 Task: Find connections with filter location Stanley with filter topic #SmallBusinesswith filter profile language English with filter current company Welspun Group with filter school COAL INDIA LIMITED, (CENTRAL MINE PLANNING AND DESIGN INSTITUTE LIMITED) with filter industry Personal Care Product Manufacturing with filter service category Trade Shows with filter keywords title Chemist
Action: Mouse moved to (378, 287)
Screenshot: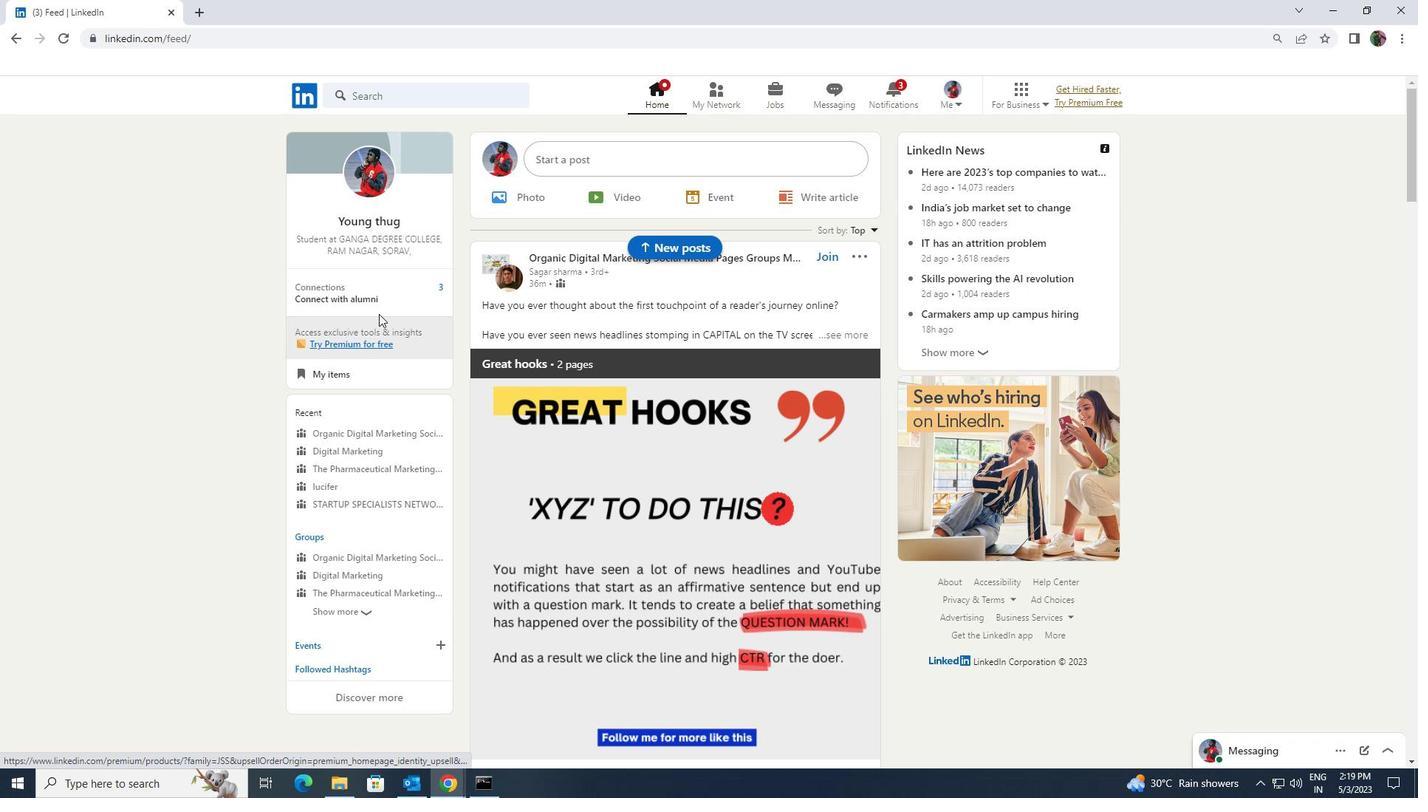 
Action: Mouse pressed left at (378, 287)
Screenshot: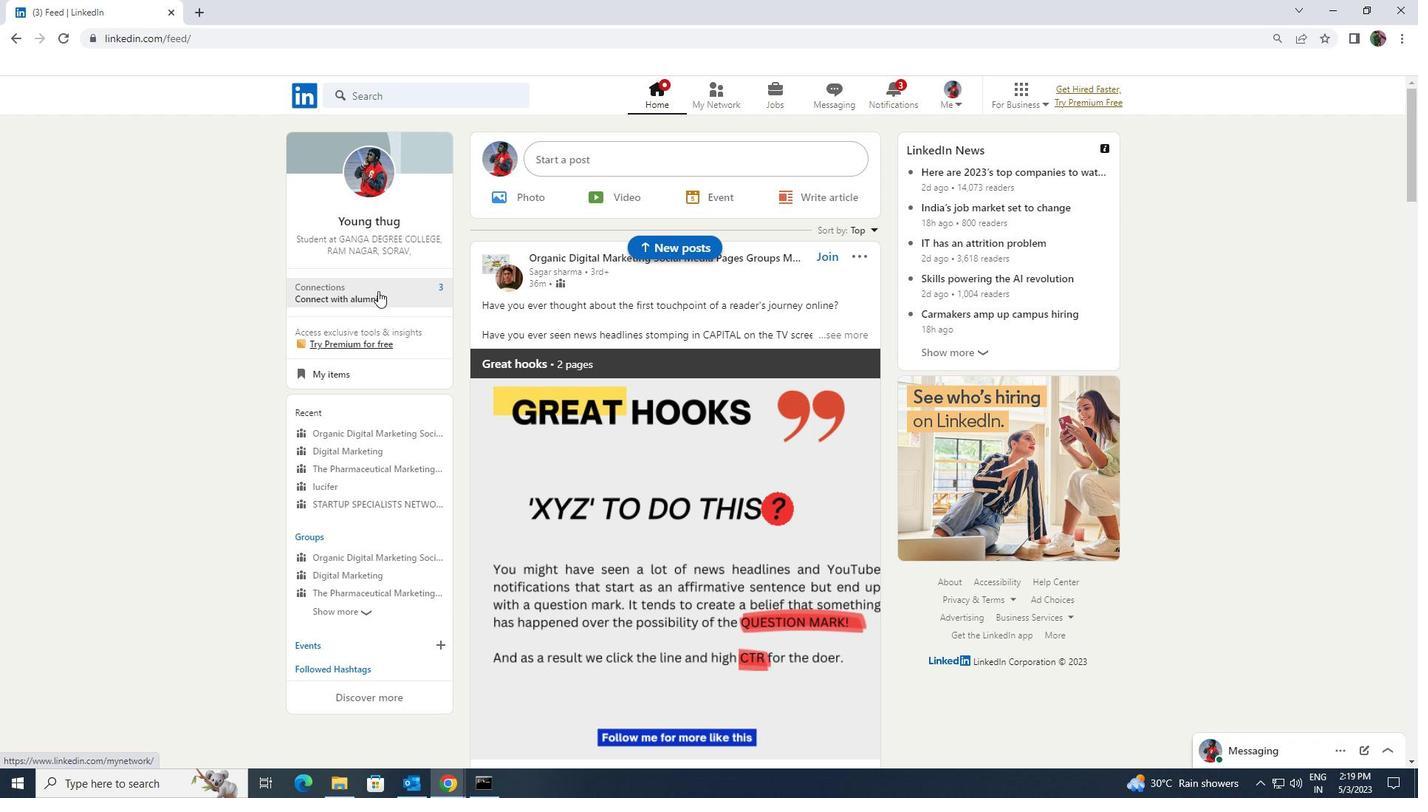 
Action: Mouse moved to (370, 168)
Screenshot: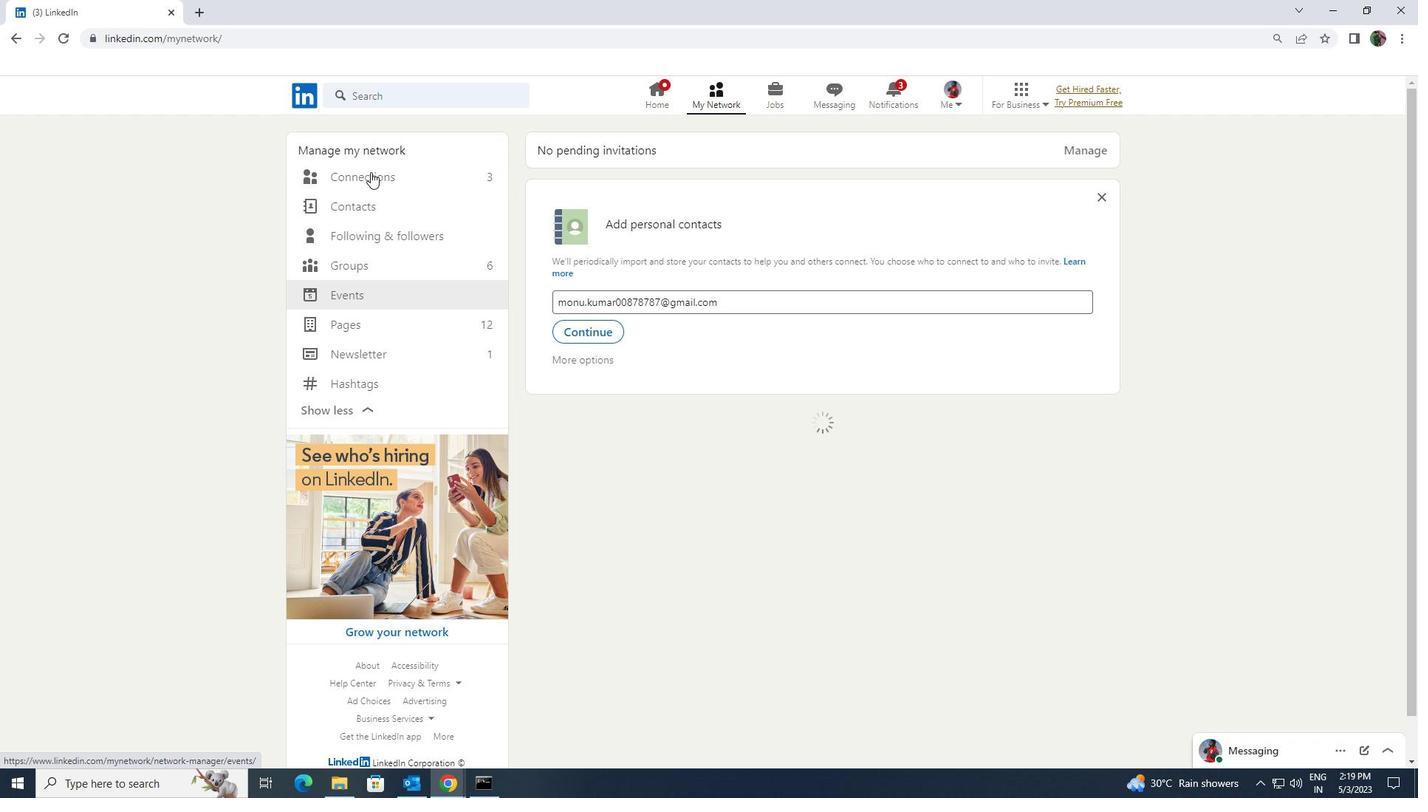 
Action: Mouse pressed left at (370, 168)
Screenshot: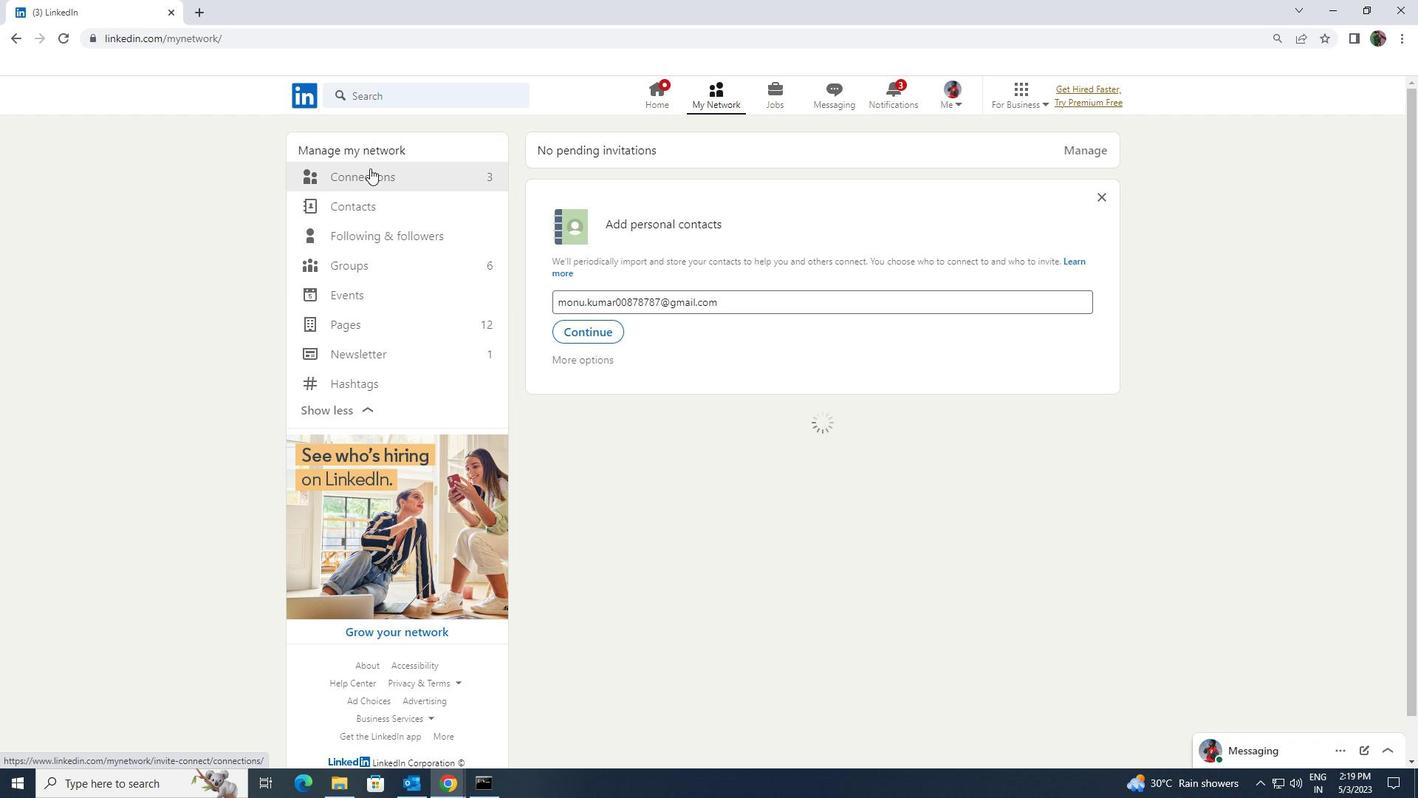 
Action: Mouse moved to (826, 182)
Screenshot: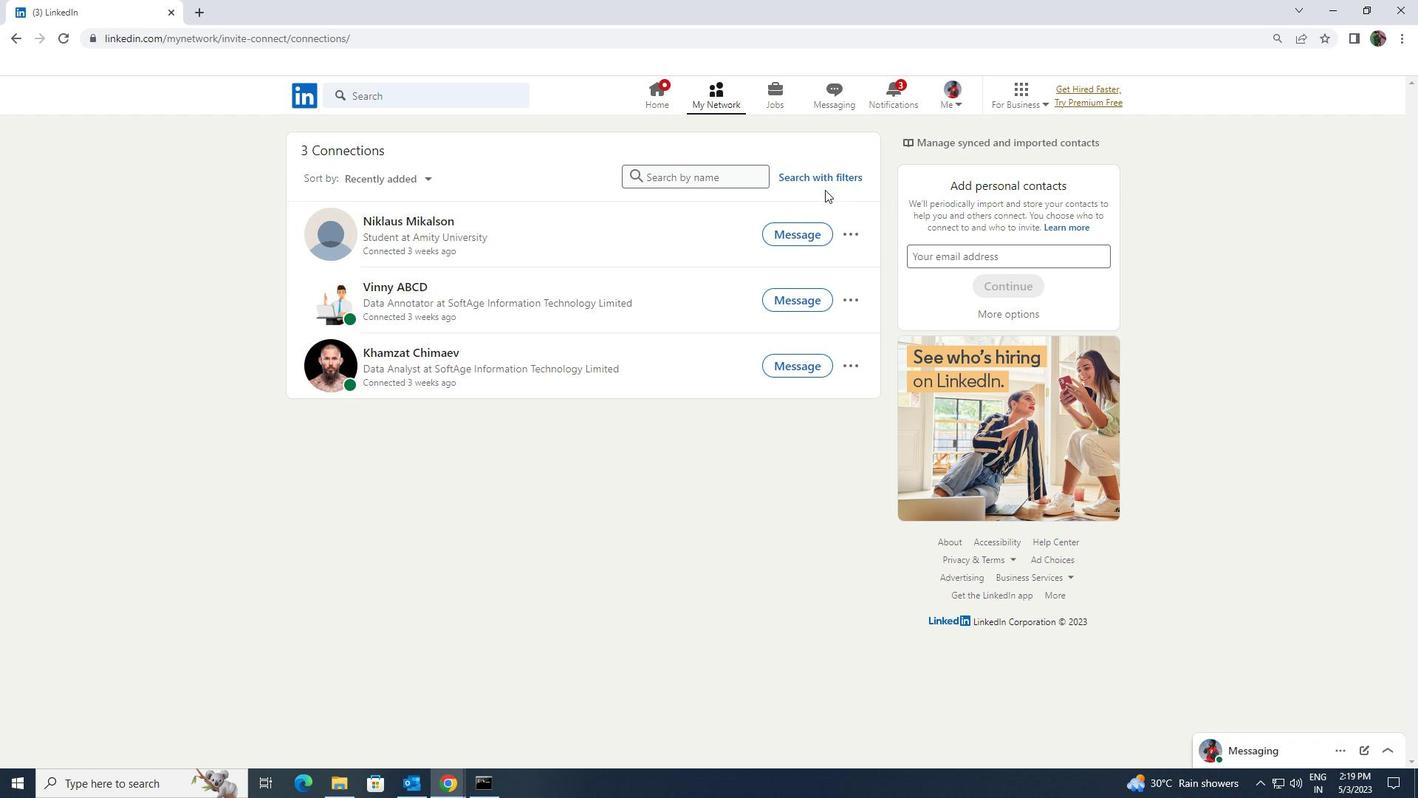 
Action: Mouse pressed left at (826, 182)
Screenshot: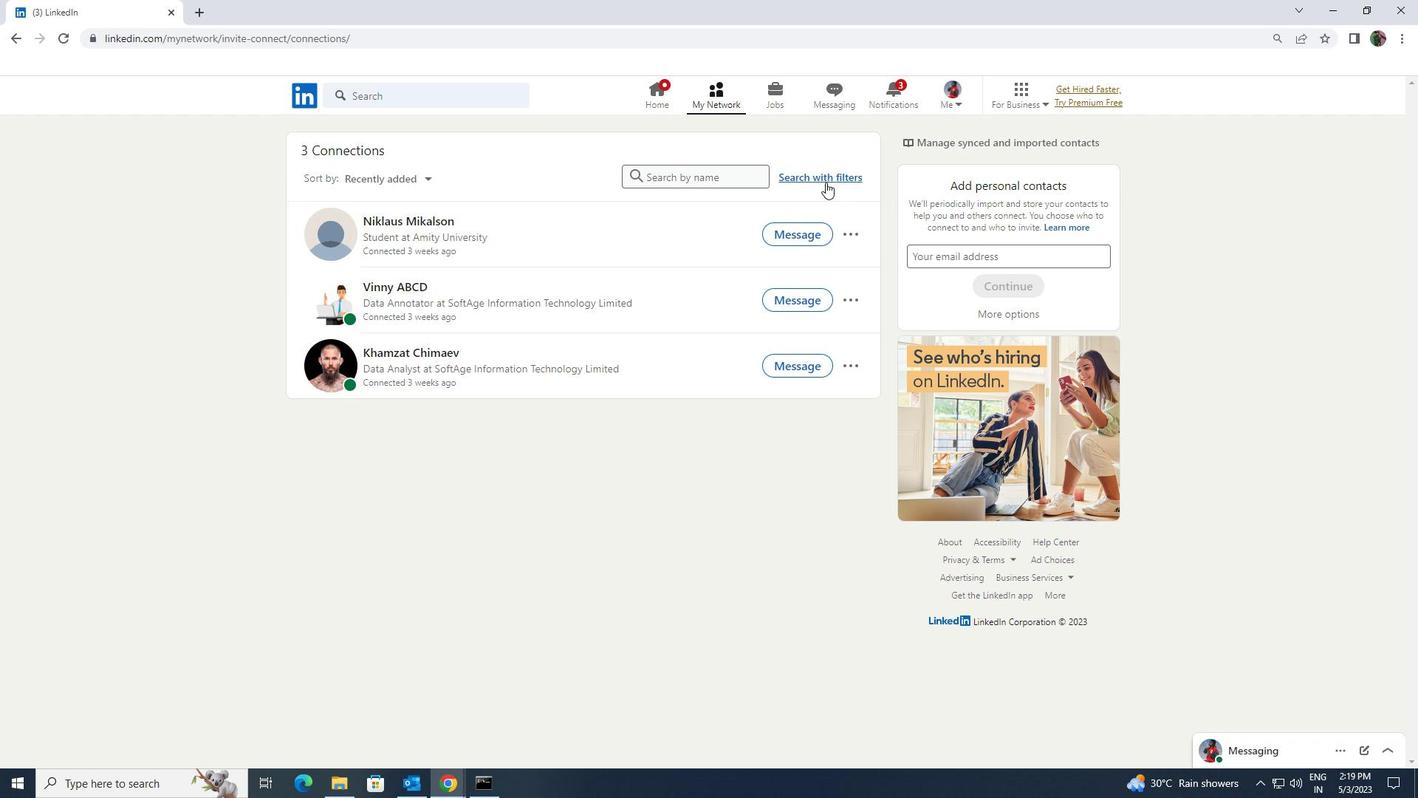 
Action: Mouse moved to (767, 141)
Screenshot: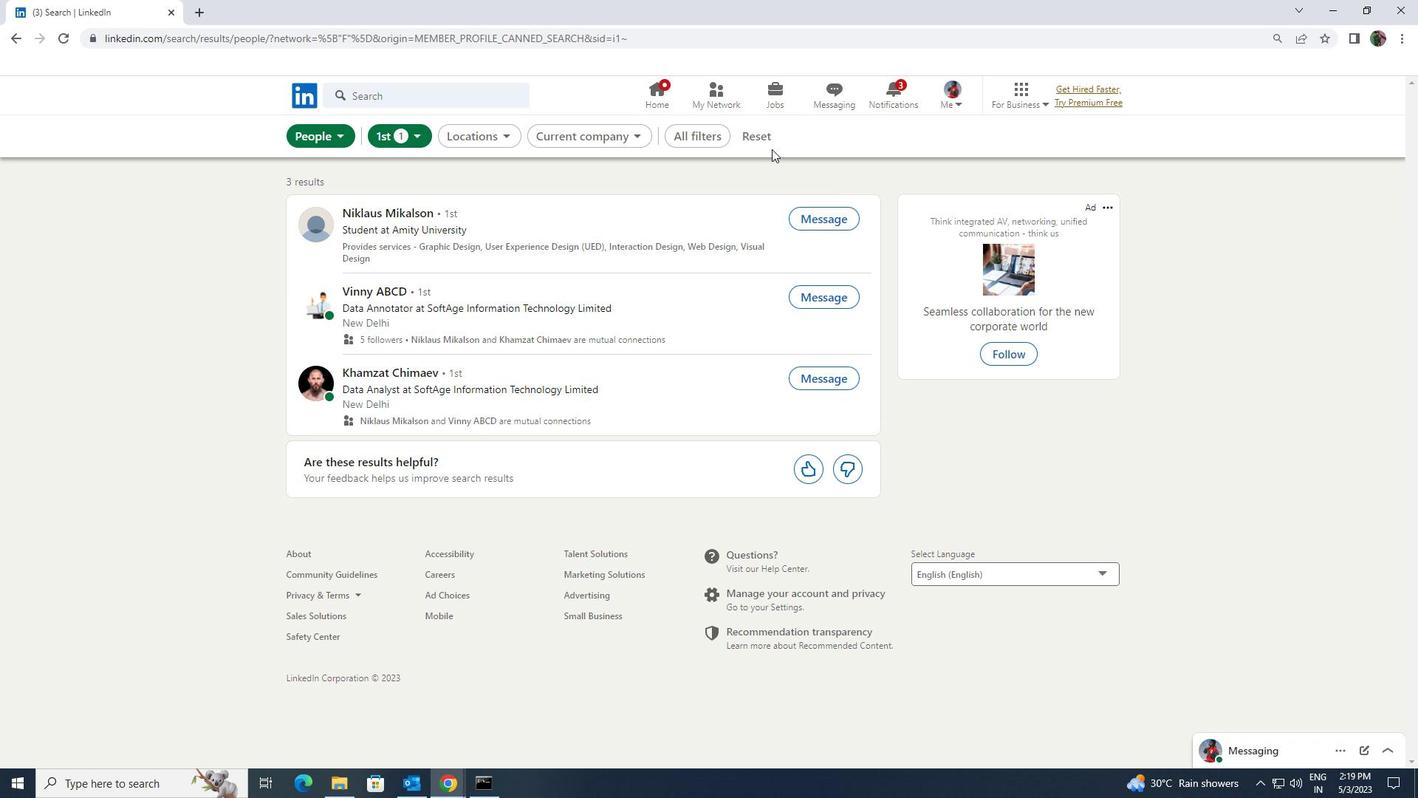 
Action: Mouse pressed left at (767, 141)
Screenshot: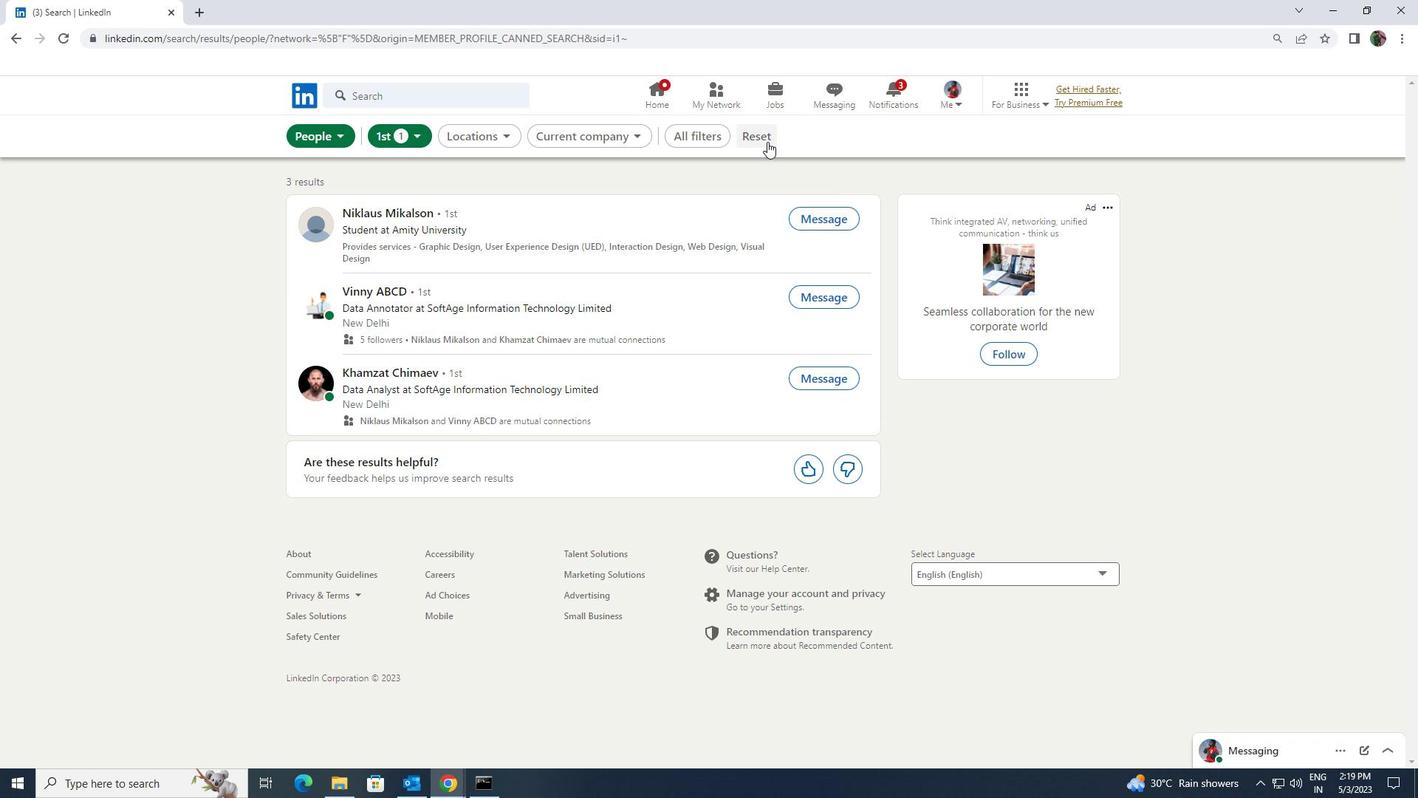 
Action: Mouse moved to (730, 136)
Screenshot: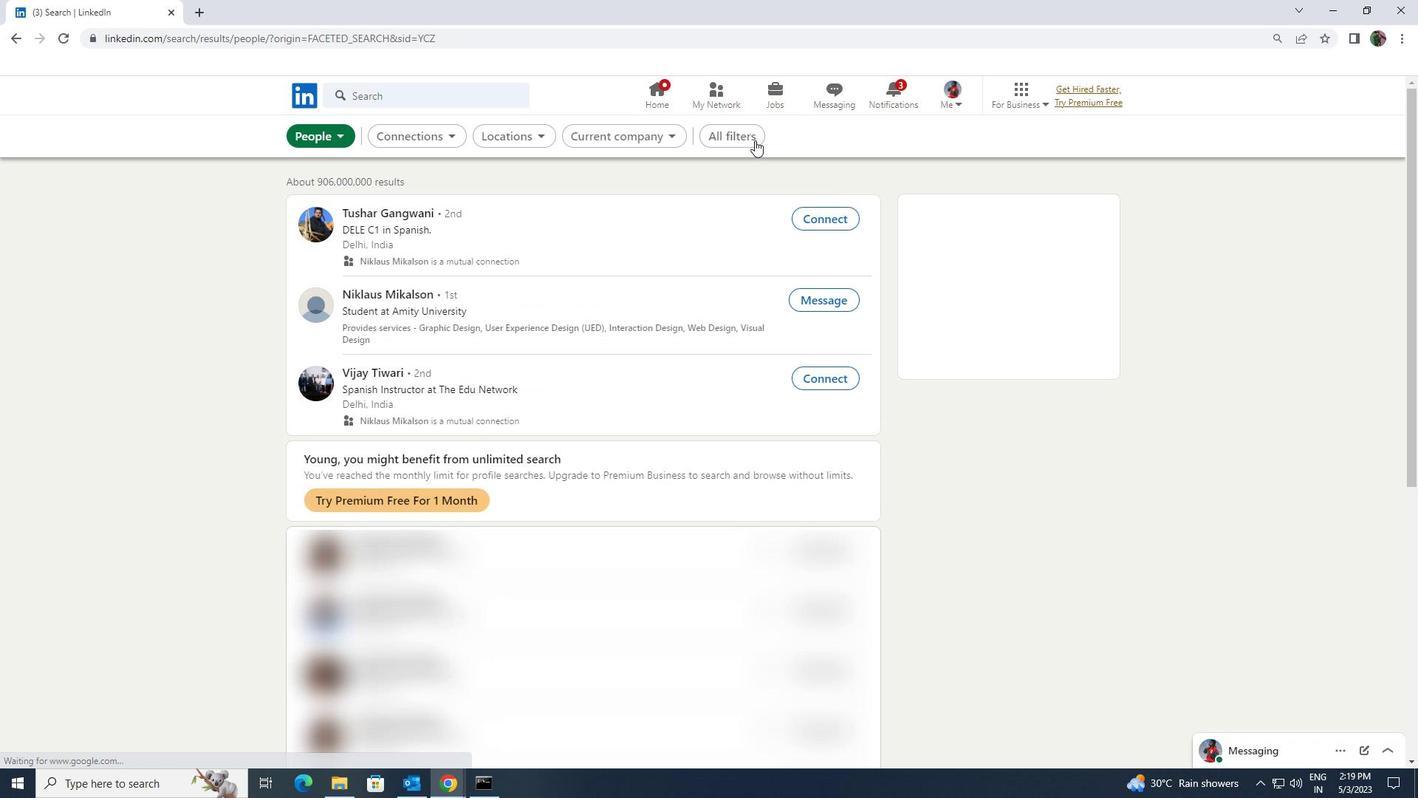 
Action: Mouse pressed left at (730, 136)
Screenshot: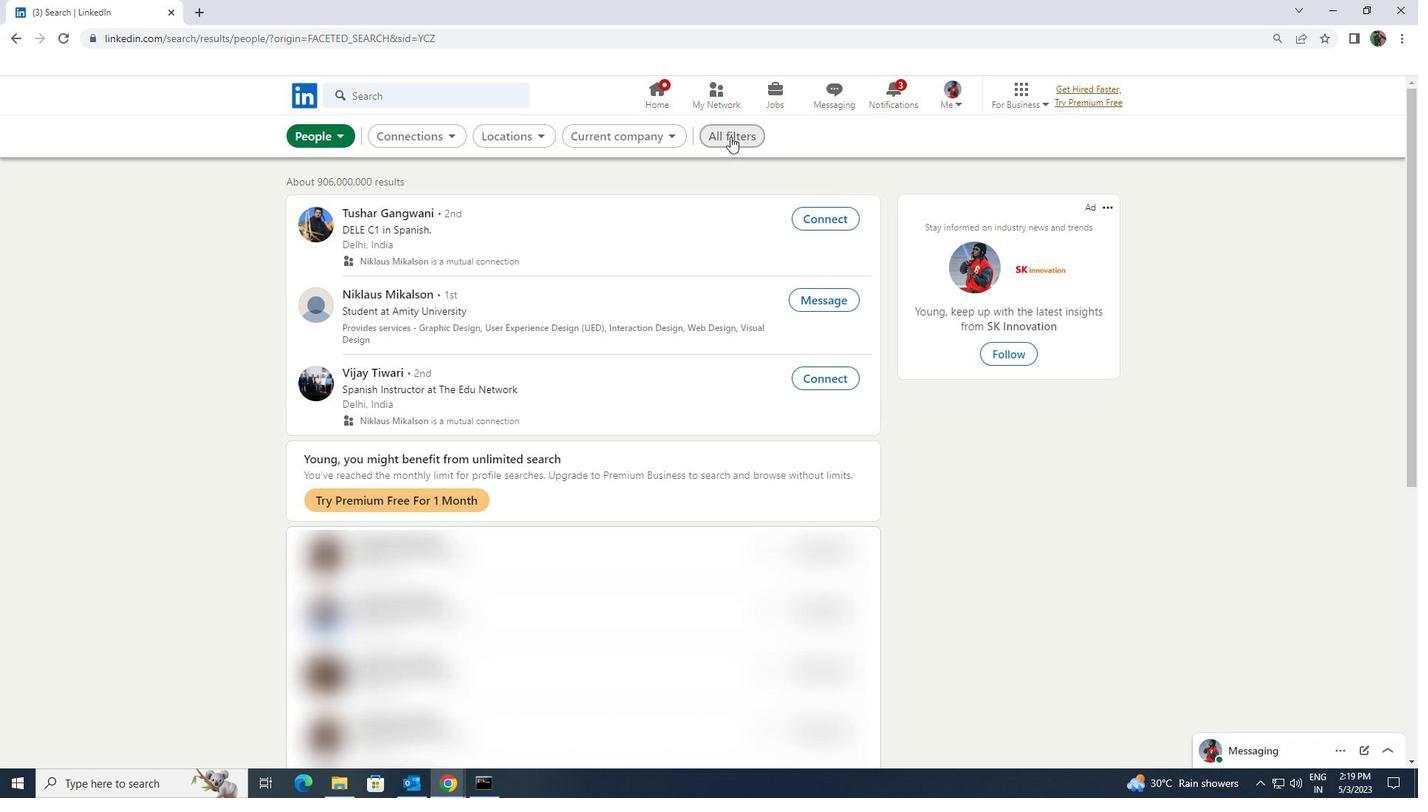 
Action: Mouse moved to (1266, 571)
Screenshot: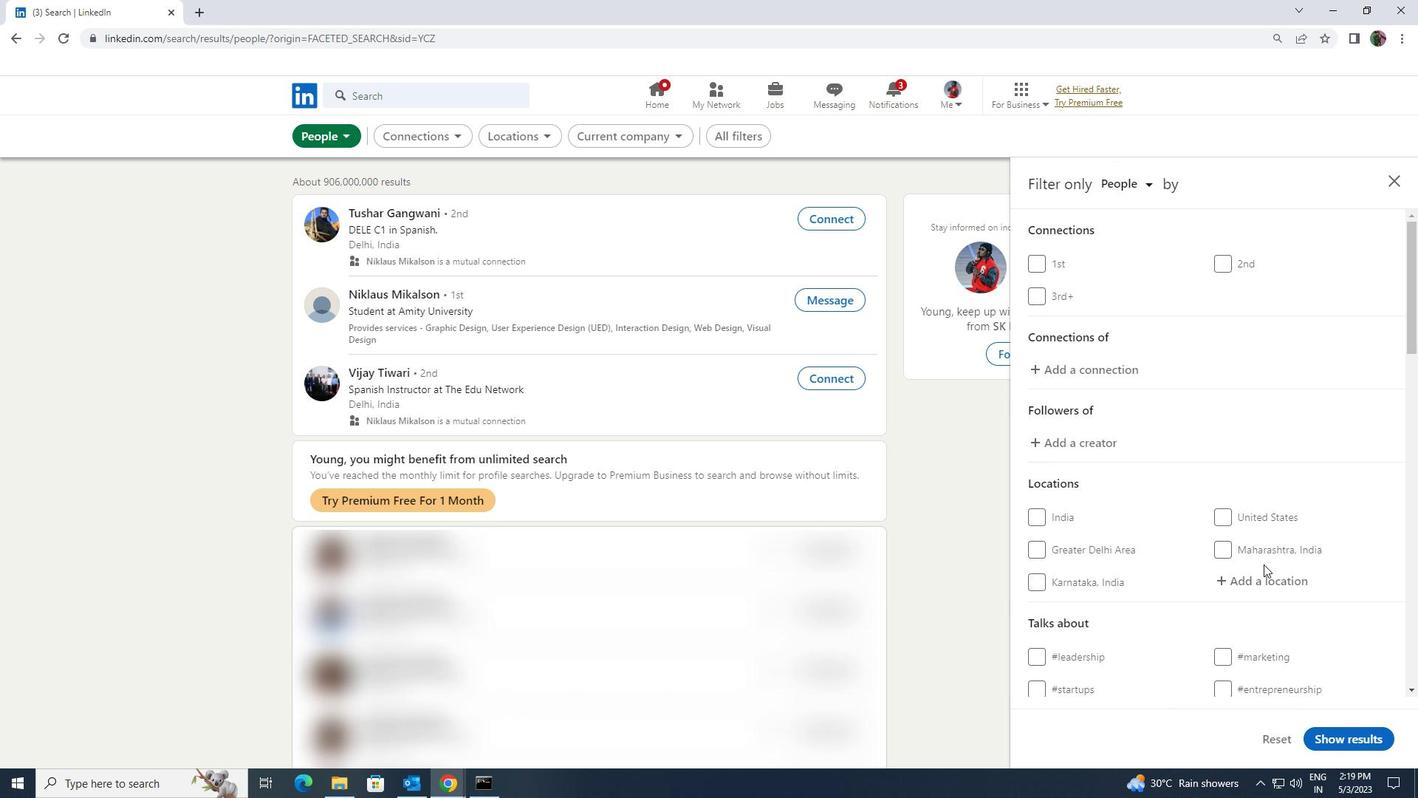 
Action: Mouse pressed left at (1266, 571)
Screenshot: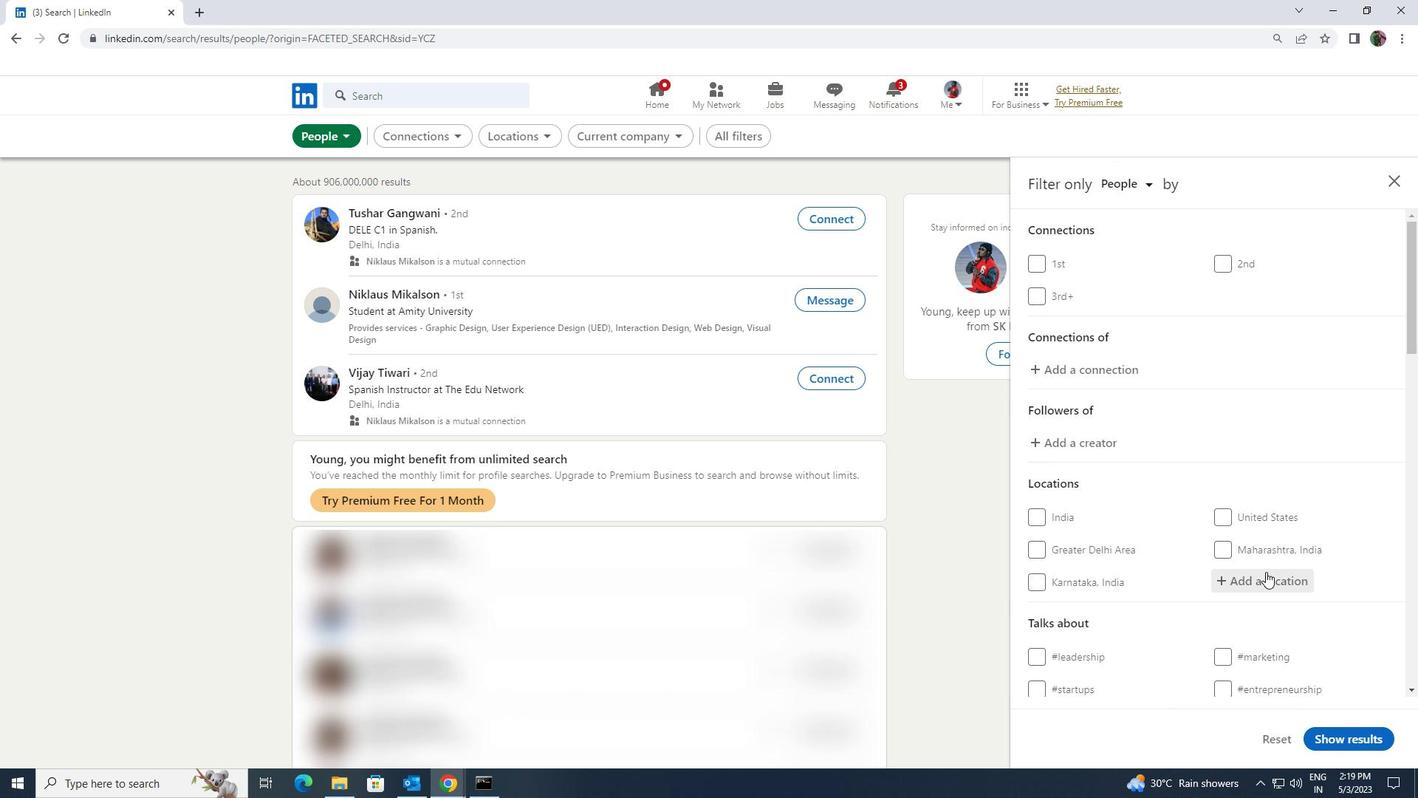 
Action: Key pressed <Key.shift>STANLEY
Screenshot: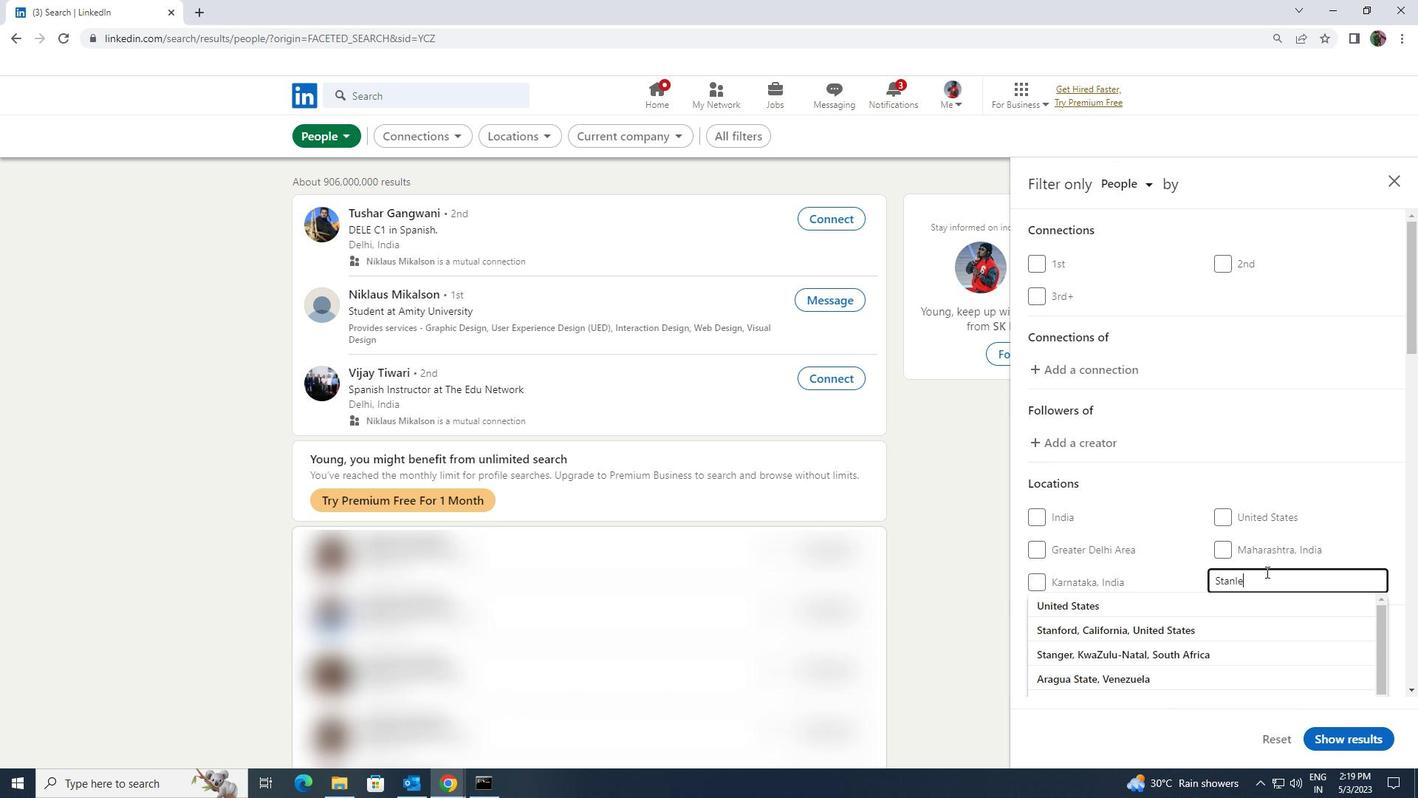 
Action: Mouse moved to (1266, 599)
Screenshot: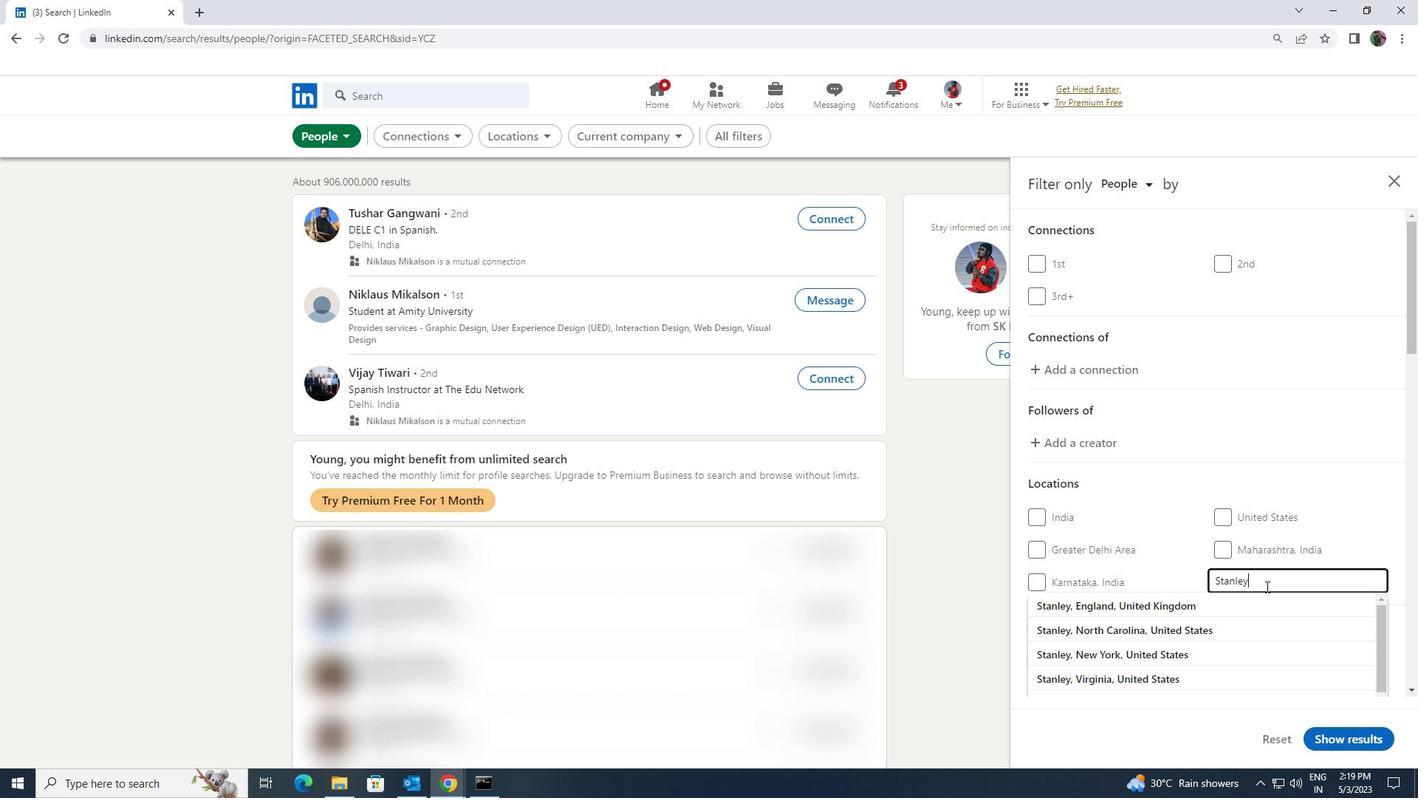 
Action: Mouse pressed left at (1266, 599)
Screenshot: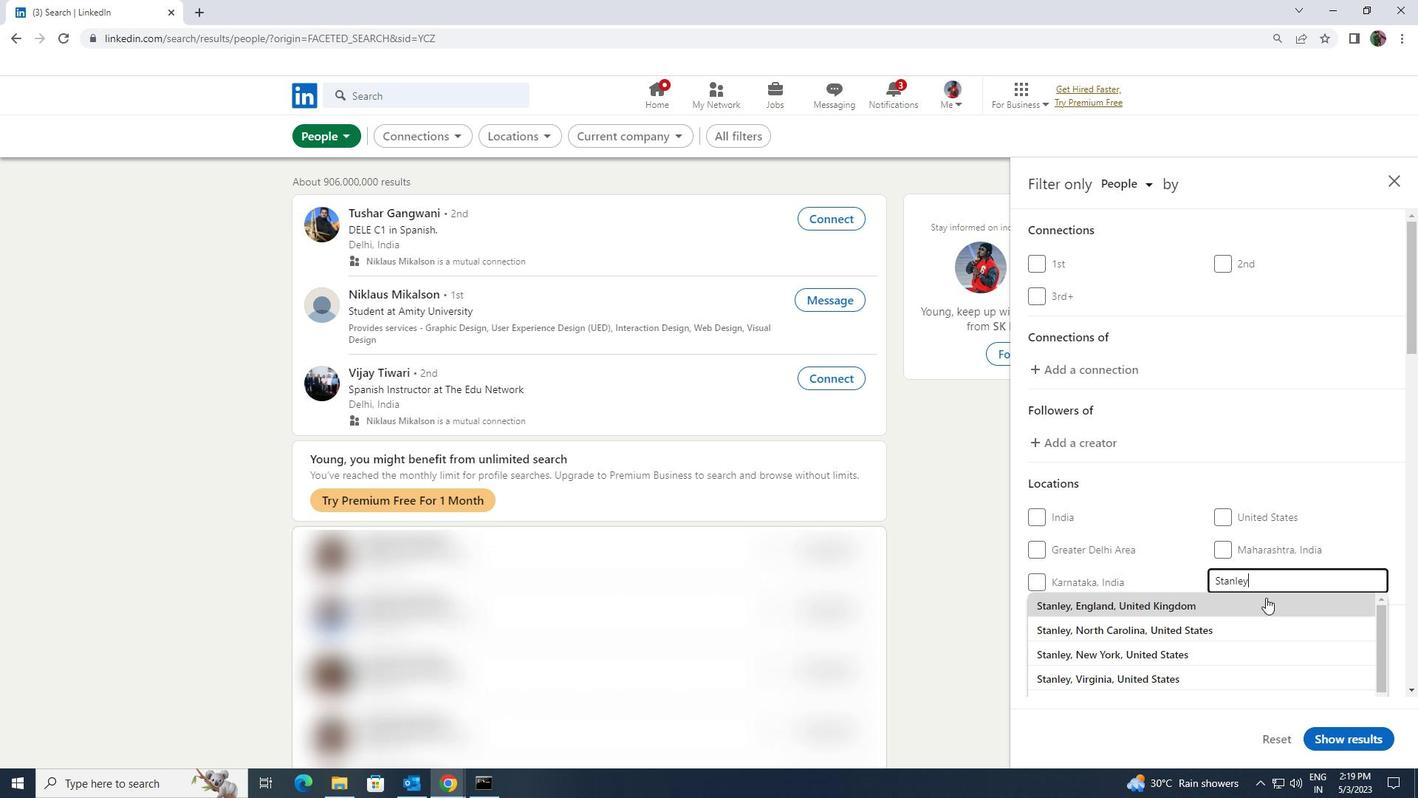 
Action: Mouse scrolled (1266, 598) with delta (0, 0)
Screenshot: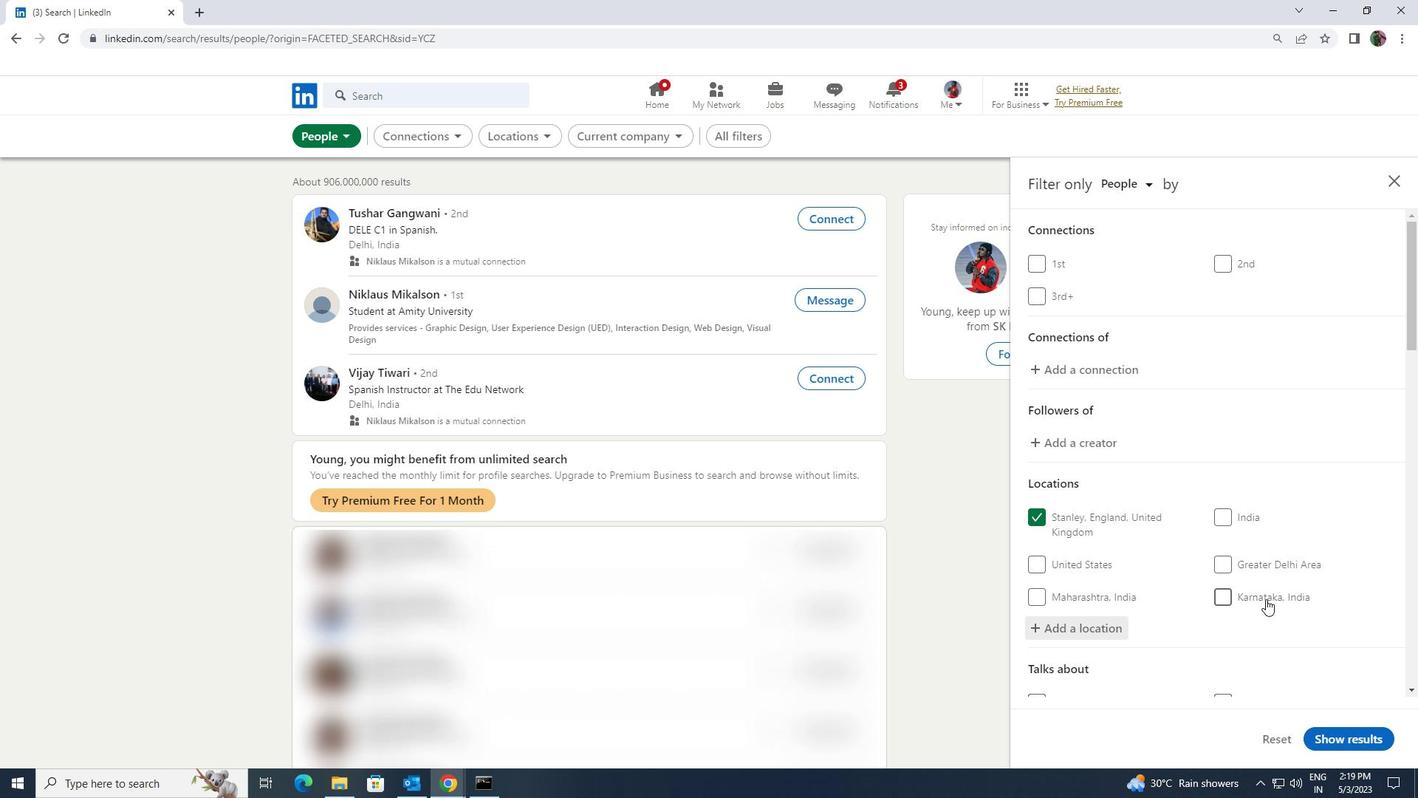 
Action: Mouse scrolled (1266, 598) with delta (0, 0)
Screenshot: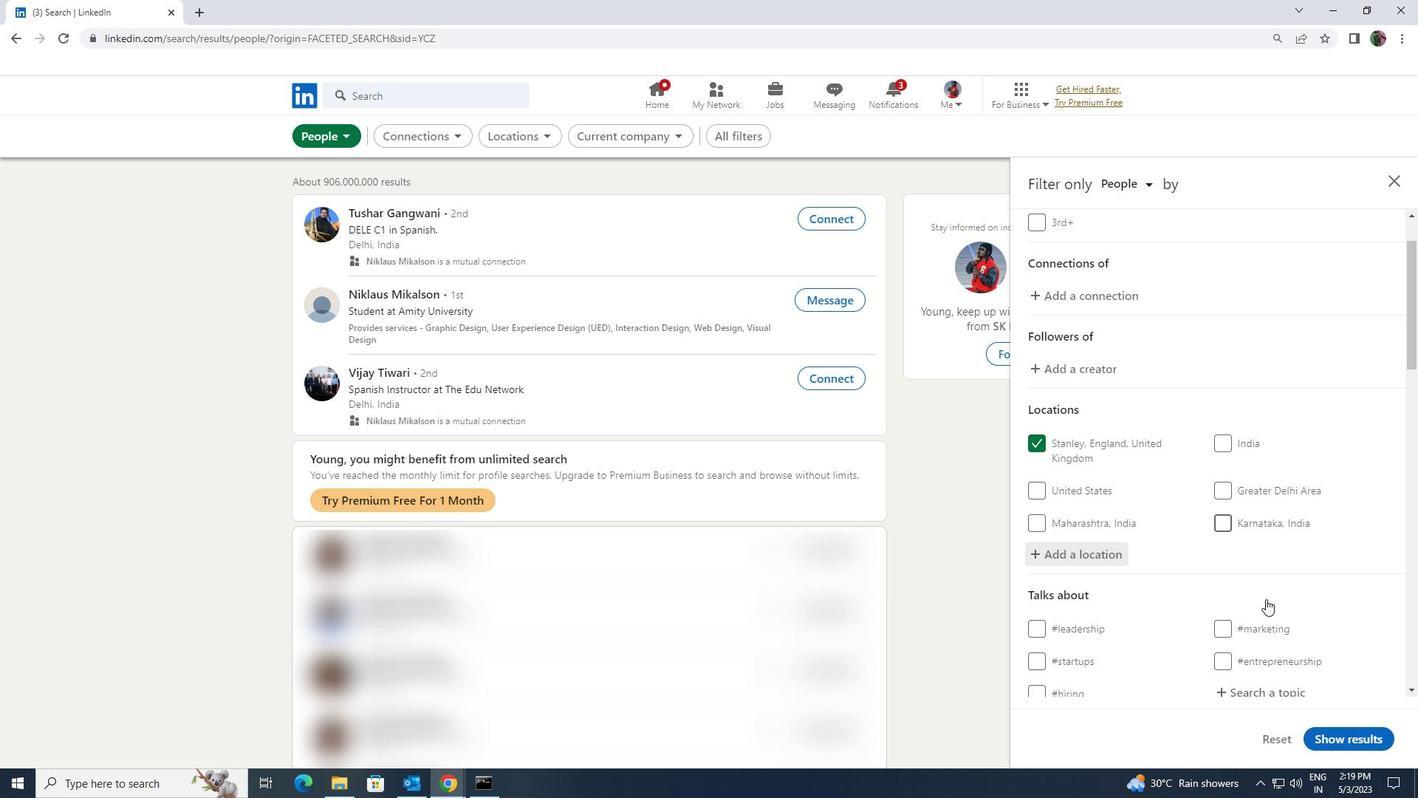 
Action: Mouse scrolled (1266, 598) with delta (0, 0)
Screenshot: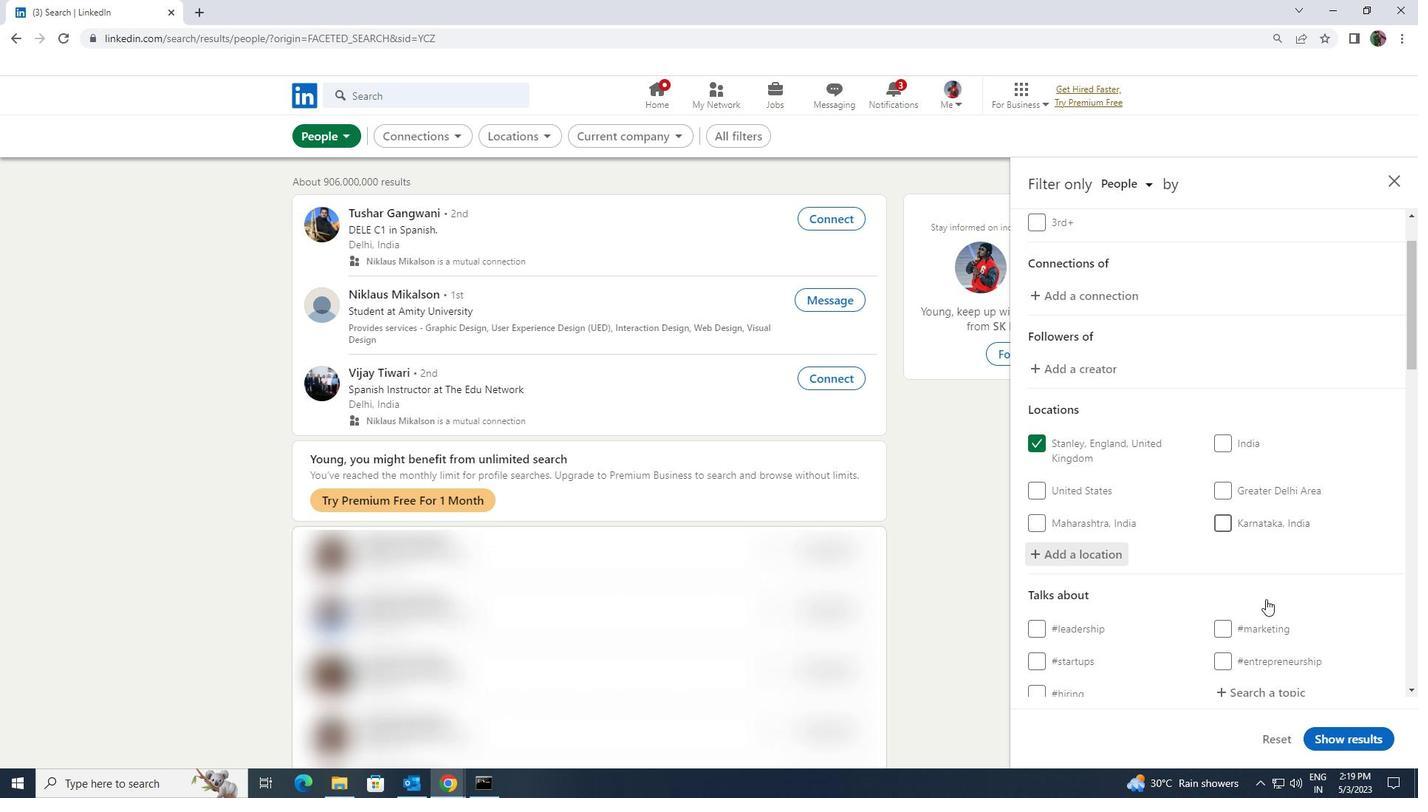 
Action: Mouse moved to (1267, 549)
Screenshot: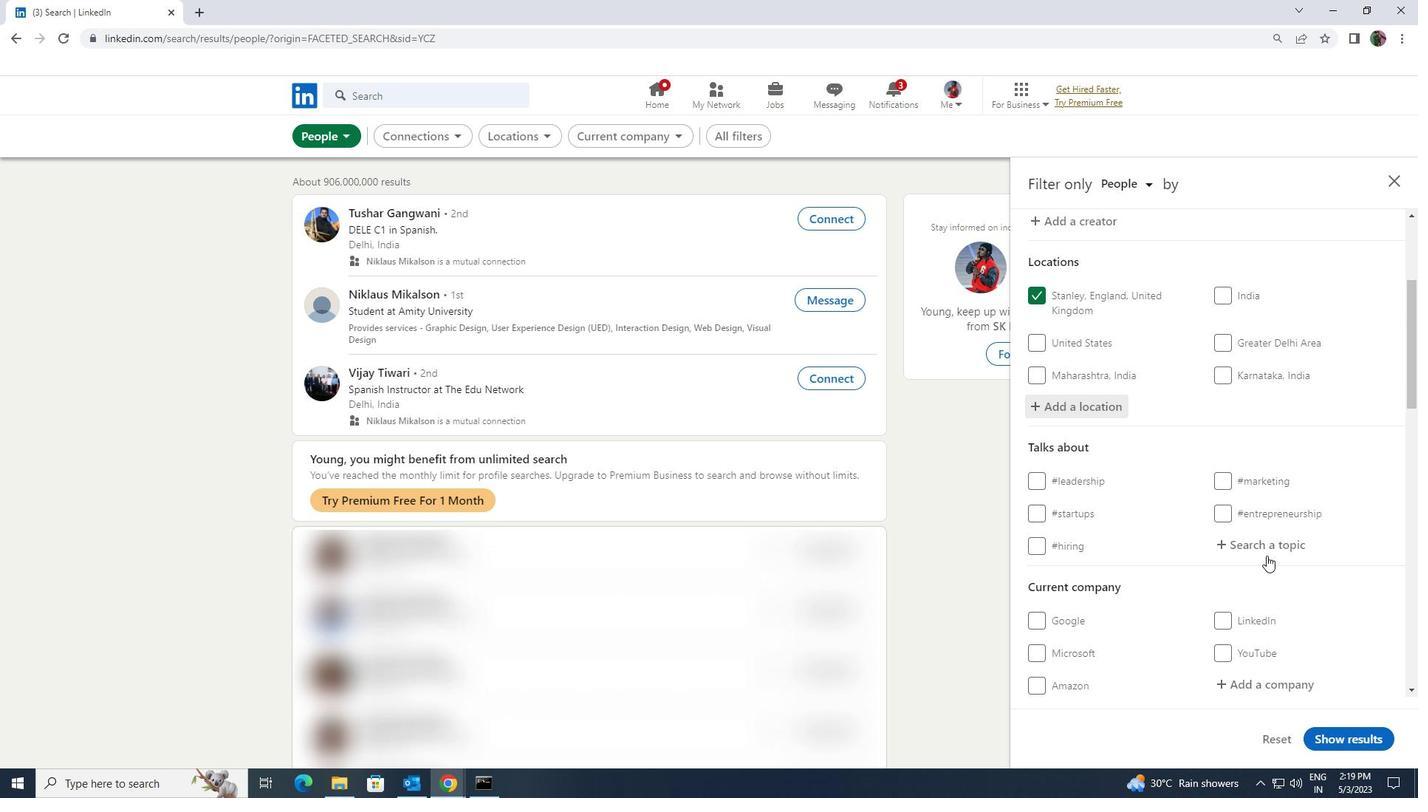 
Action: Mouse pressed left at (1267, 549)
Screenshot: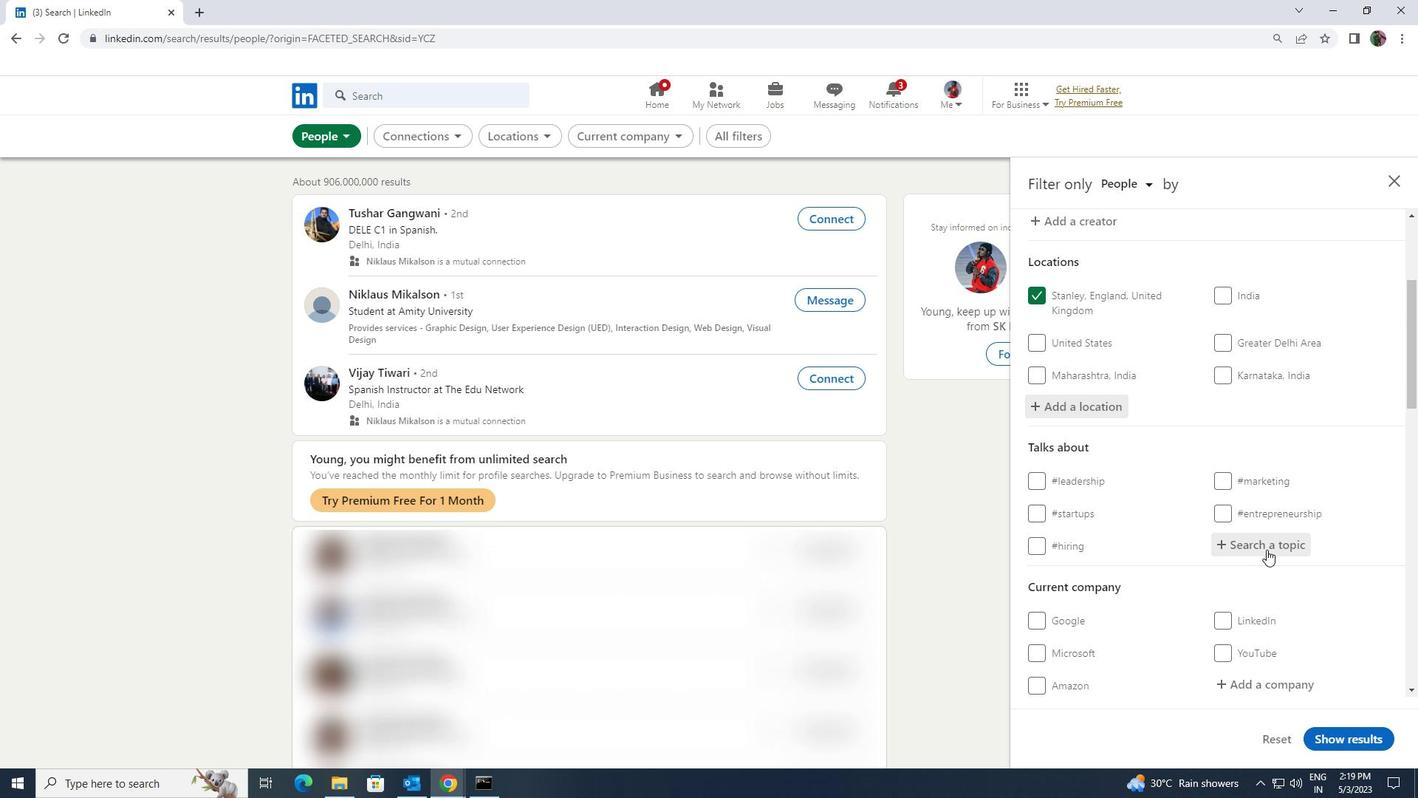 
Action: Mouse moved to (1268, 549)
Screenshot: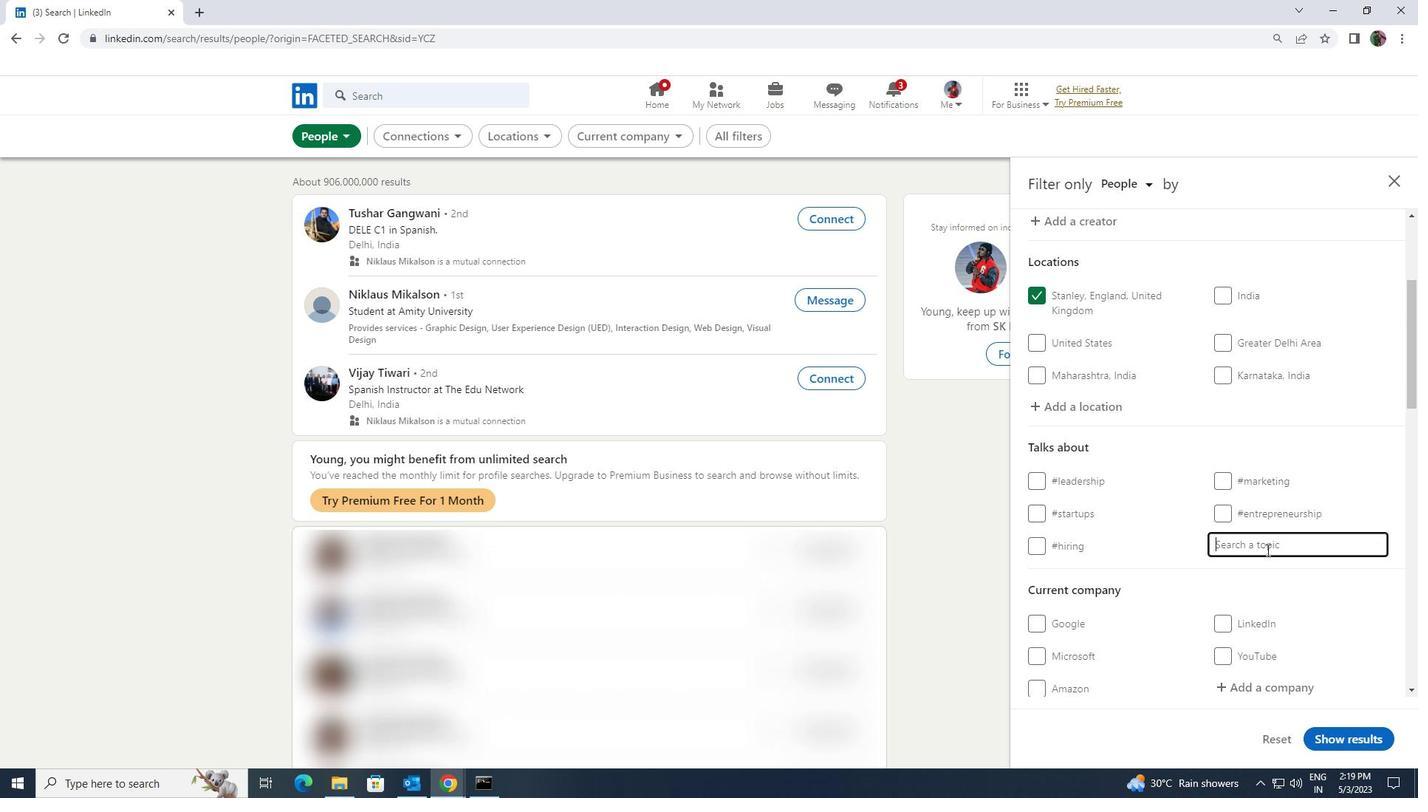
Action: Key pressed <Key.shift><Key.shift><Key.shift><Key.shift>SMALLBUSINESS
Screenshot: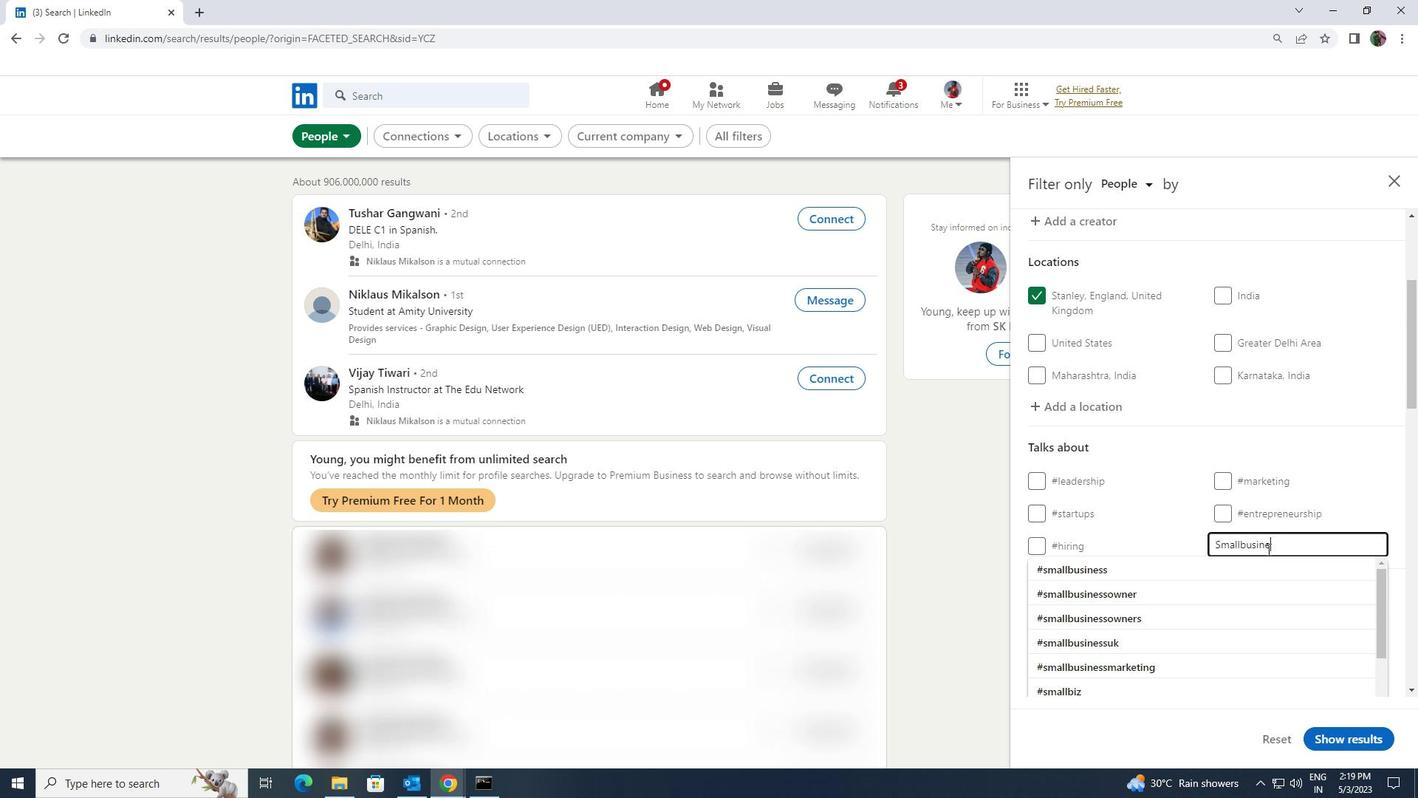 
Action: Mouse moved to (1262, 561)
Screenshot: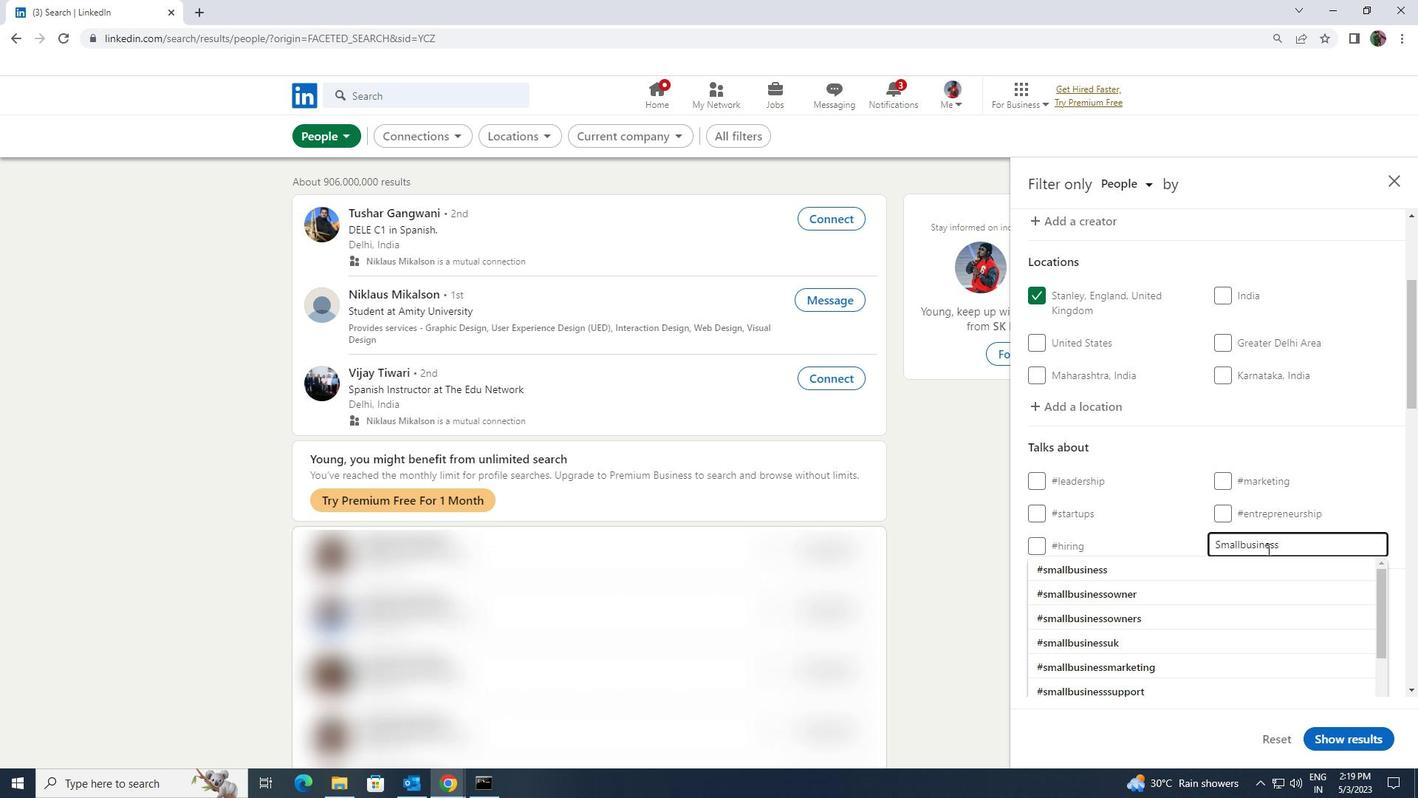 
Action: Mouse pressed left at (1262, 561)
Screenshot: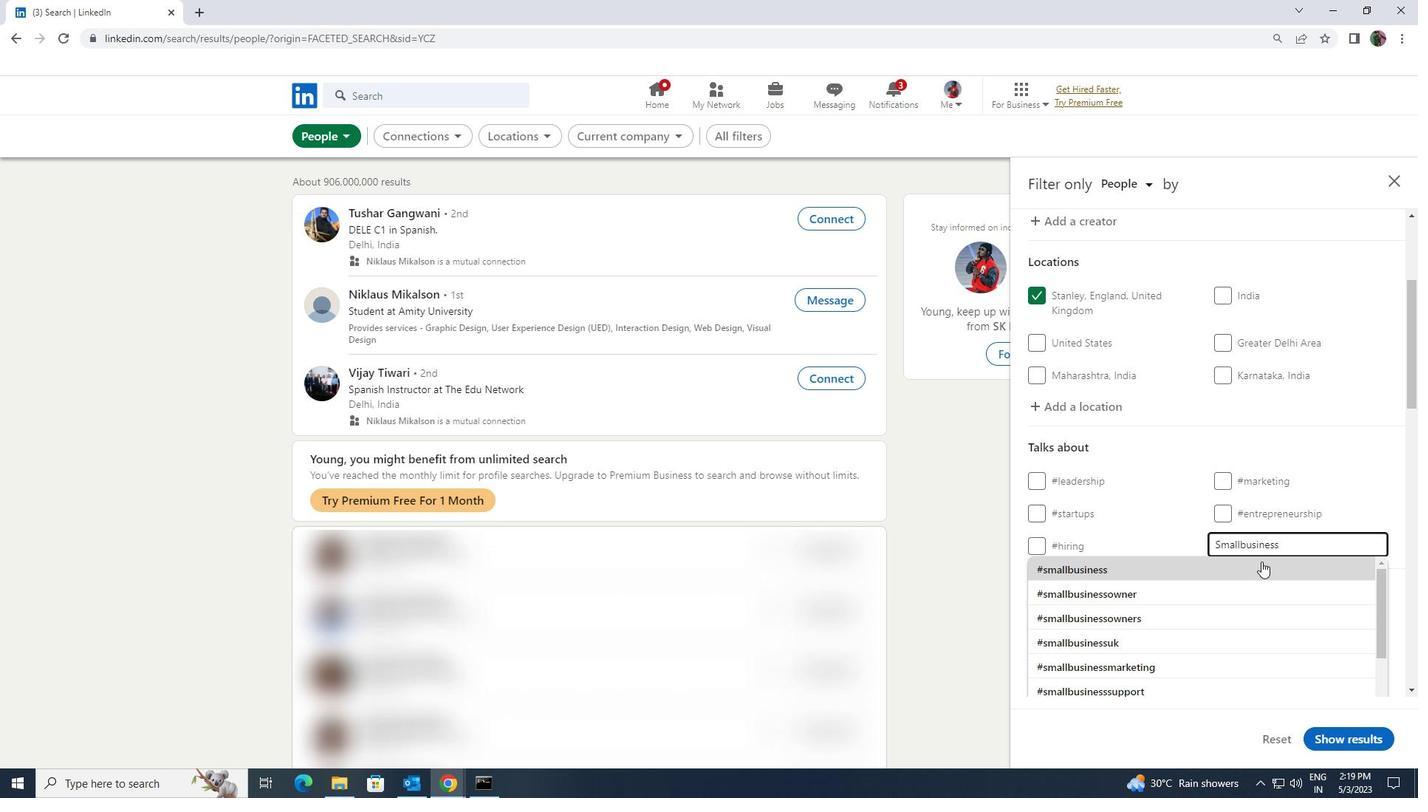 
Action: Mouse scrolled (1262, 560) with delta (0, 0)
Screenshot: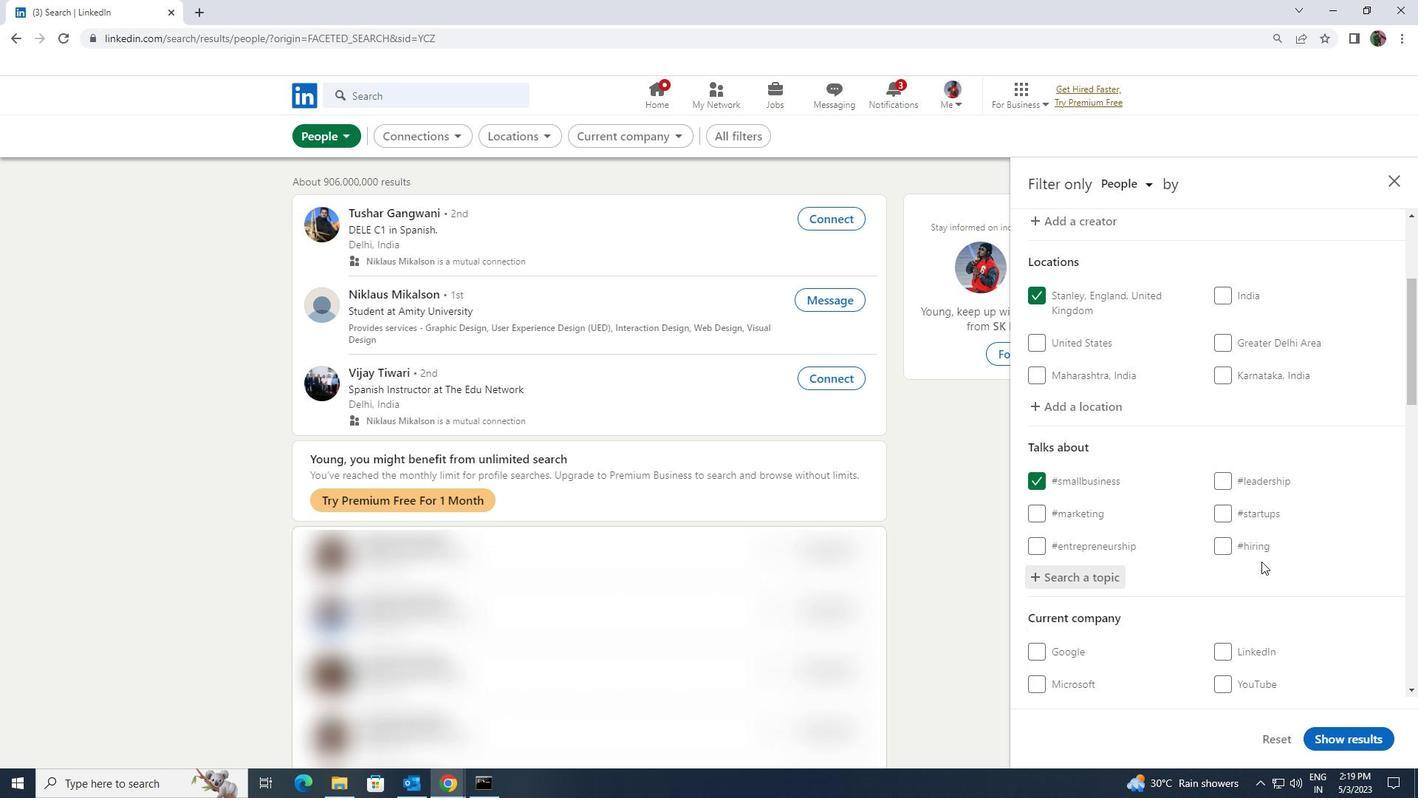 
Action: Mouse scrolled (1262, 560) with delta (0, 0)
Screenshot: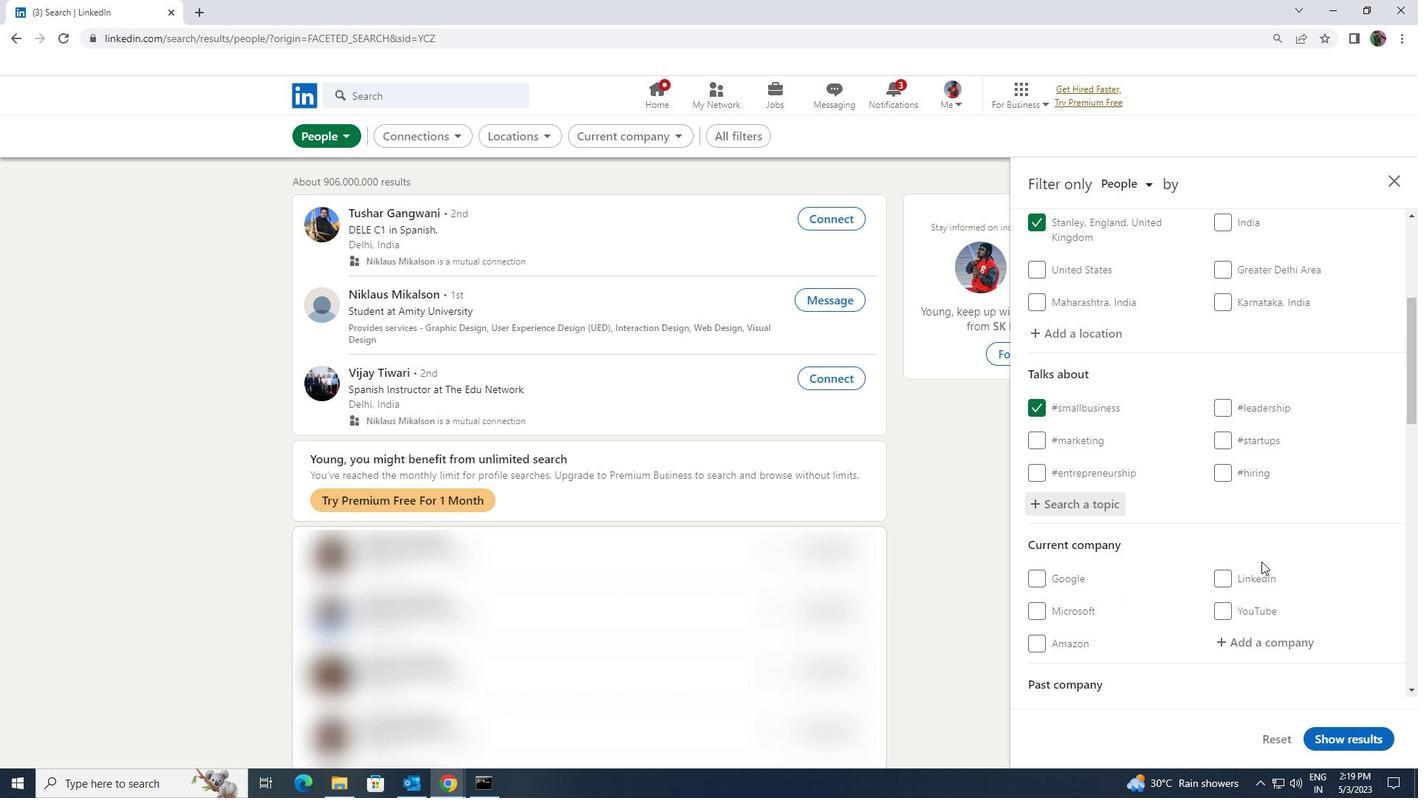 
Action: Mouse scrolled (1262, 560) with delta (0, 0)
Screenshot: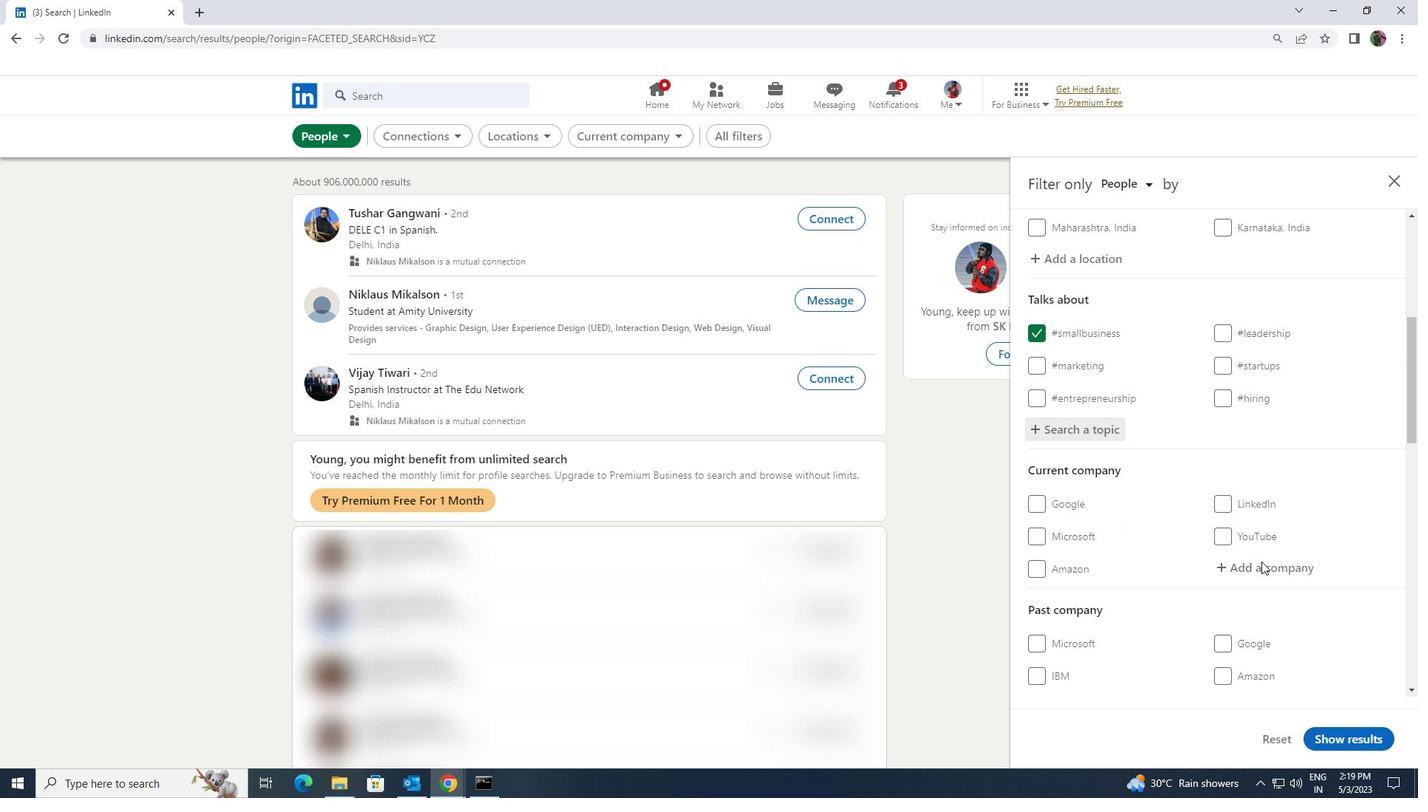 
Action: Mouse scrolled (1262, 560) with delta (0, 0)
Screenshot: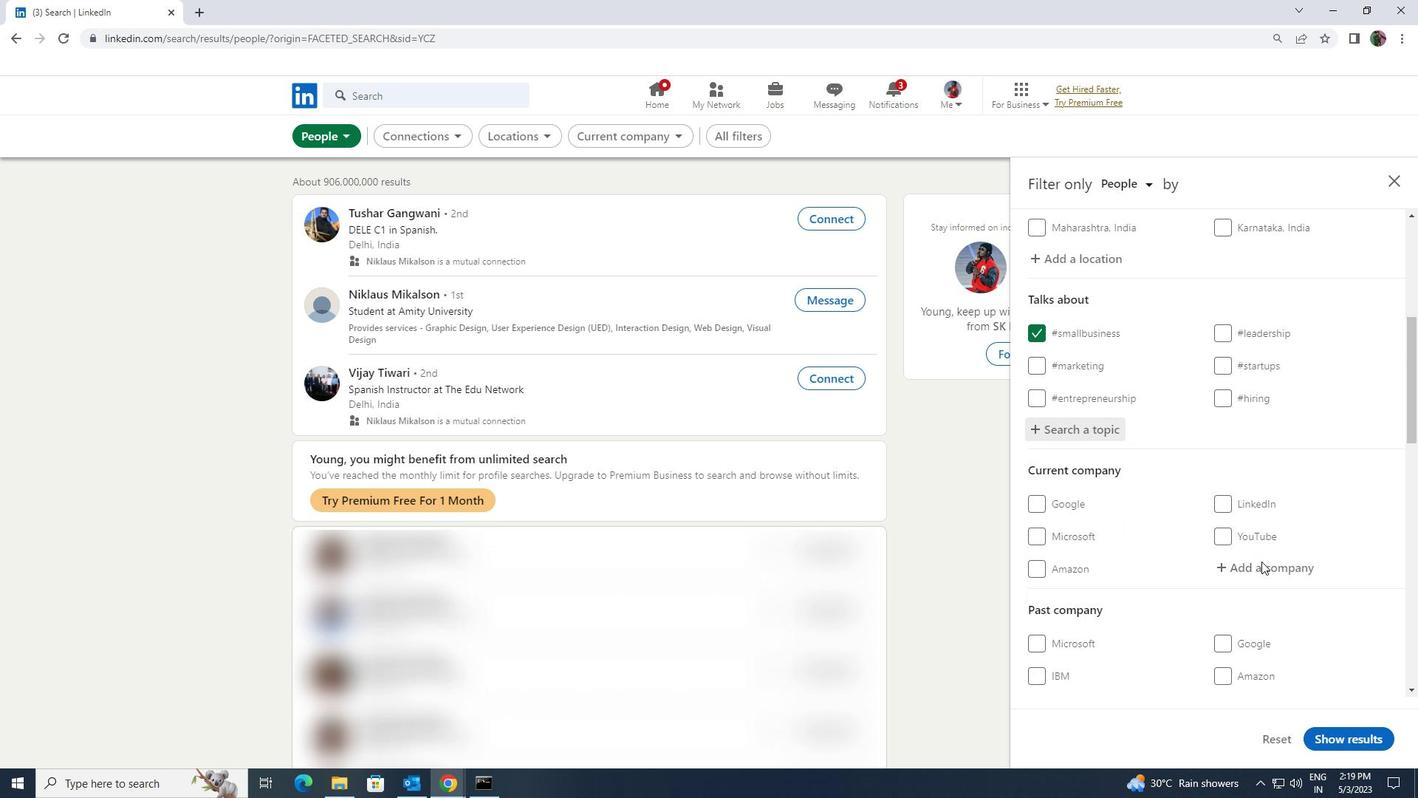 
Action: Mouse scrolled (1262, 560) with delta (0, 0)
Screenshot: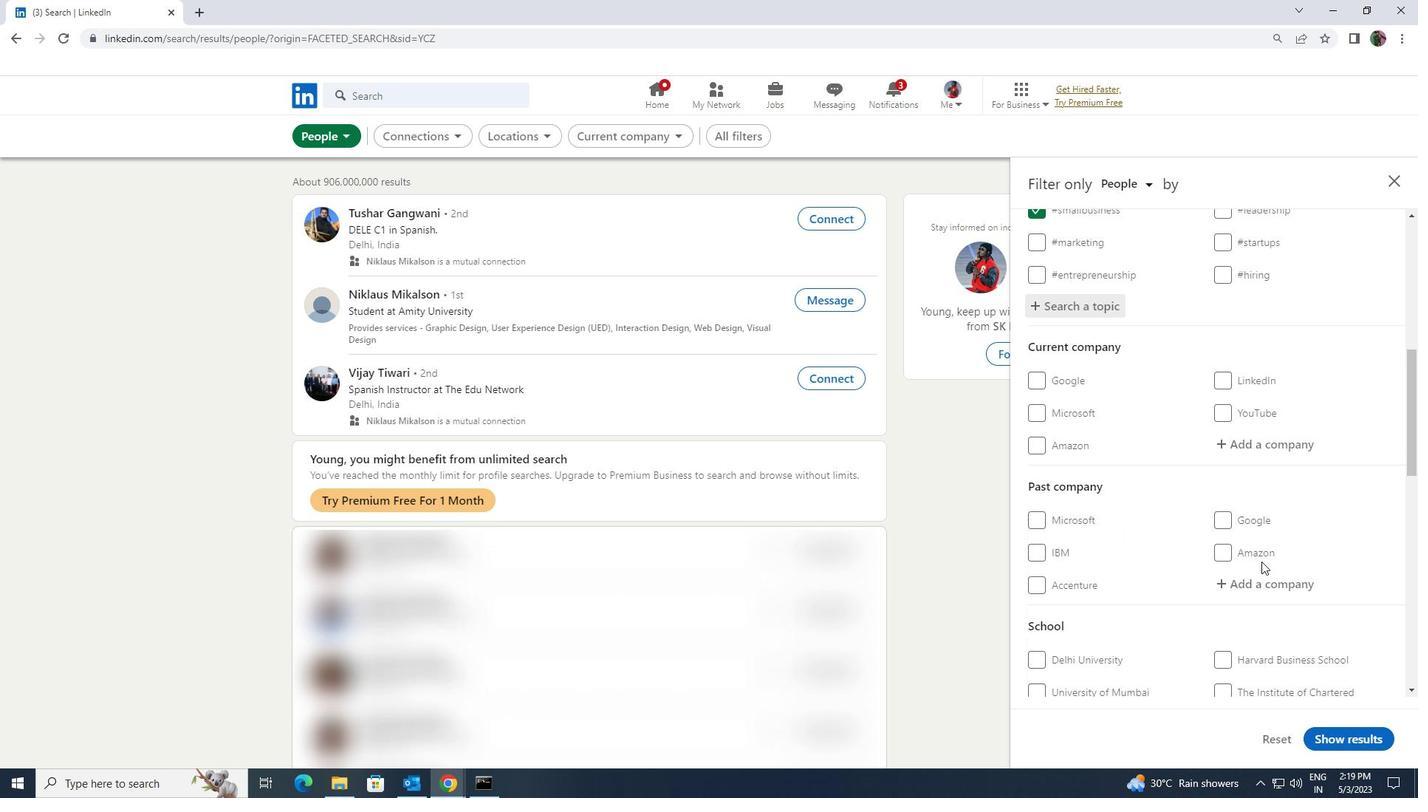 
Action: Mouse scrolled (1262, 560) with delta (0, 0)
Screenshot: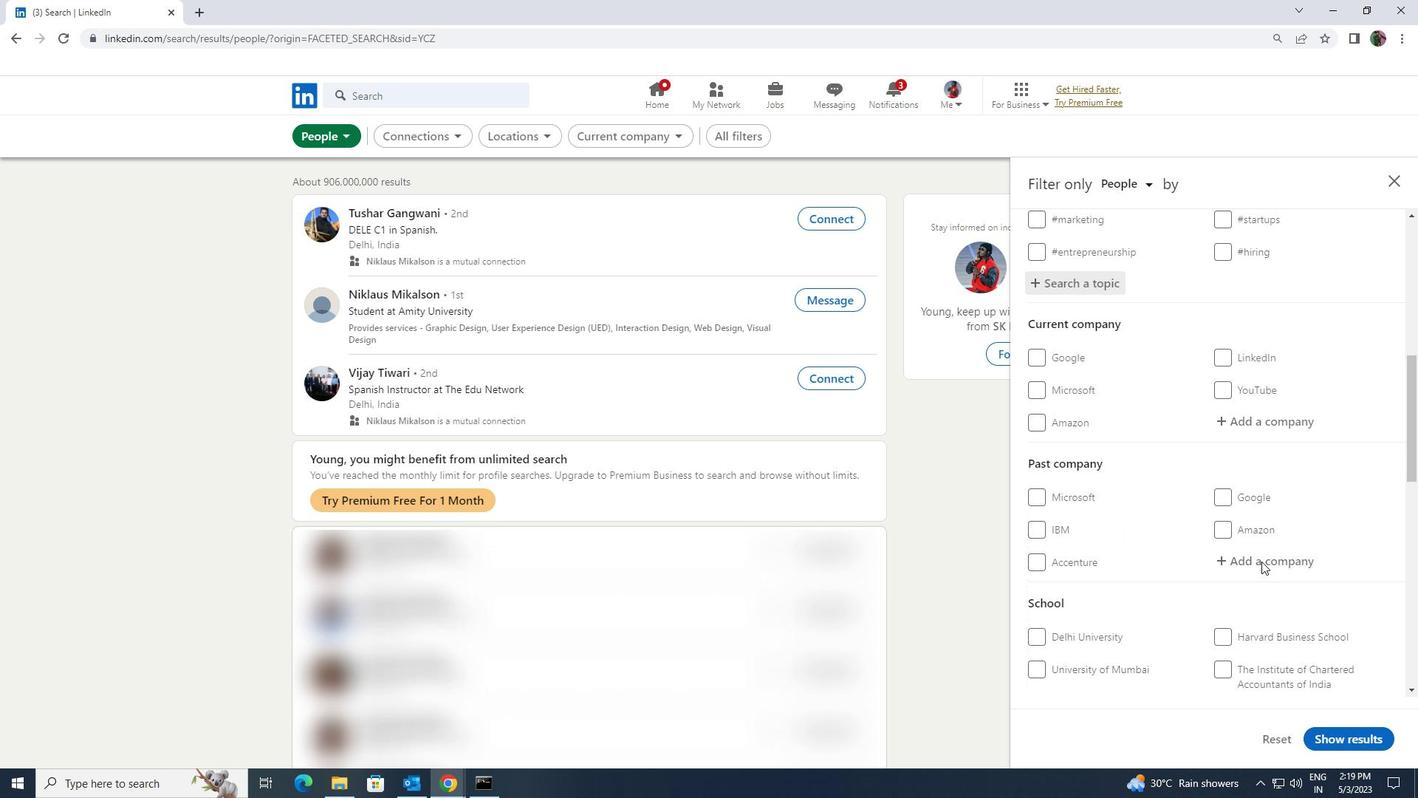 
Action: Mouse scrolled (1262, 560) with delta (0, 0)
Screenshot: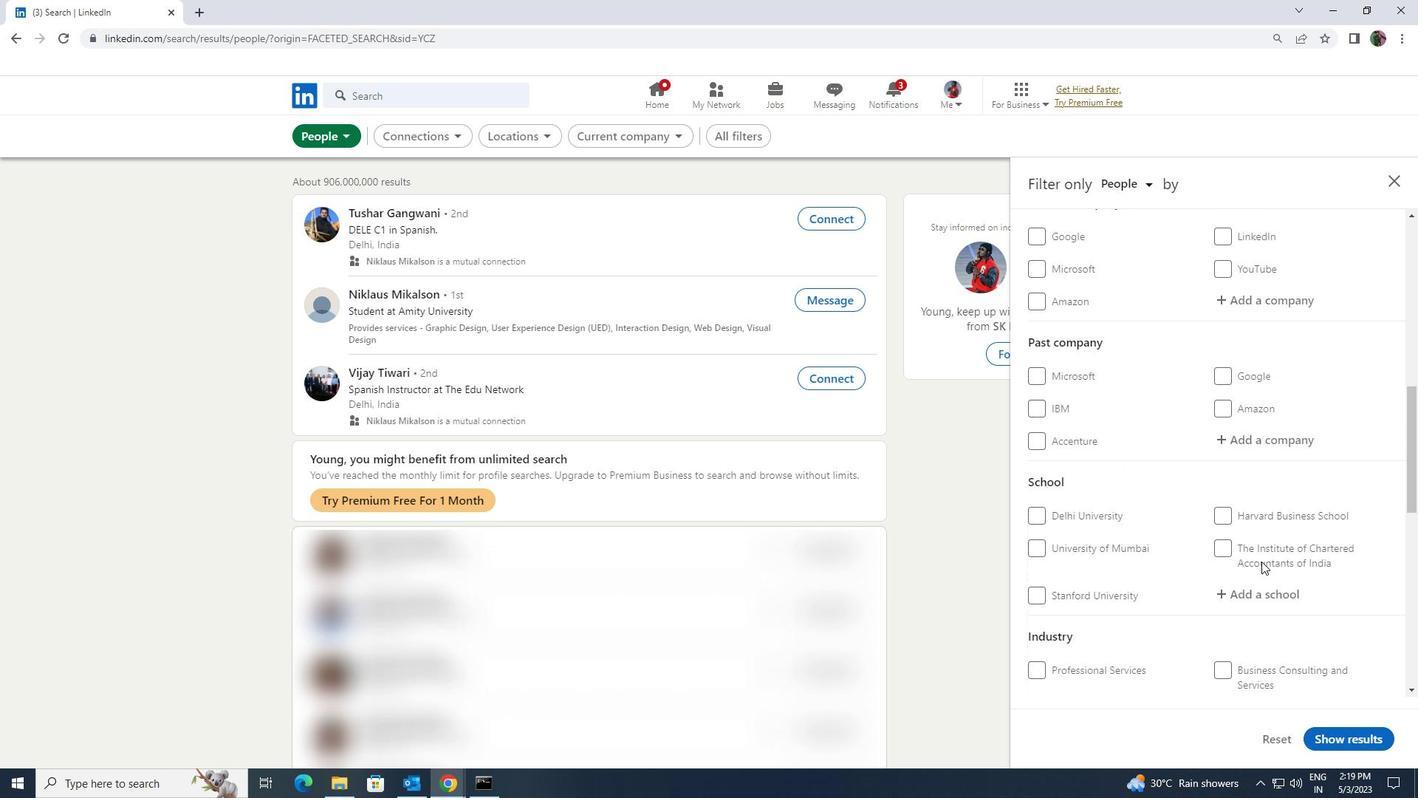 
Action: Mouse scrolled (1262, 560) with delta (0, 0)
Screenshot: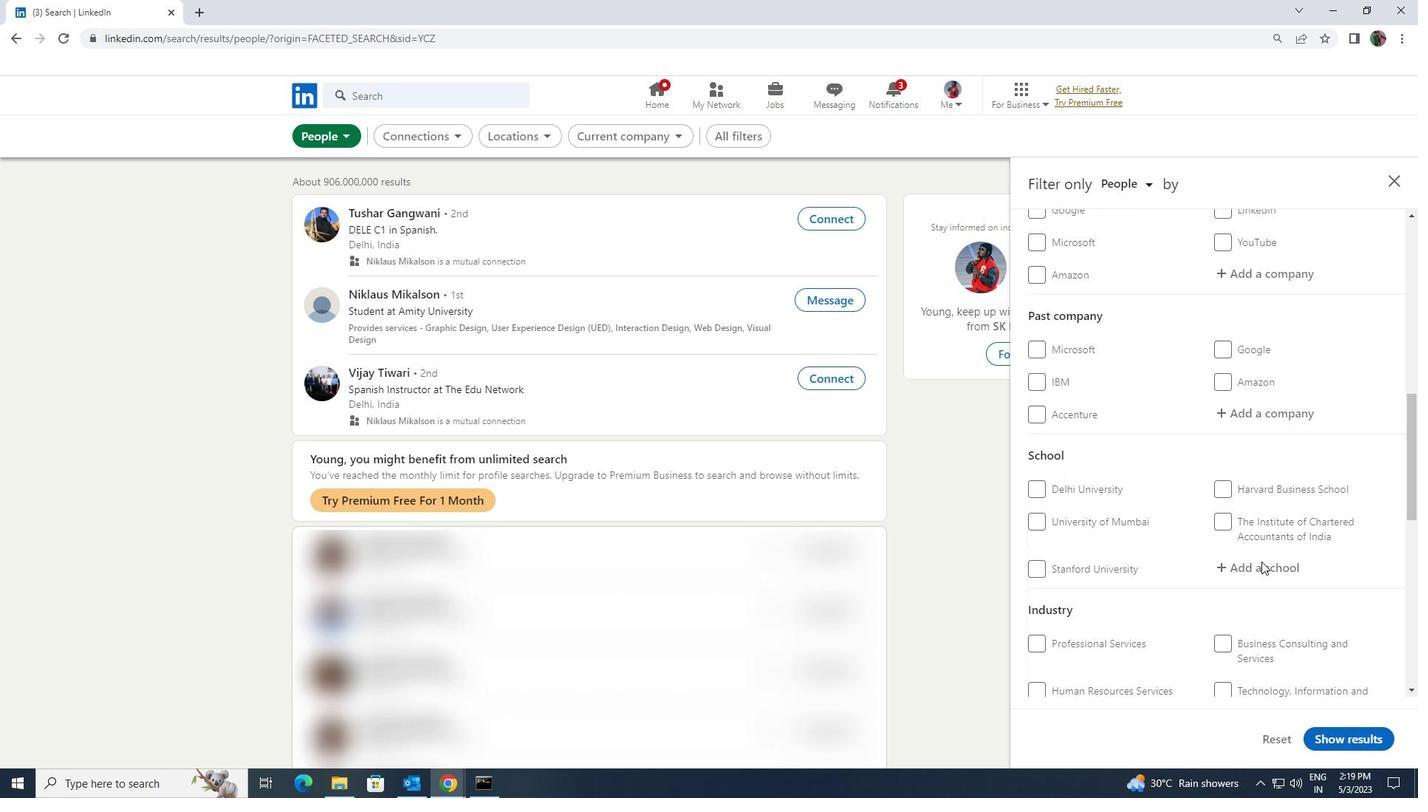 
Action: Mouse scrolled (1262, 560) with delta (0, 0)
Screenshot: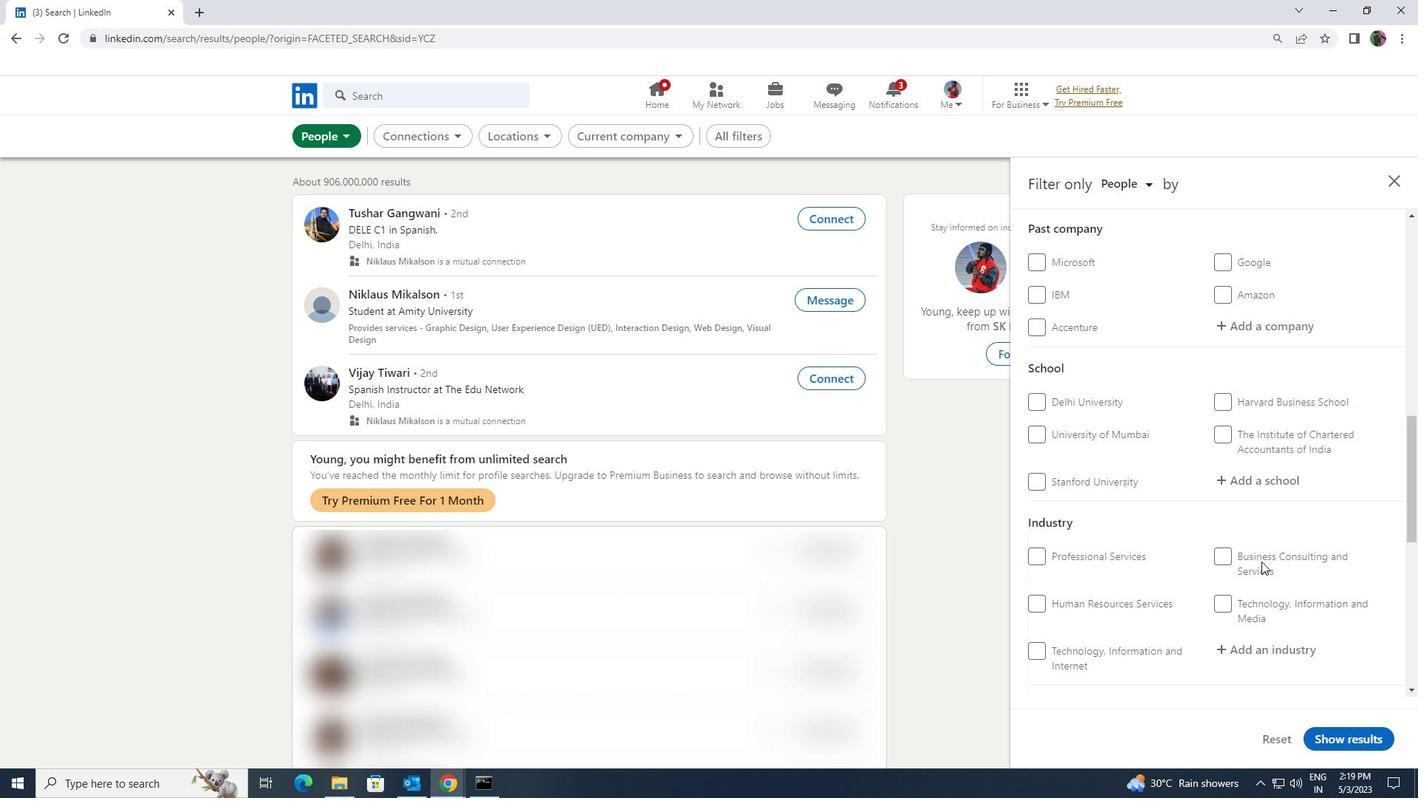 
Action: Mouse moved to (1051, 603)
Screenshot: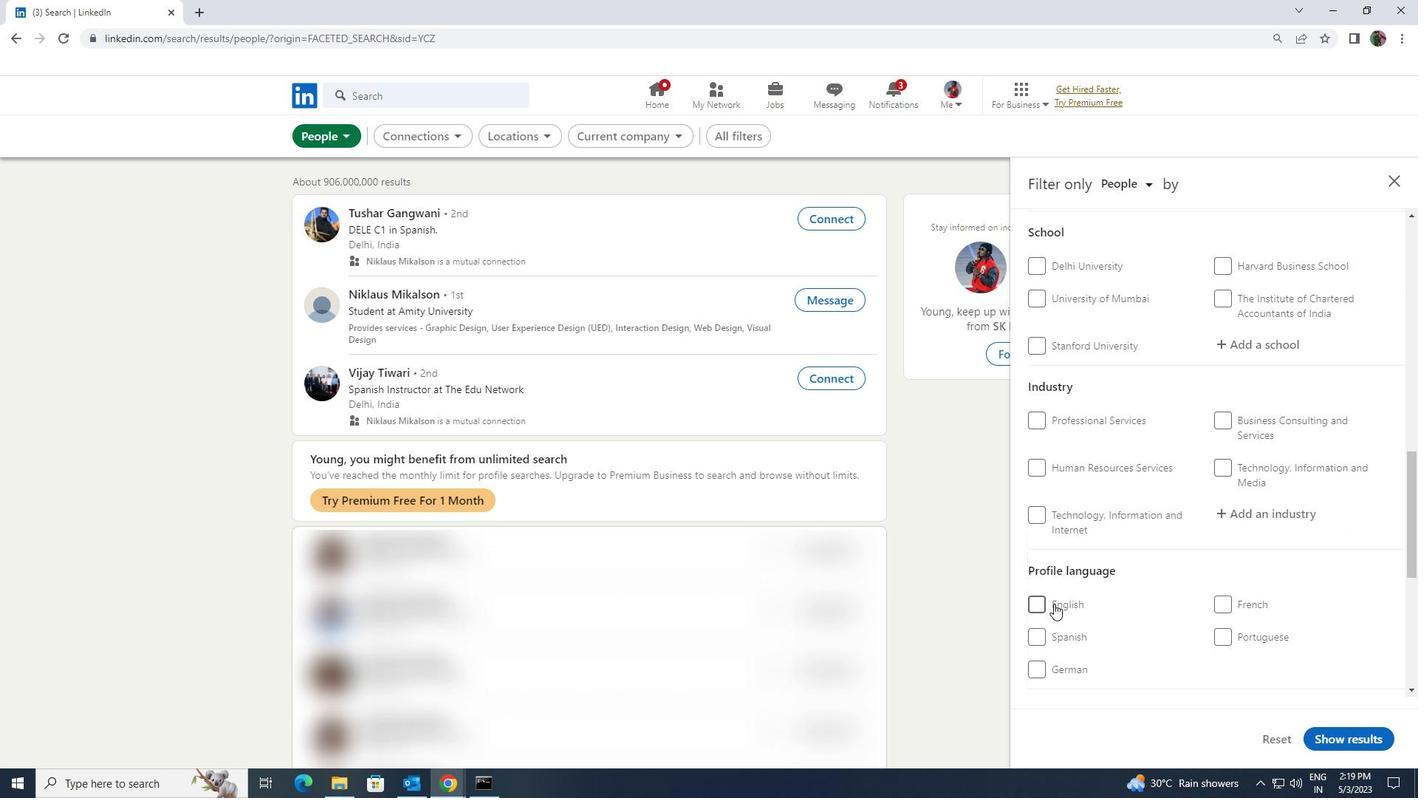 
Action: Mouse pressed left at (1051, 603)
Screenshot: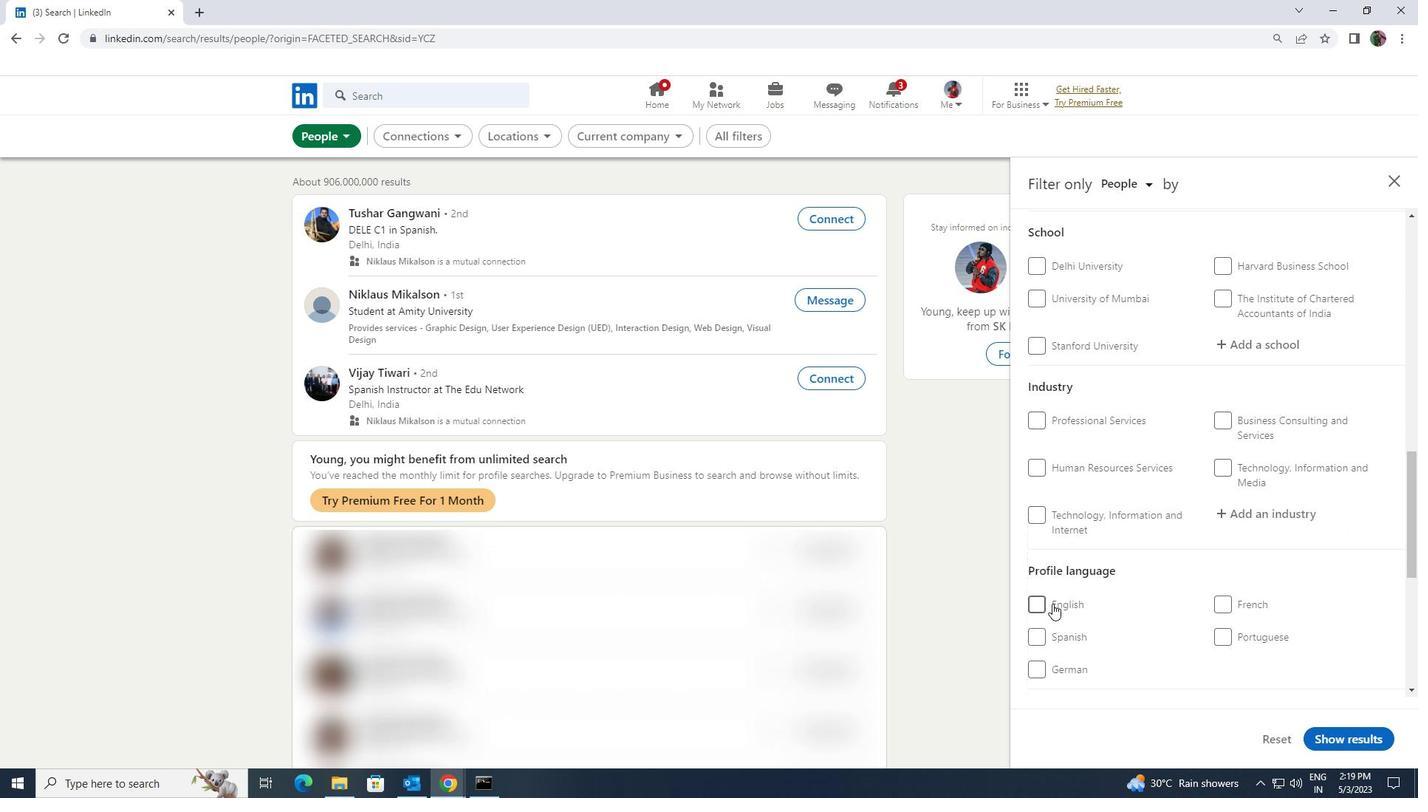 
Action: Mouse moved to (1160, 574)
Screenshot: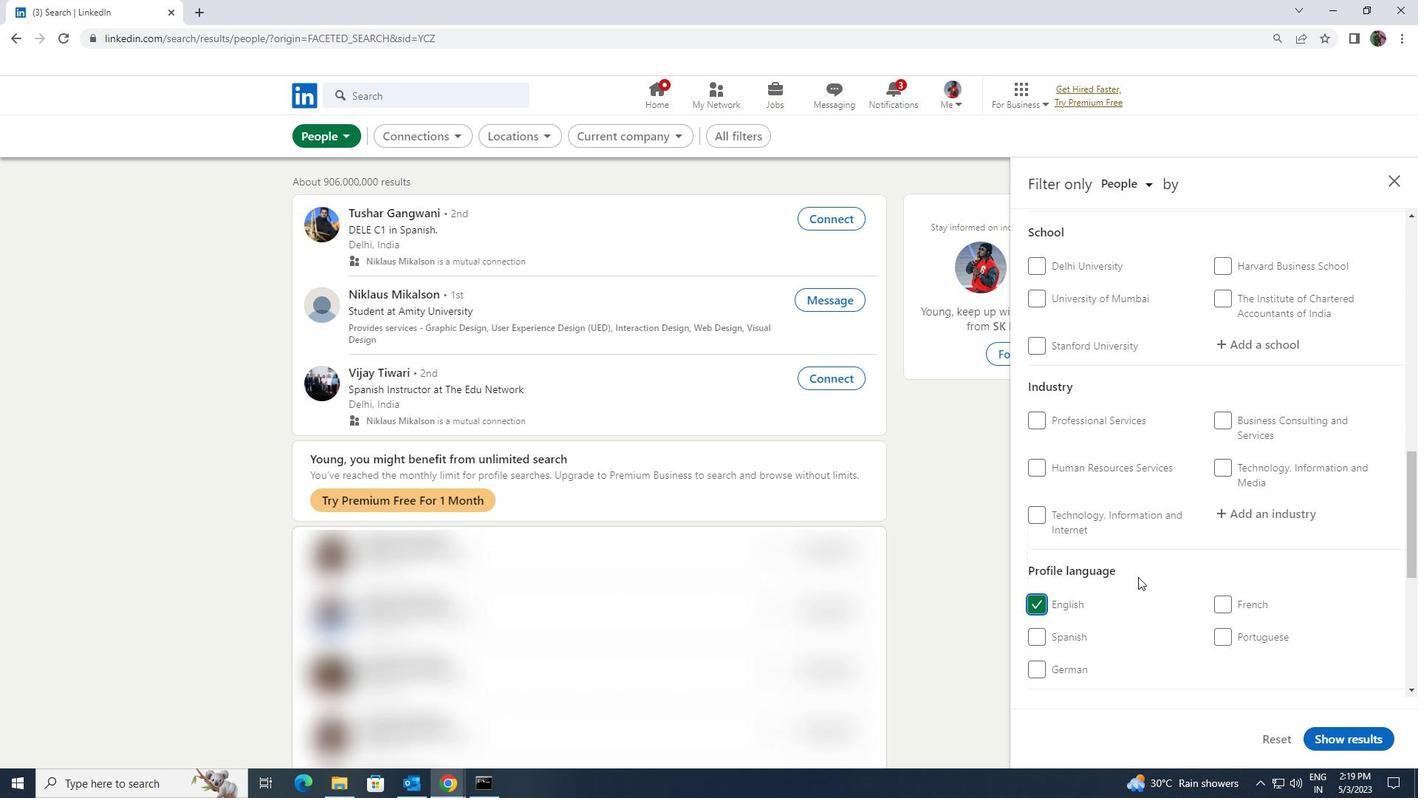 
Action: Mouse scrolled (1160, 574) with delta (0, 0)
Screenshot: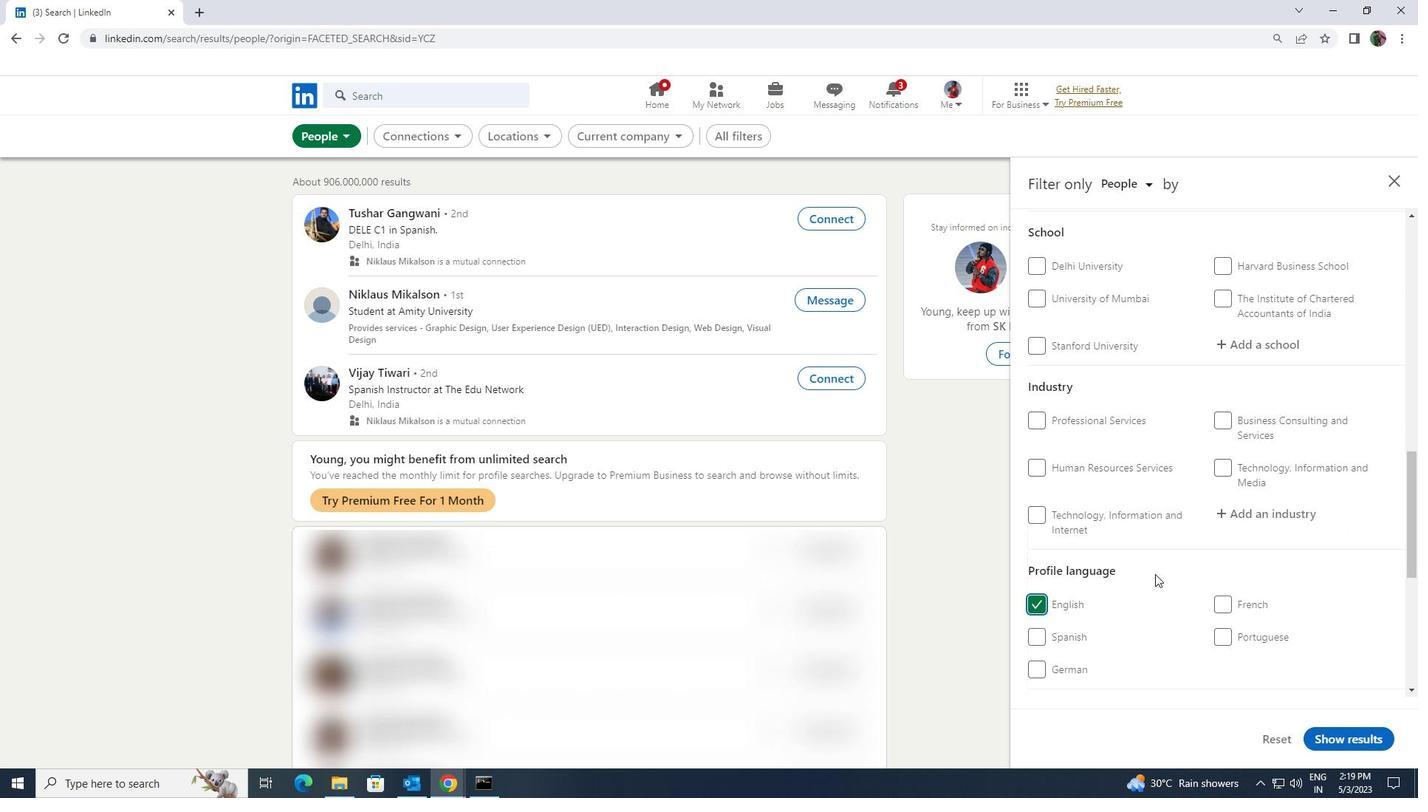 
Action: Mouse scrolled (1160, 574) with delta (0, 0)
Screenshot: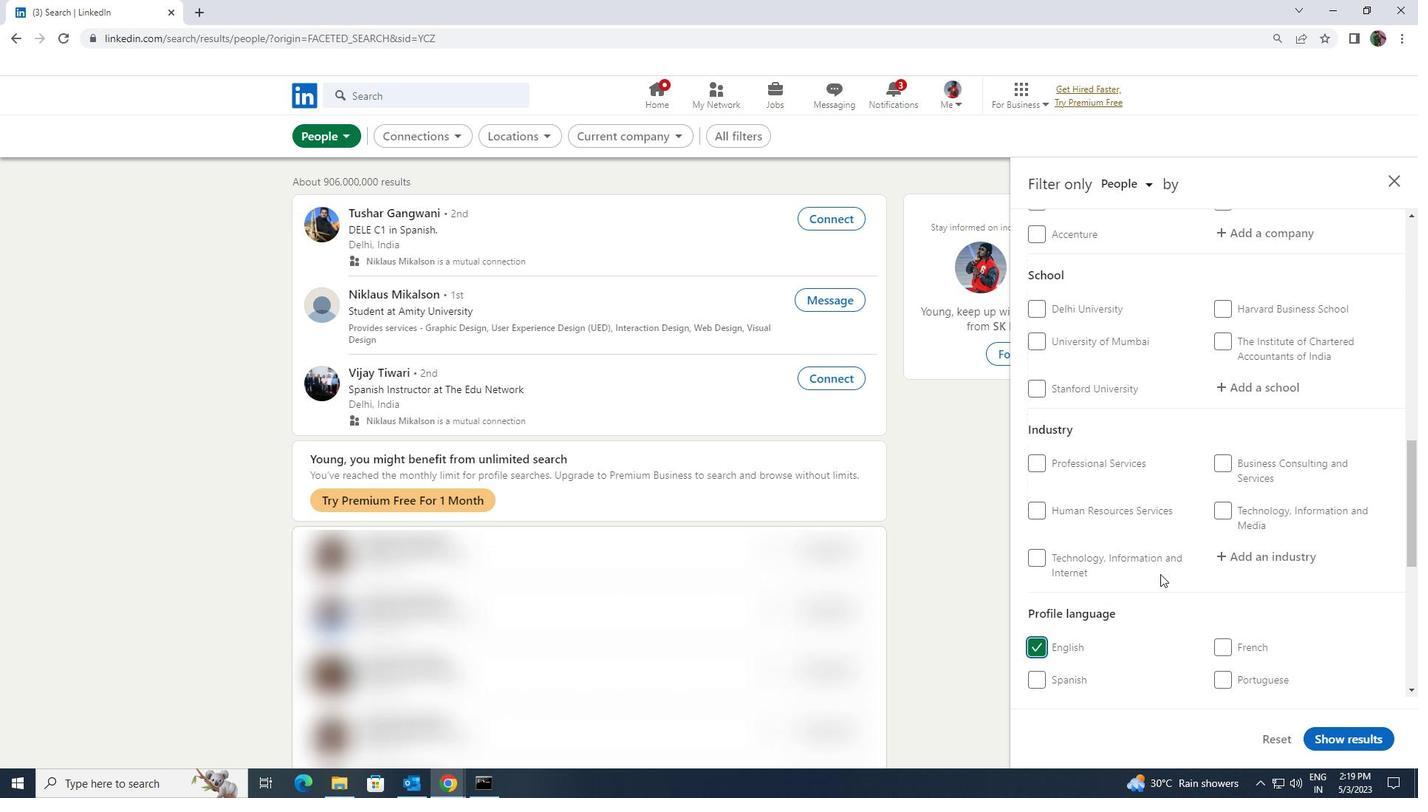 
Action: Mouse scrolled (1160, 574) with delta (0, 0)
Screenshot: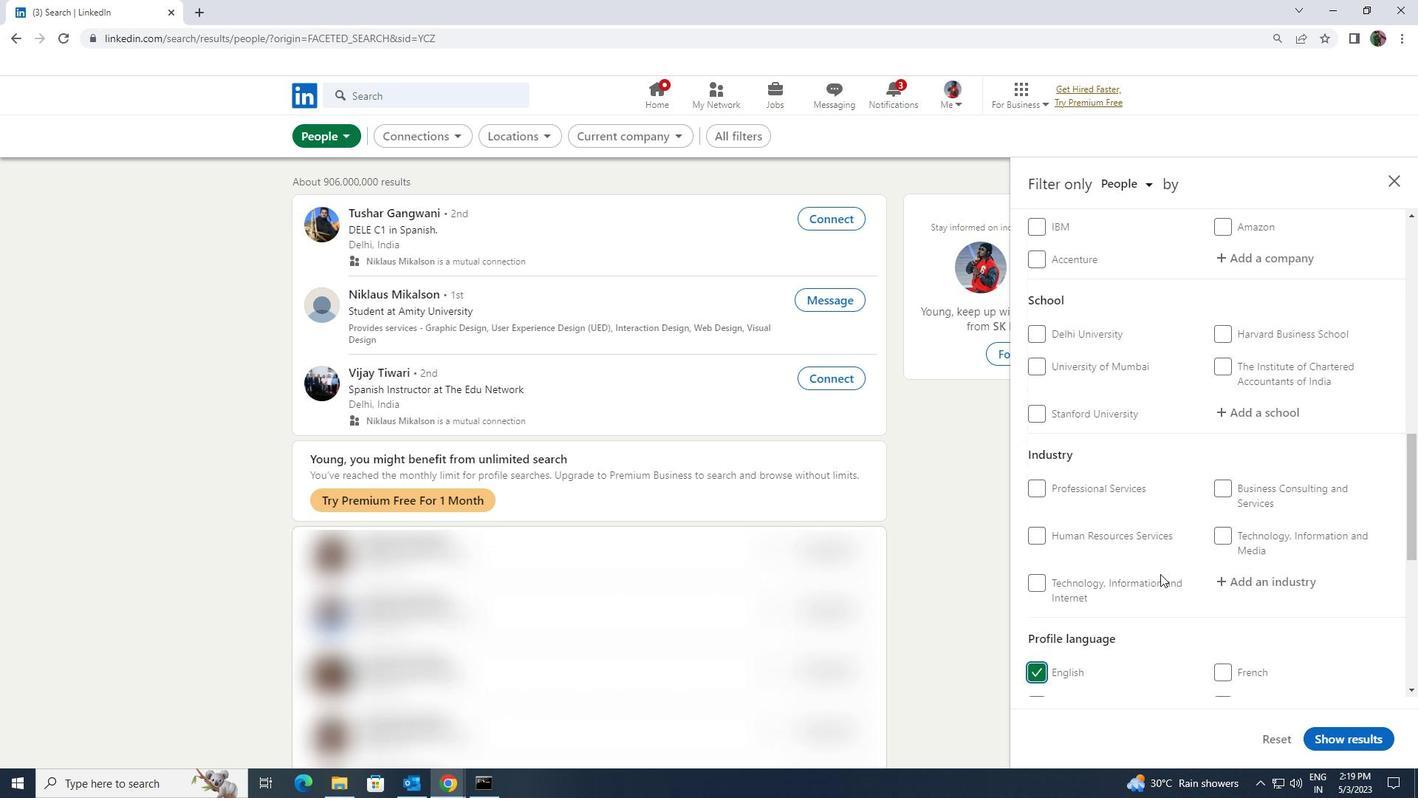 
Action: Mouse scrolled (1160, 574) with delta (0, 0)
Screenshot: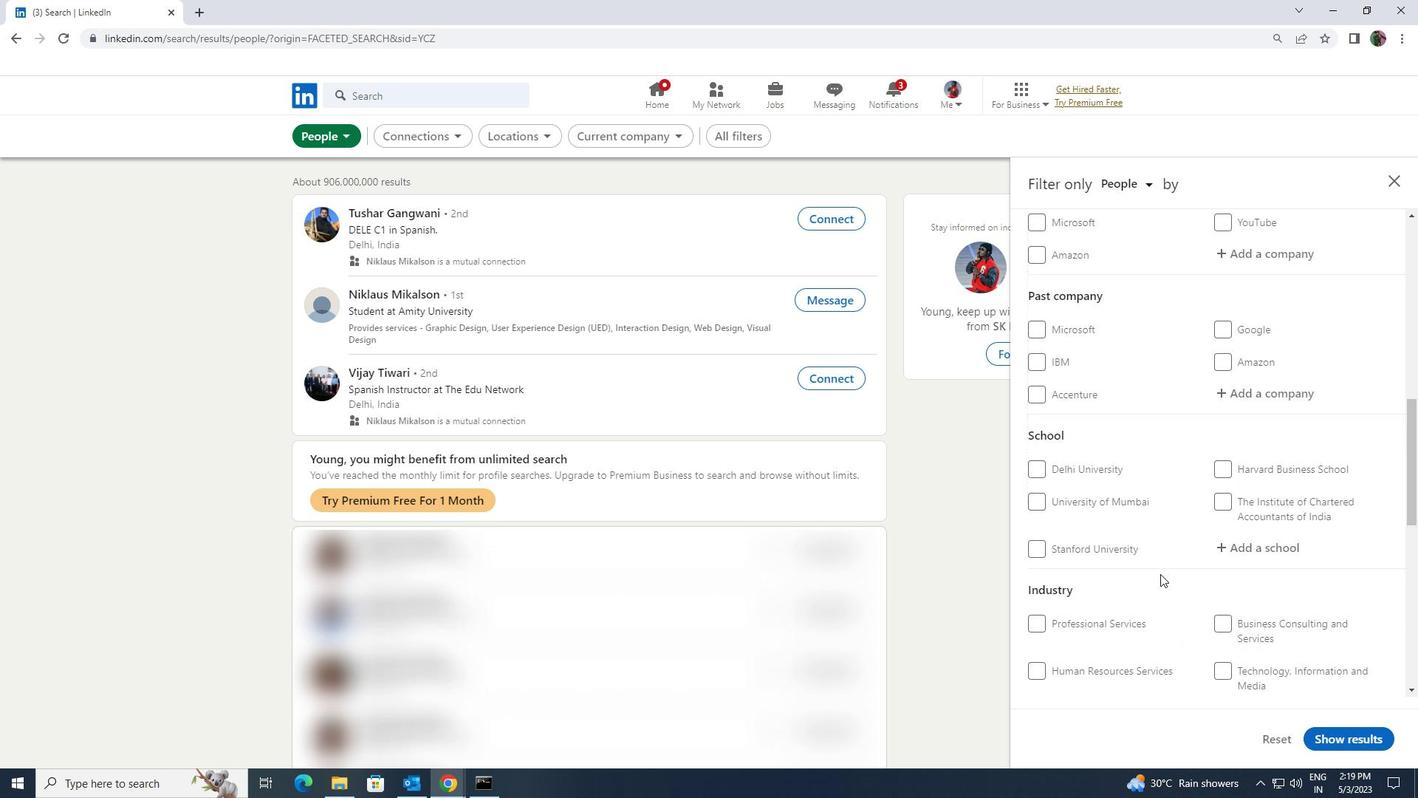 
Action: Mouse scrolled (1160, 574) with delta (0, 0)
Screenshot: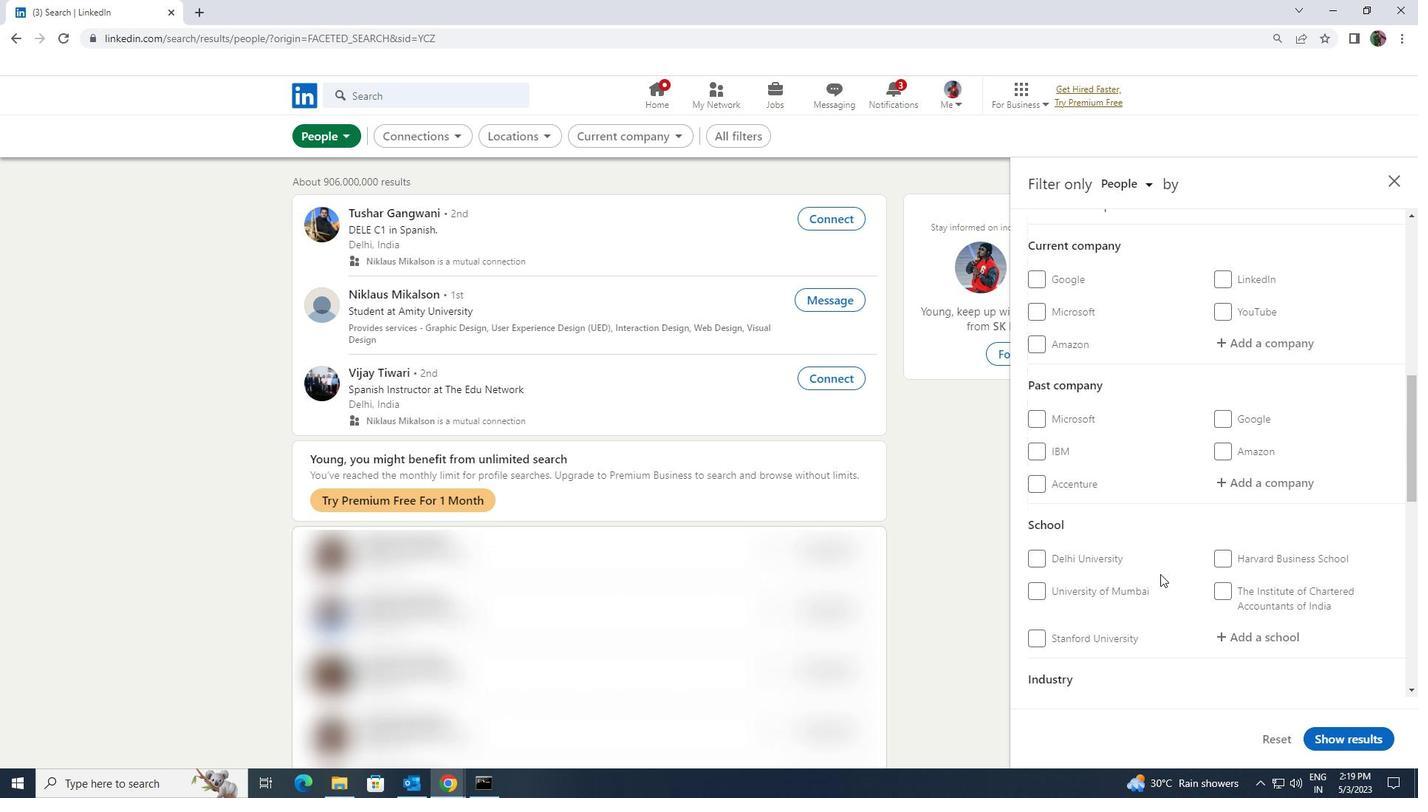 
Action: Mouse scrolled (1160, 574) with delta (0, 0)
Screenshot: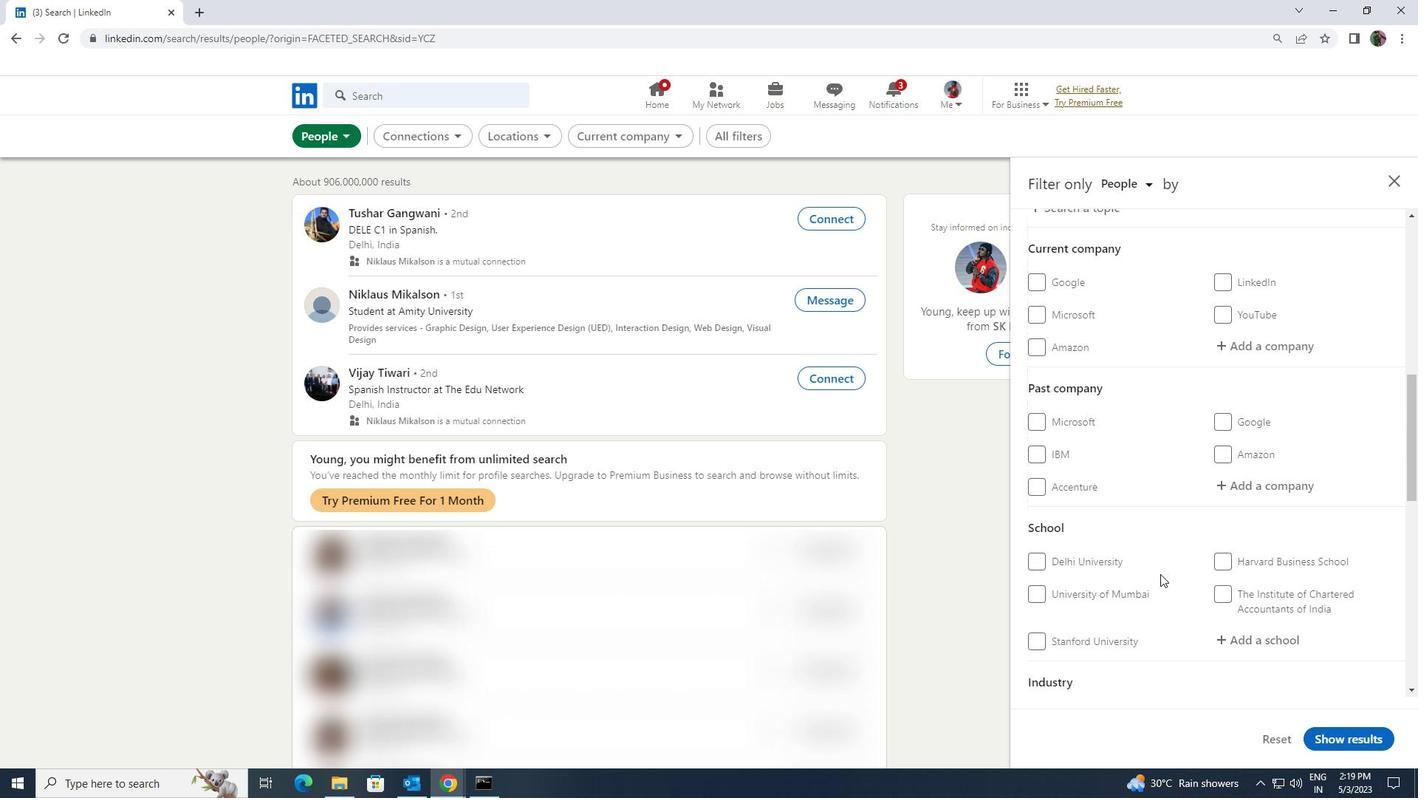 
Action: Mouse scrolled (1160, 574) with delta (0, 0)
Screenshot: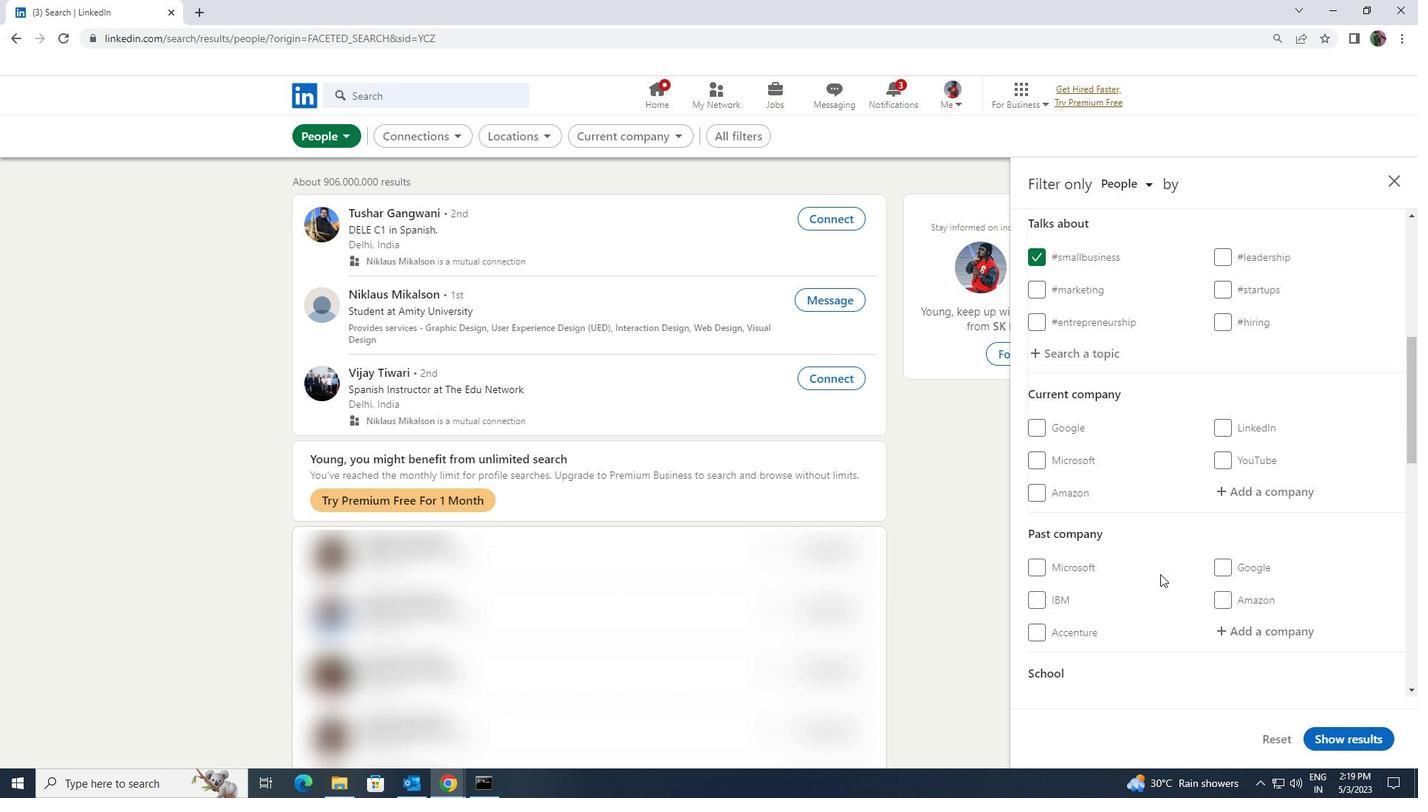 
Action: Mouse moved to (1211, 562)
Screenshot: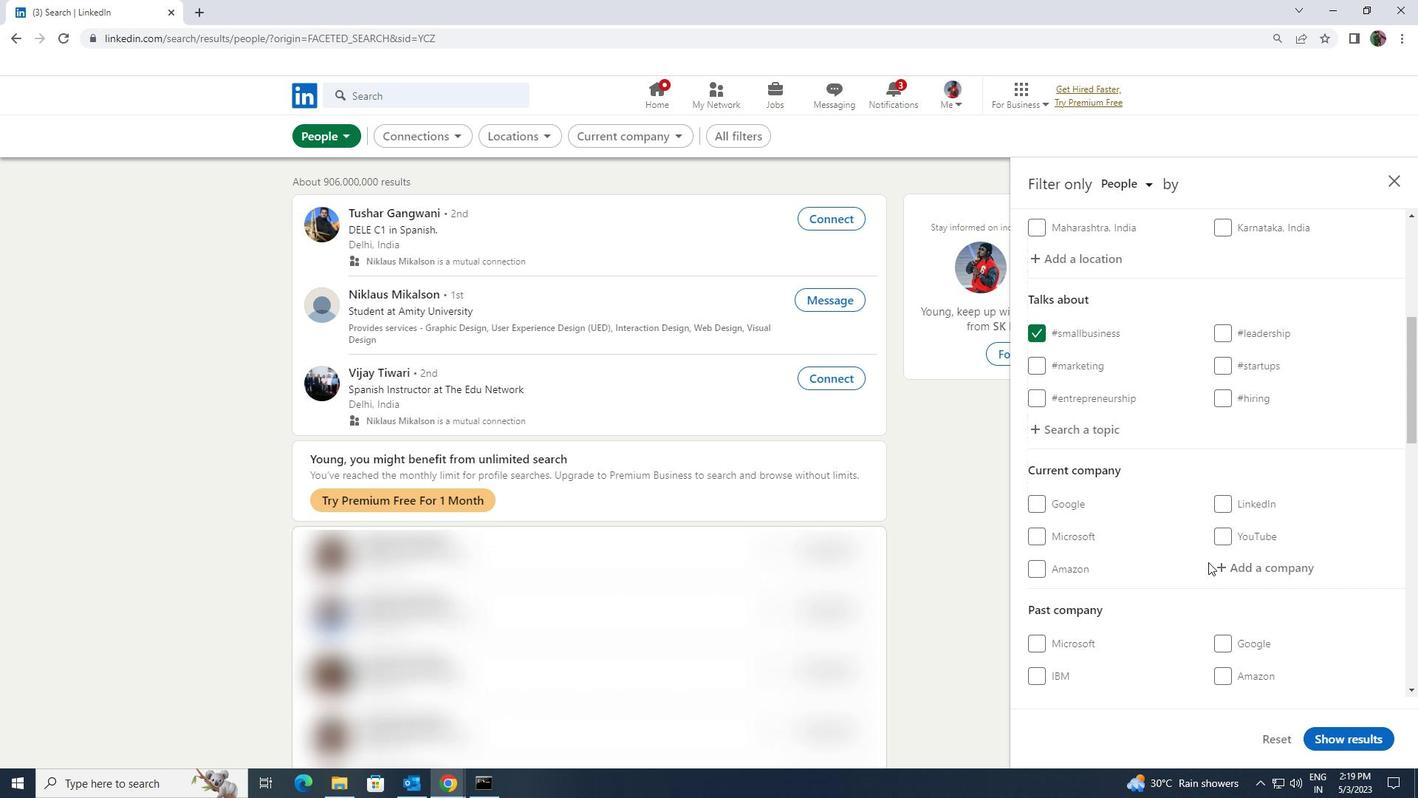 
Action: Mouse pressed left at (1211, 562)
Screenshot: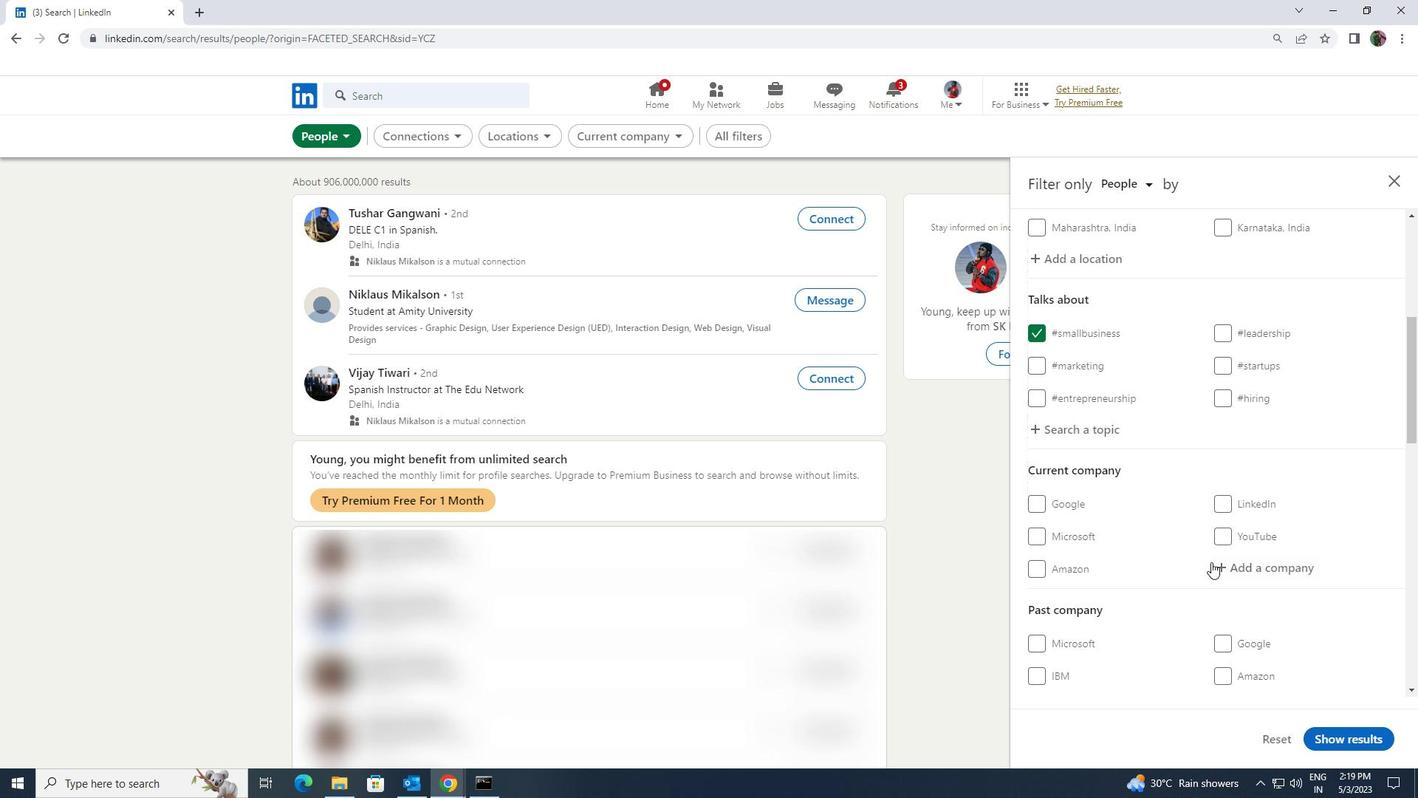 
Action: Key pressed <Key.shift><Key.shift><Key.shift><Key.shift><Key.shift><Key.shift><Key.shift><Key.shift><Key.shift><Key.shift><Key.shift>WELSPUN
Screenshot: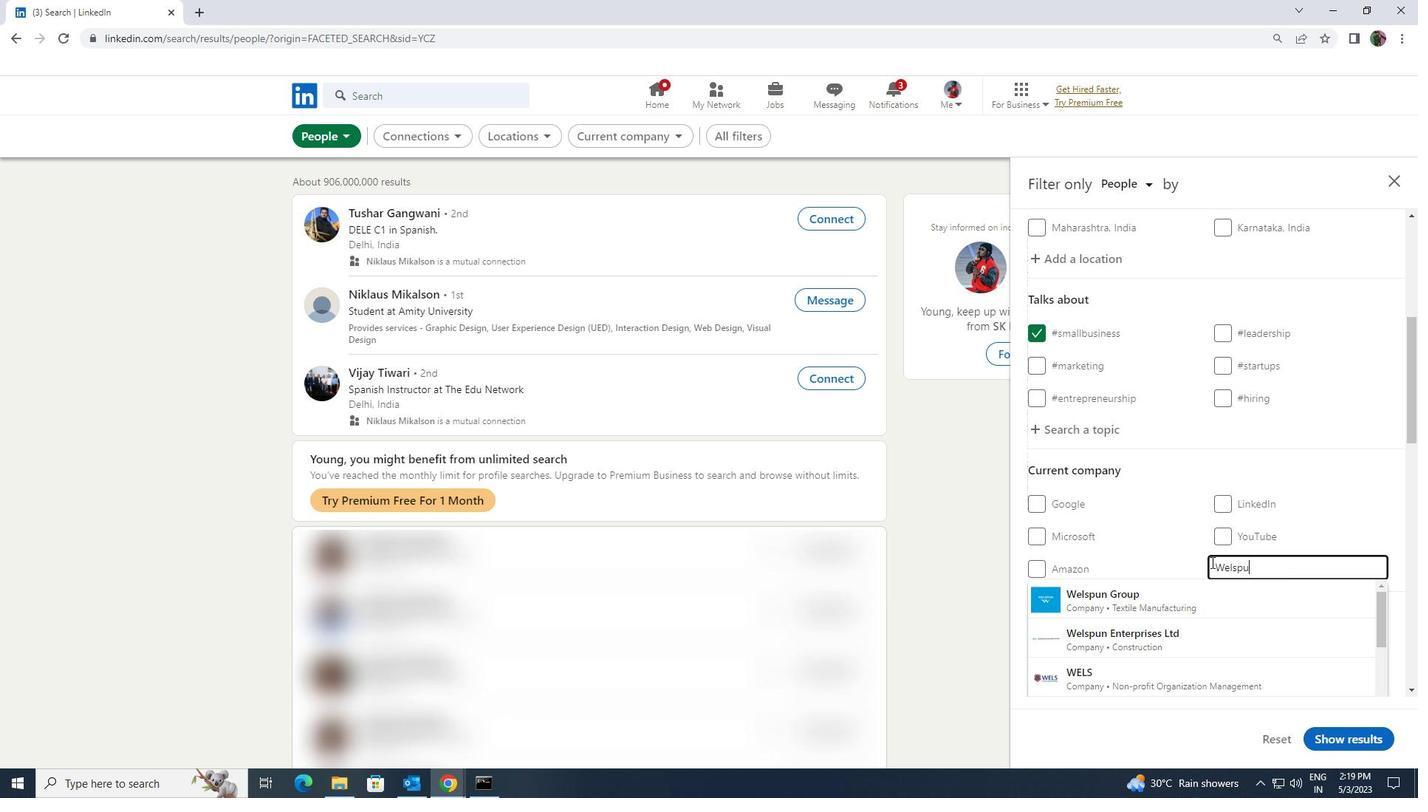 
Action: Mouse moved to (1200, 588)
Screenshot: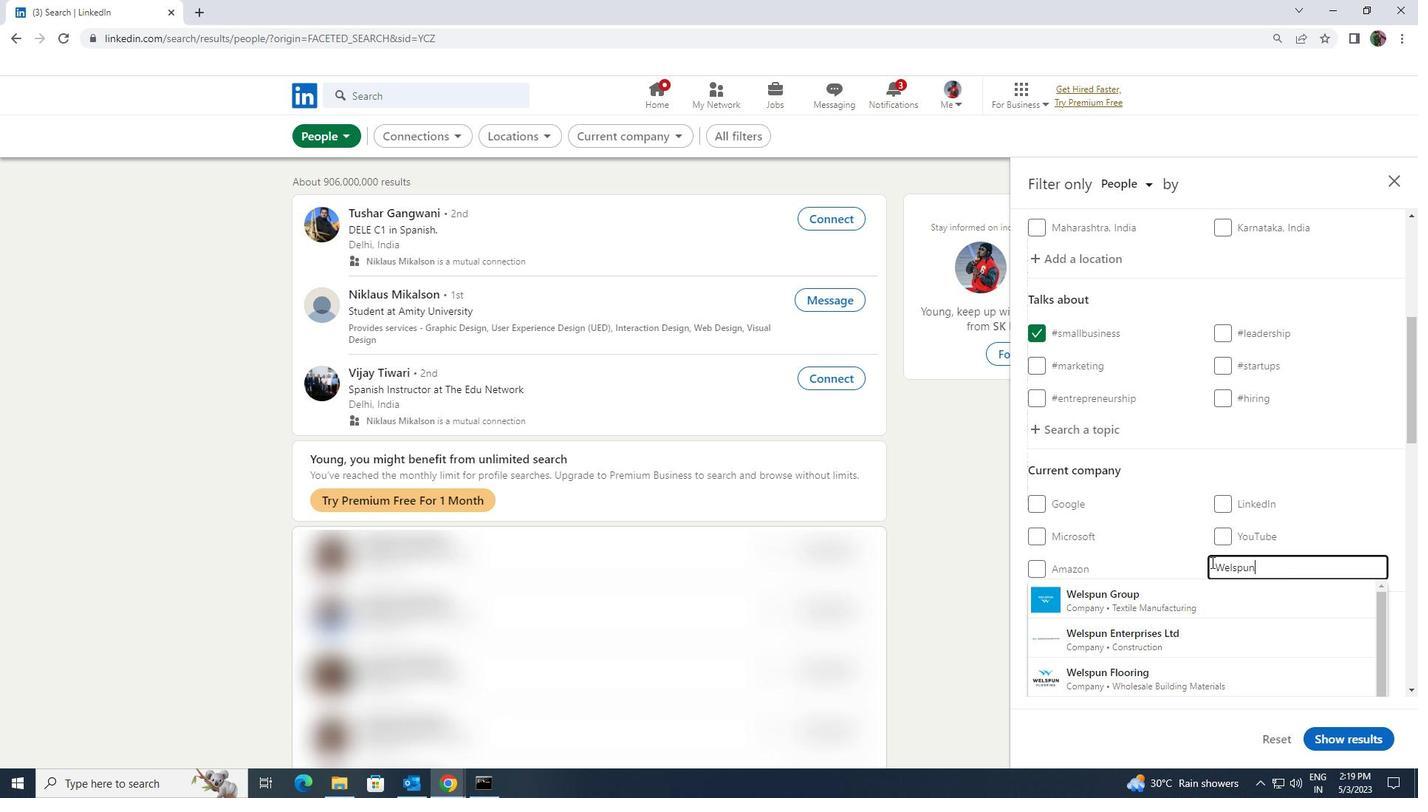 
Action: Mouse pressed left at (1200, 588)
Screenshot: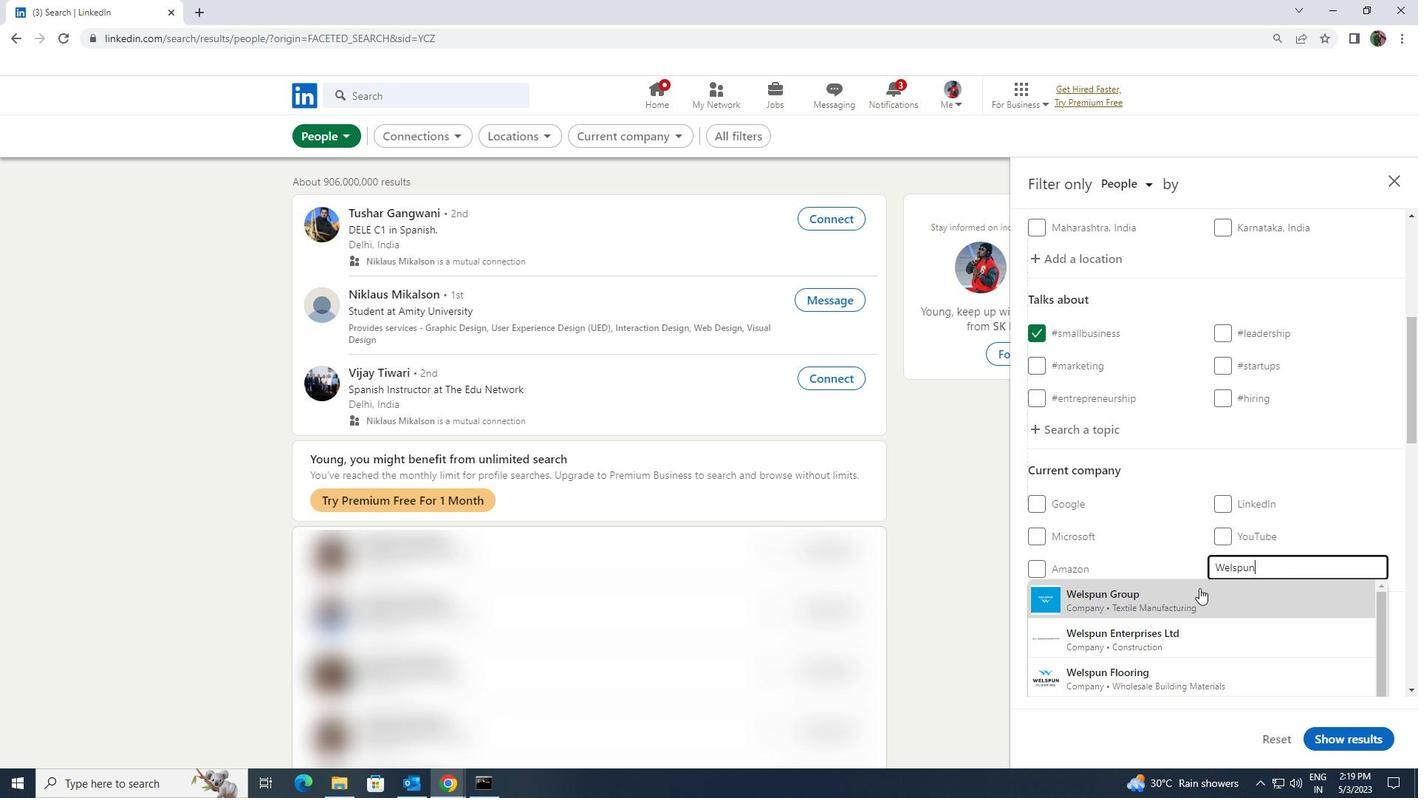 
Action: Mouse scrolled (1200, 587) with delta (0, 0)
Screenshot: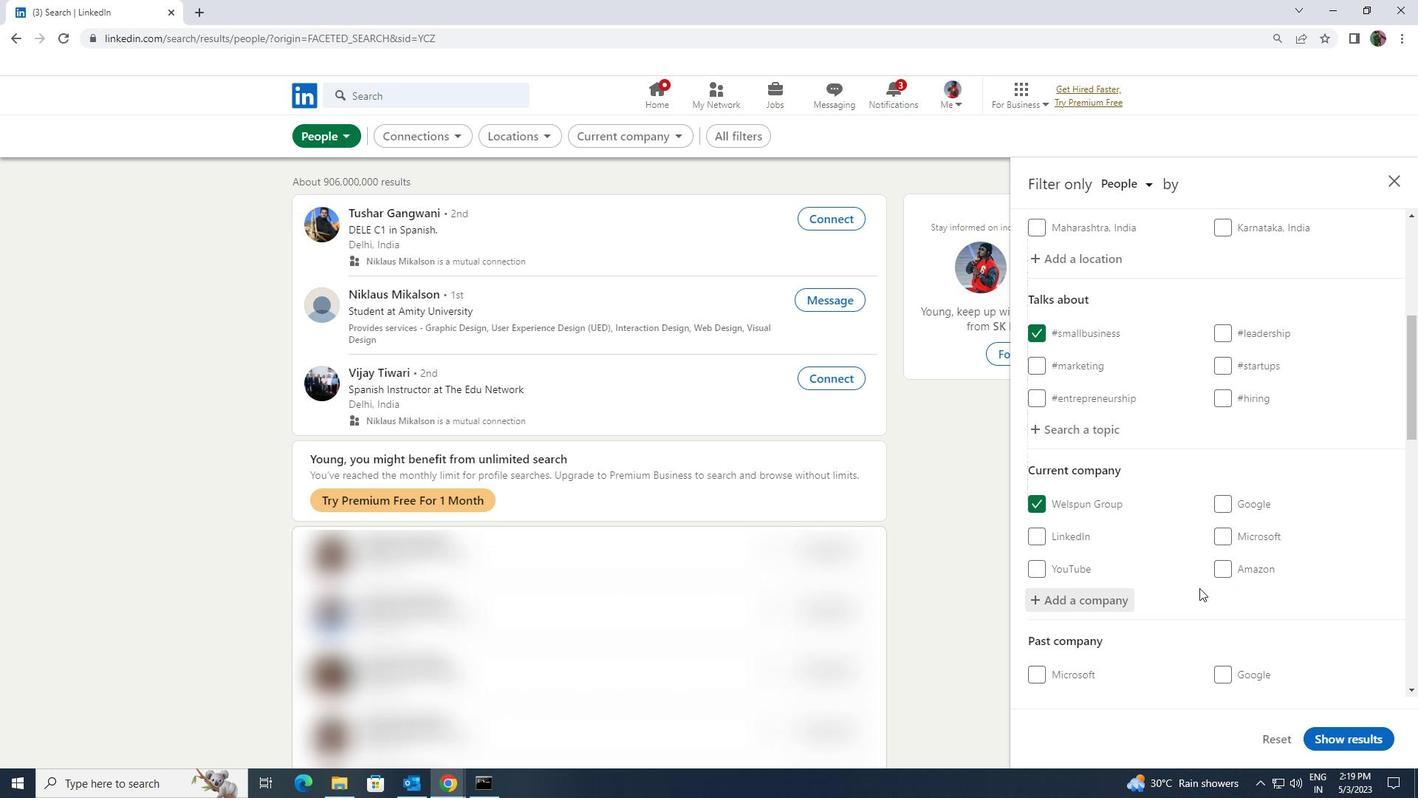 
Action: Mouse scrolled (1200, 587) with delta (0, 0)
Screenshot: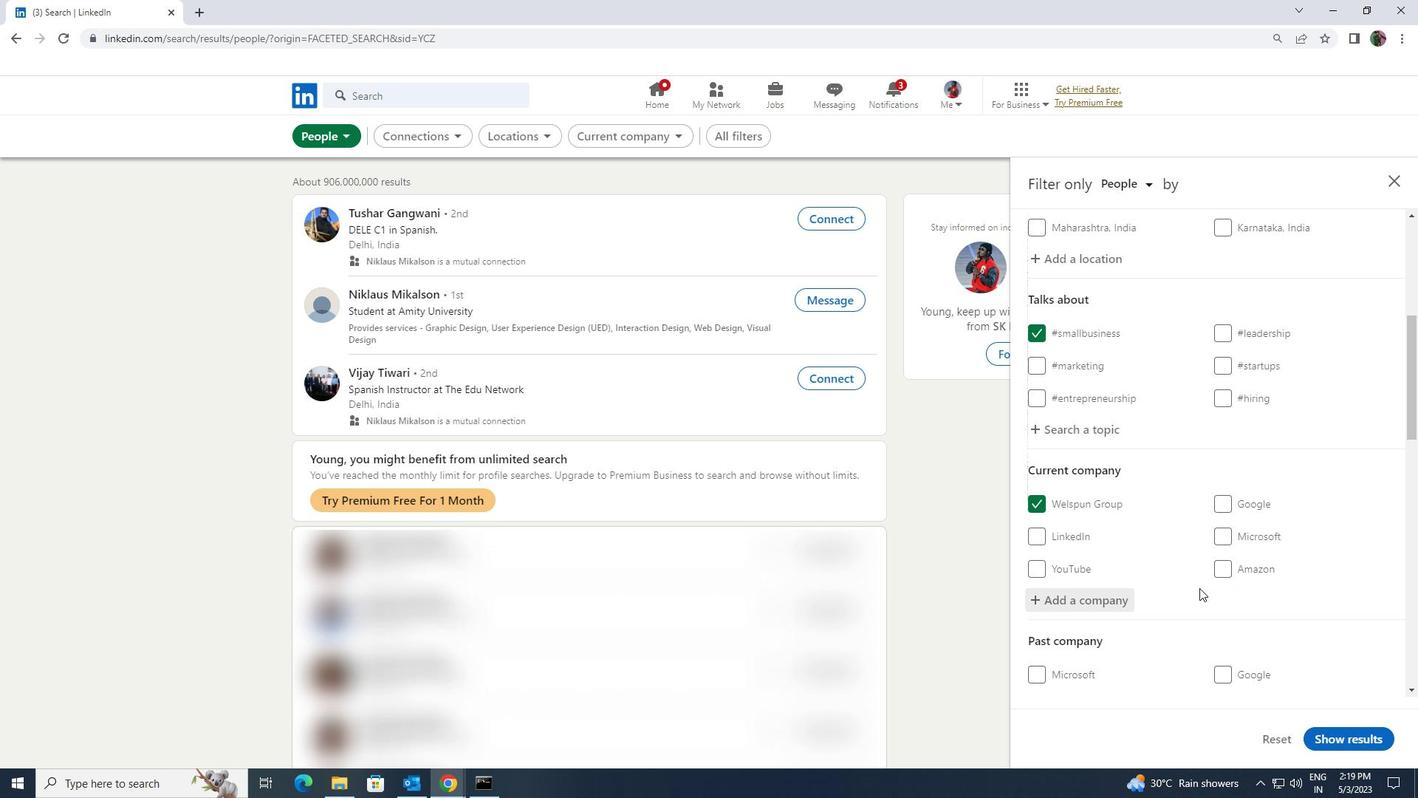 
Action: Mouse scrolled (1200, 587) with delta (0, 0)
Screenshot: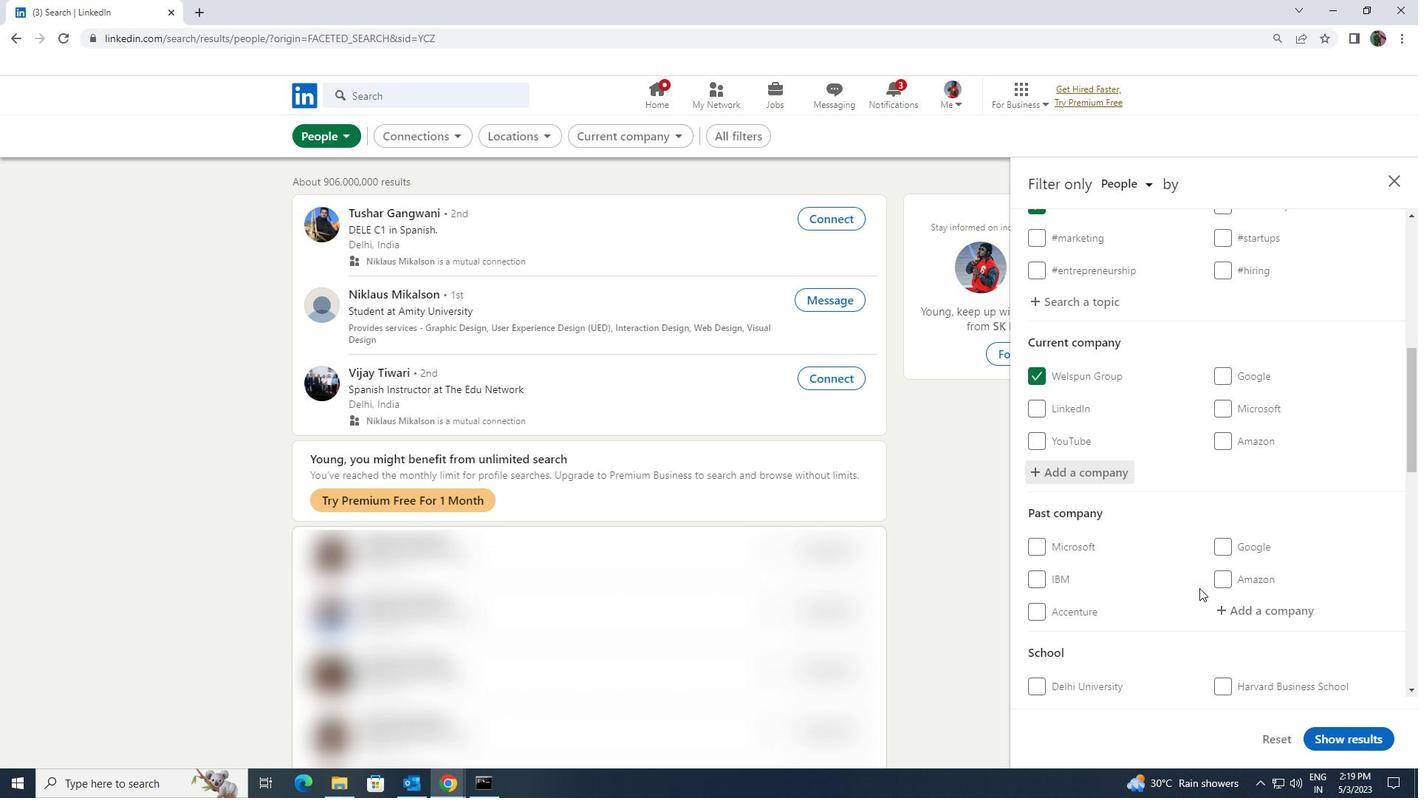 
Action: Mouse scrolled (1200, 587) with delta (0, 0)
Screenshot: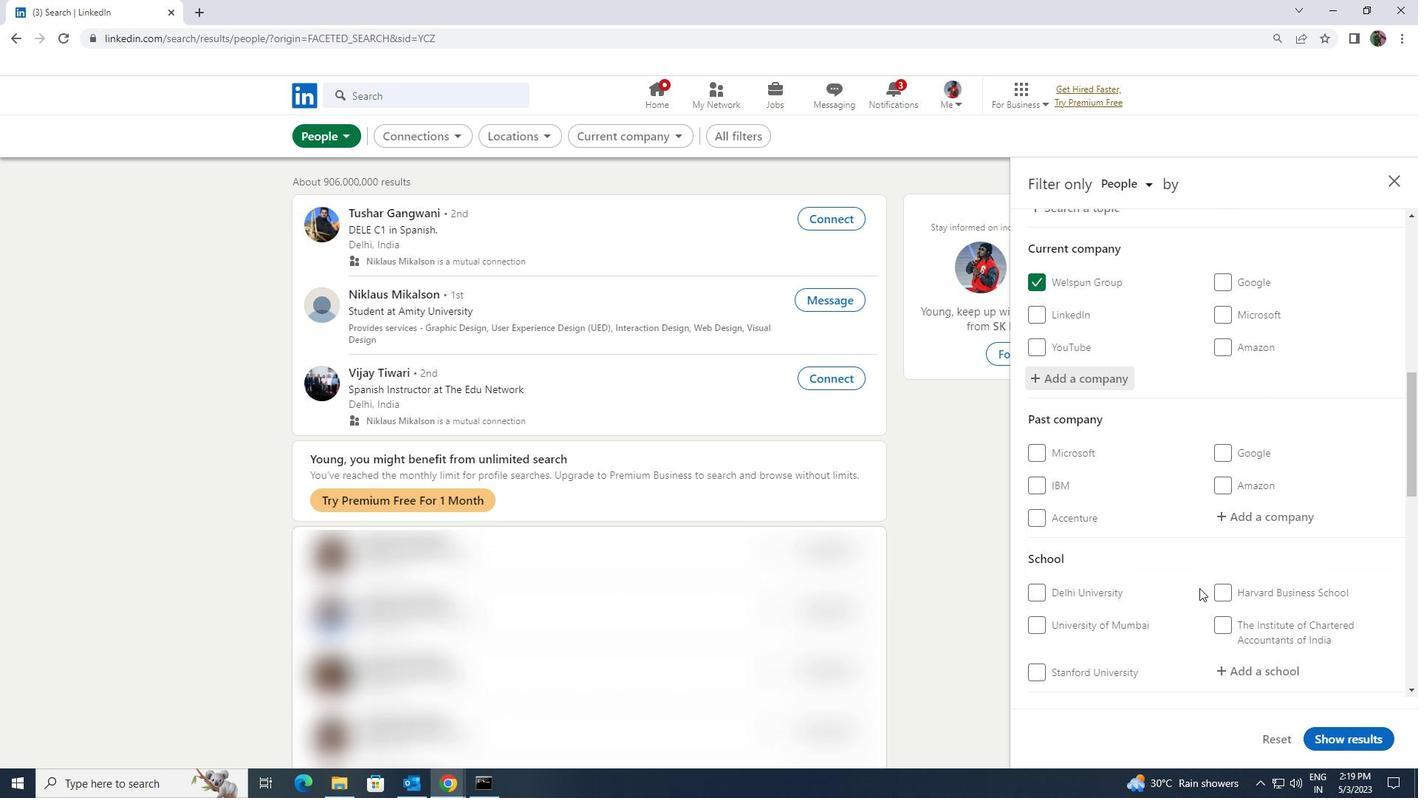 
Action: Mouse moved to (1214, 593)
Screenshot: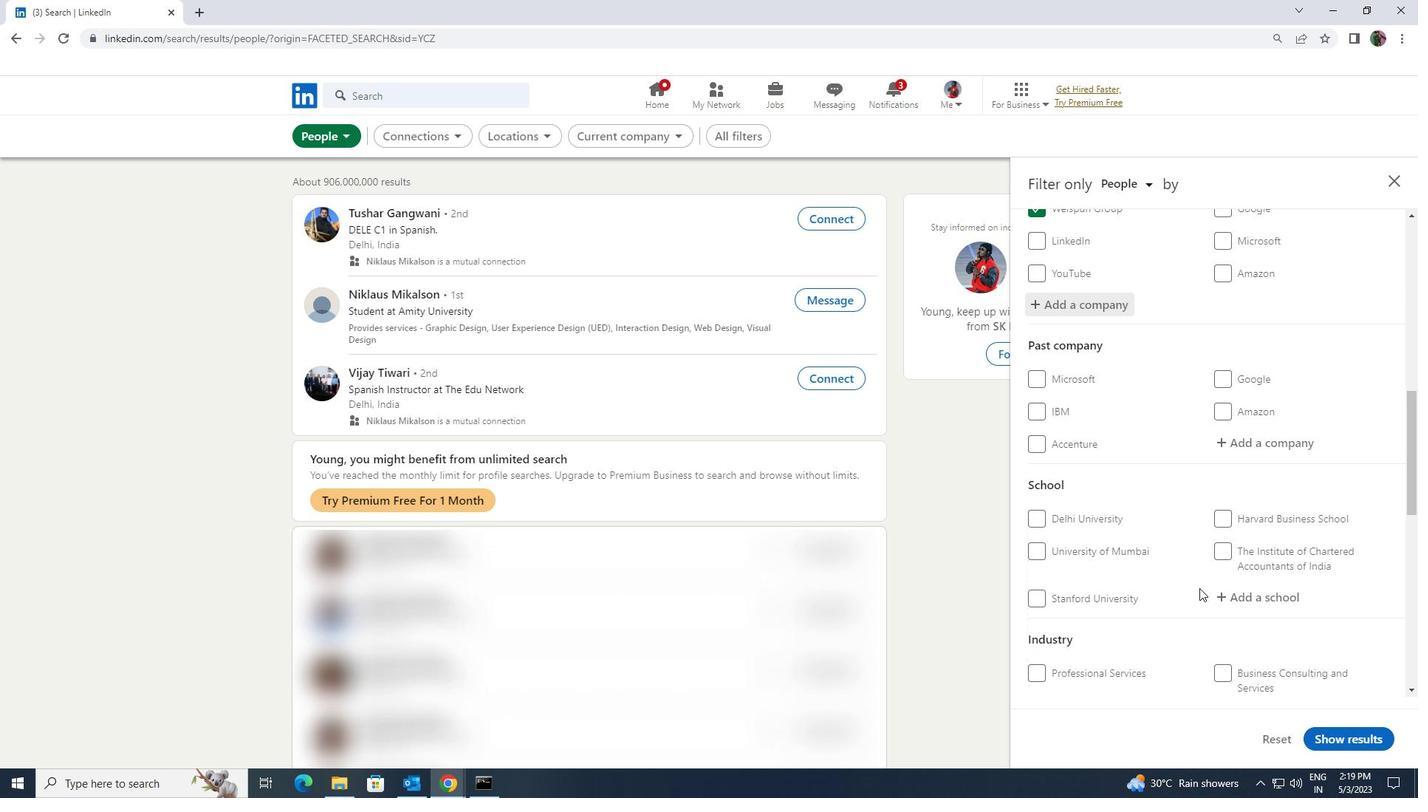 
Action: Mouse pressed left at (1214, 593)
Screenshot: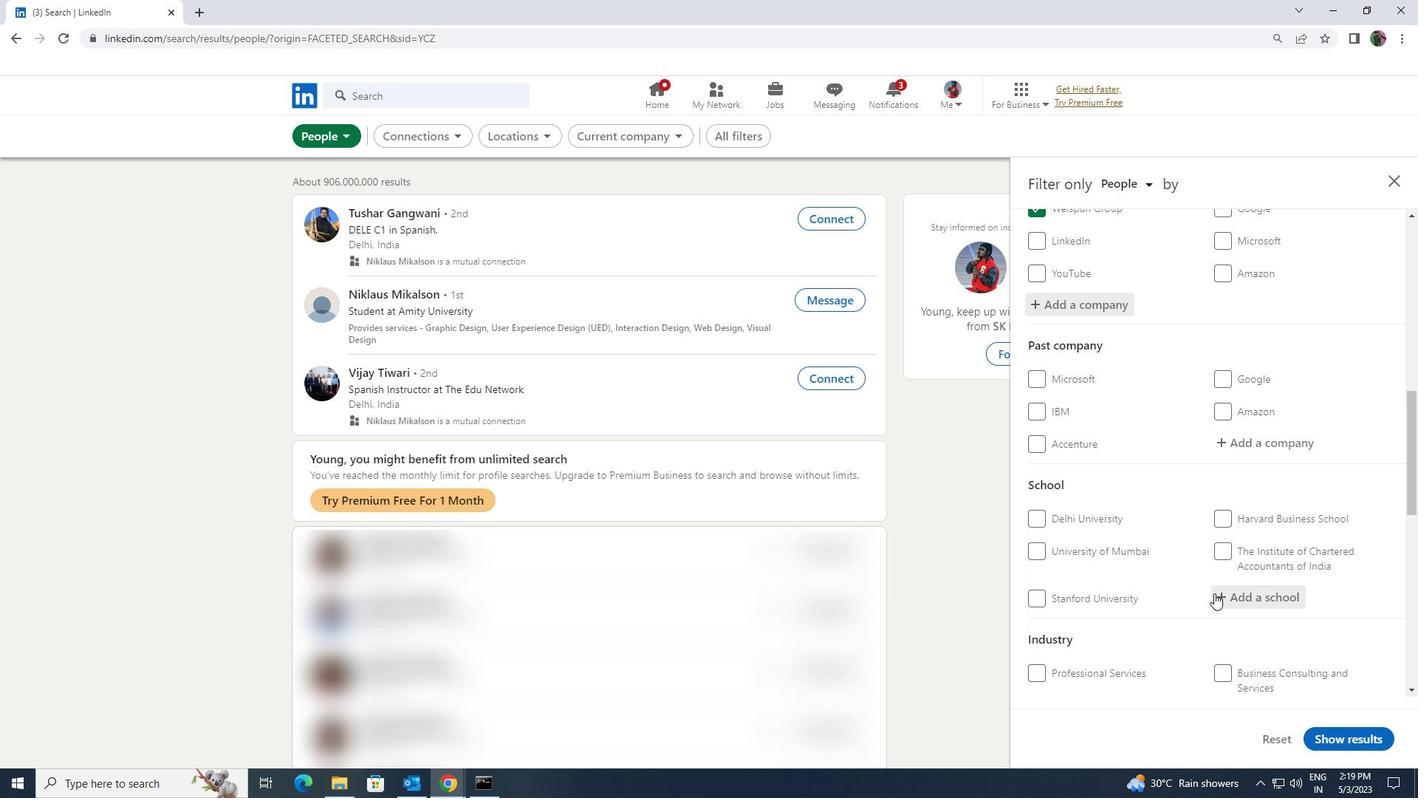 
Action: Key pressed <Key.shift><Key.shift><Key.shift><Key.shift><Key.shift><Key.shift><Key.shift><Key.shift><Key.shift><Key.shift>C<Key.shift>OAL<Key.space><Key.shift>INDIA
Screenshot: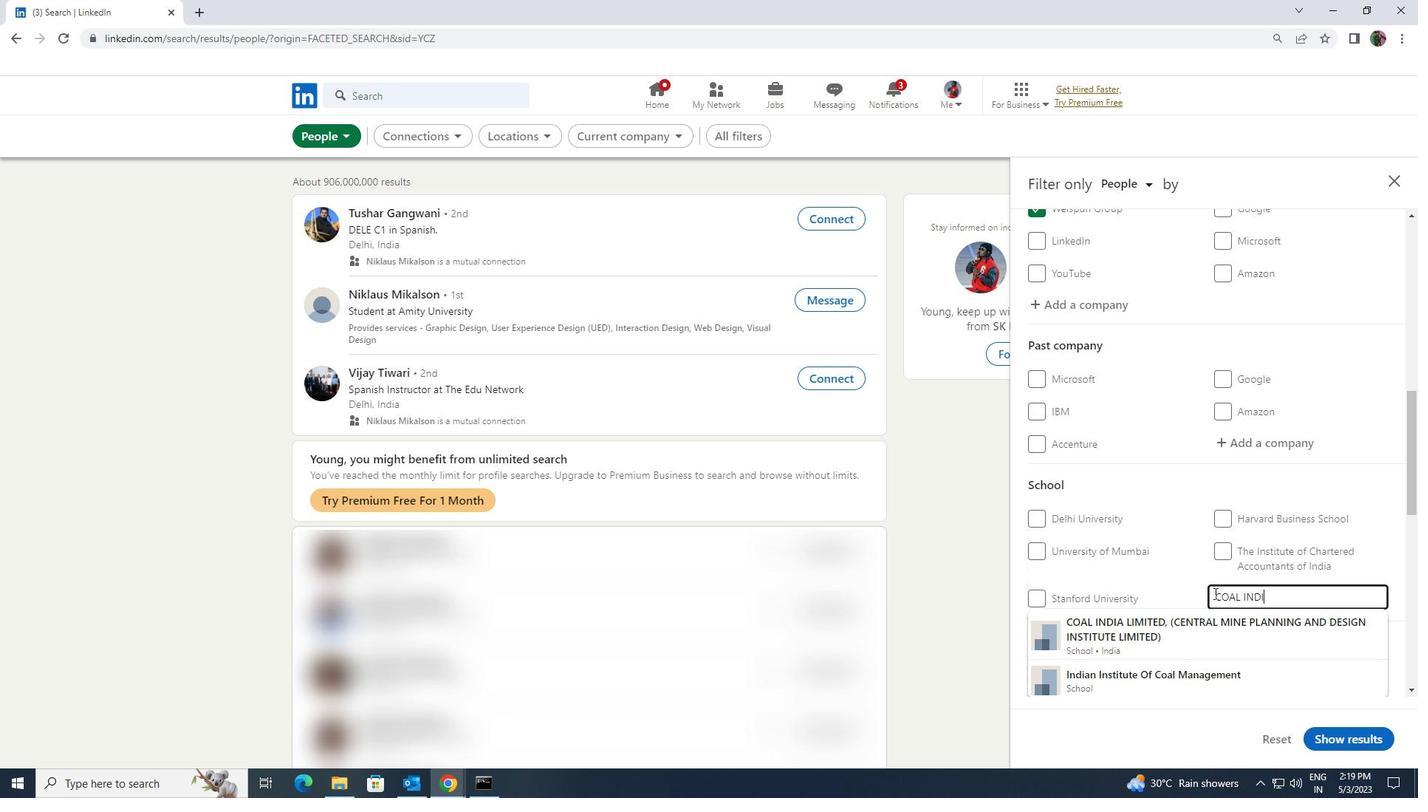 
Action: Mouse moved to (1220, 622)
Screenshot: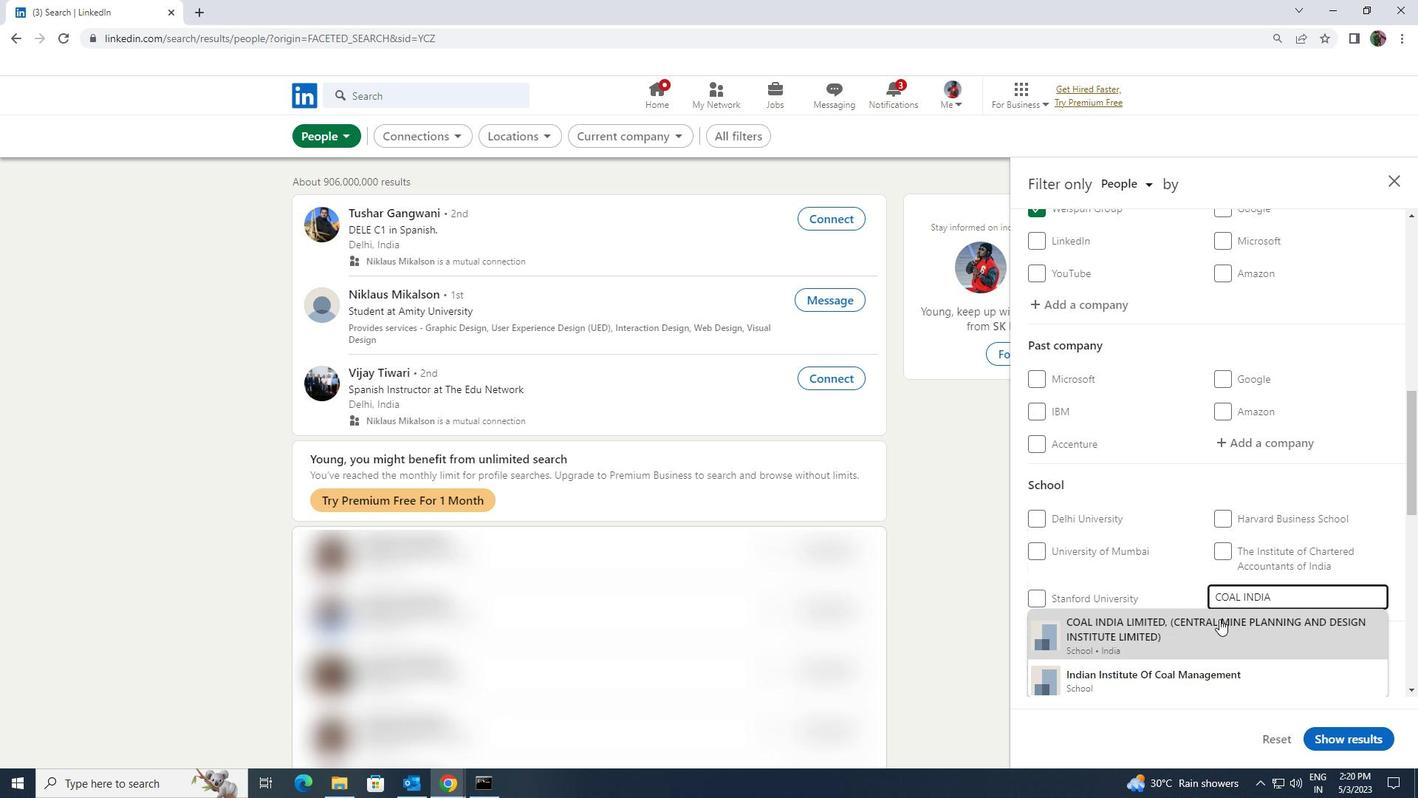
Action: Mouse pressed left at (1220, 622)
Screenshot: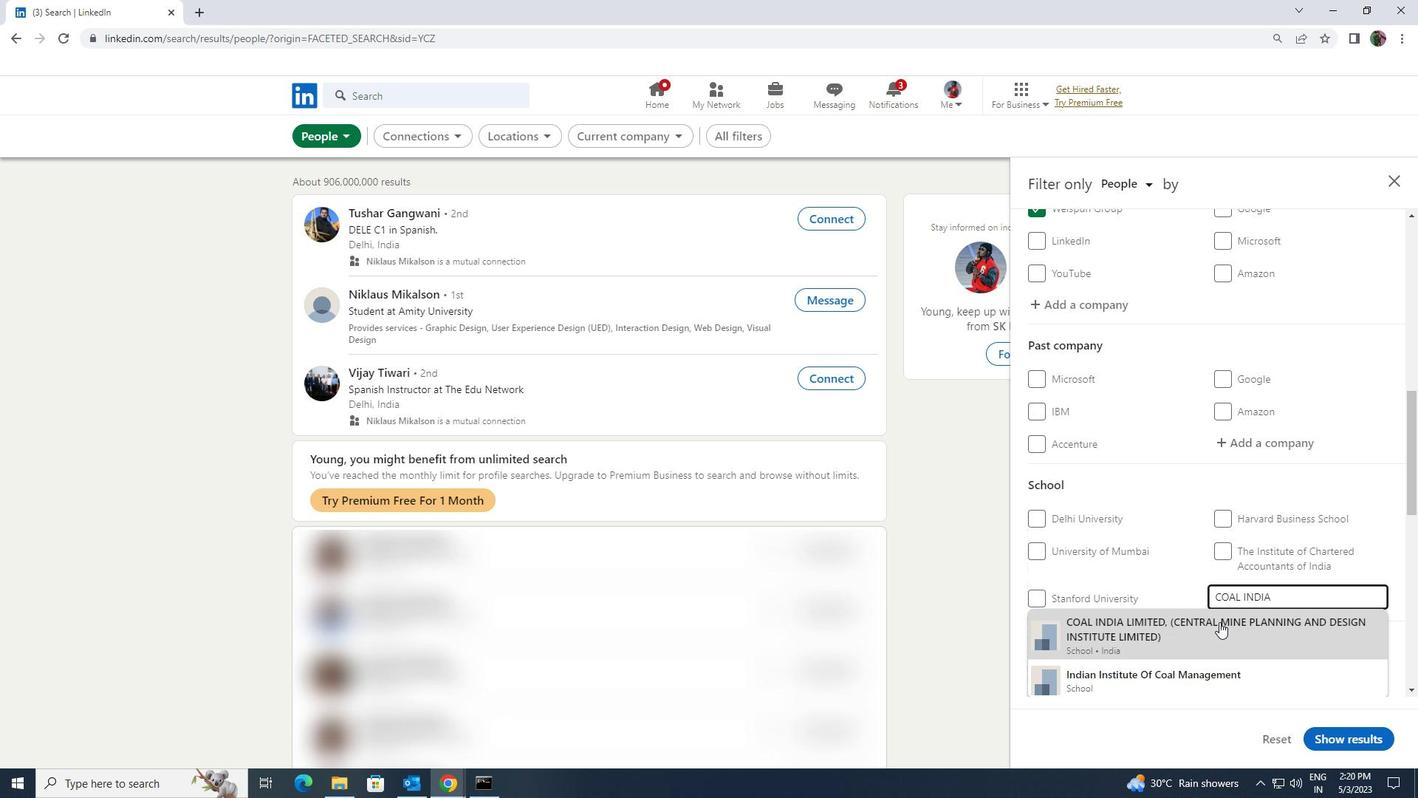 
Action: Mouse scrolled (1220, 621) with delta (0, 0)
Screenshot: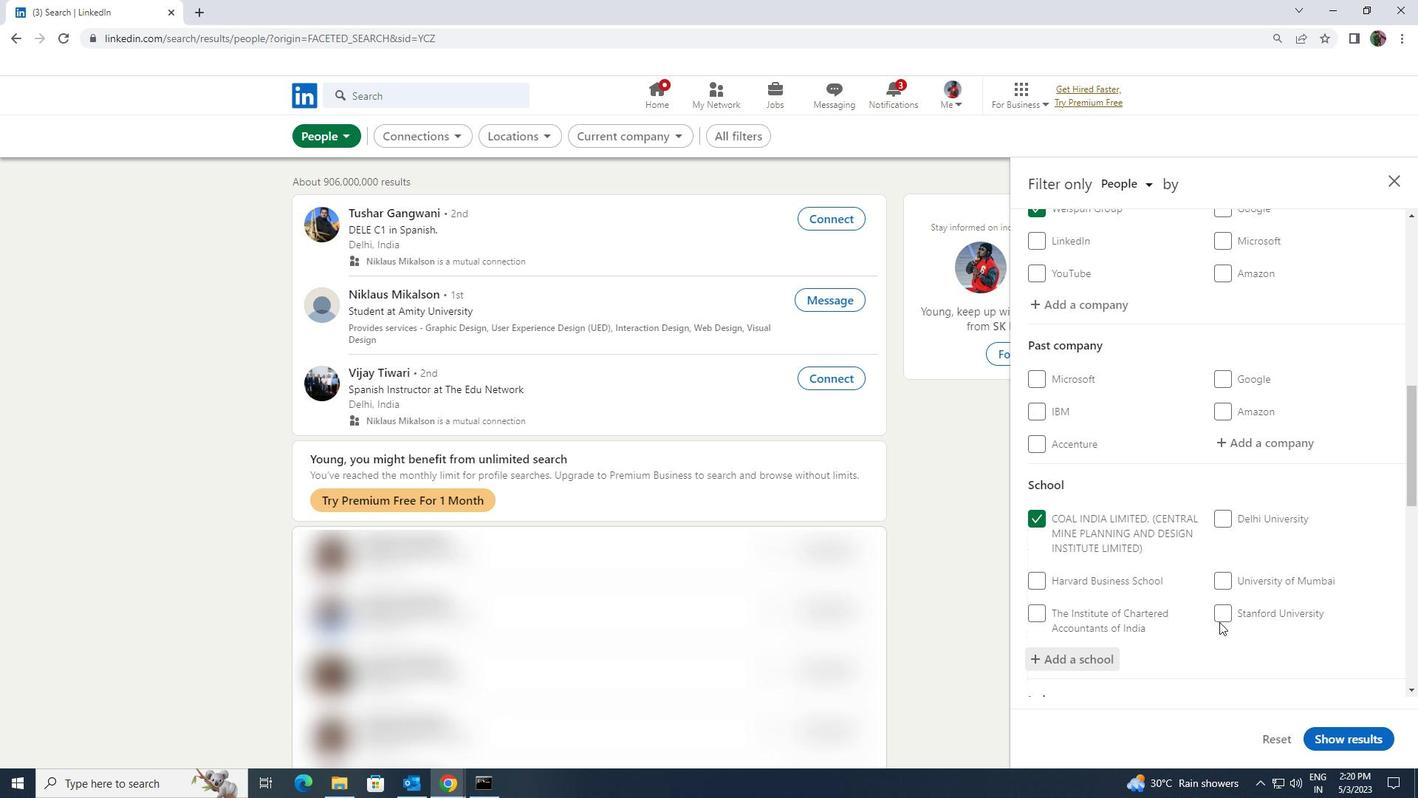 
Action: Mouse scrolled (1220, 621) with delta (0, 0)
Screenshot: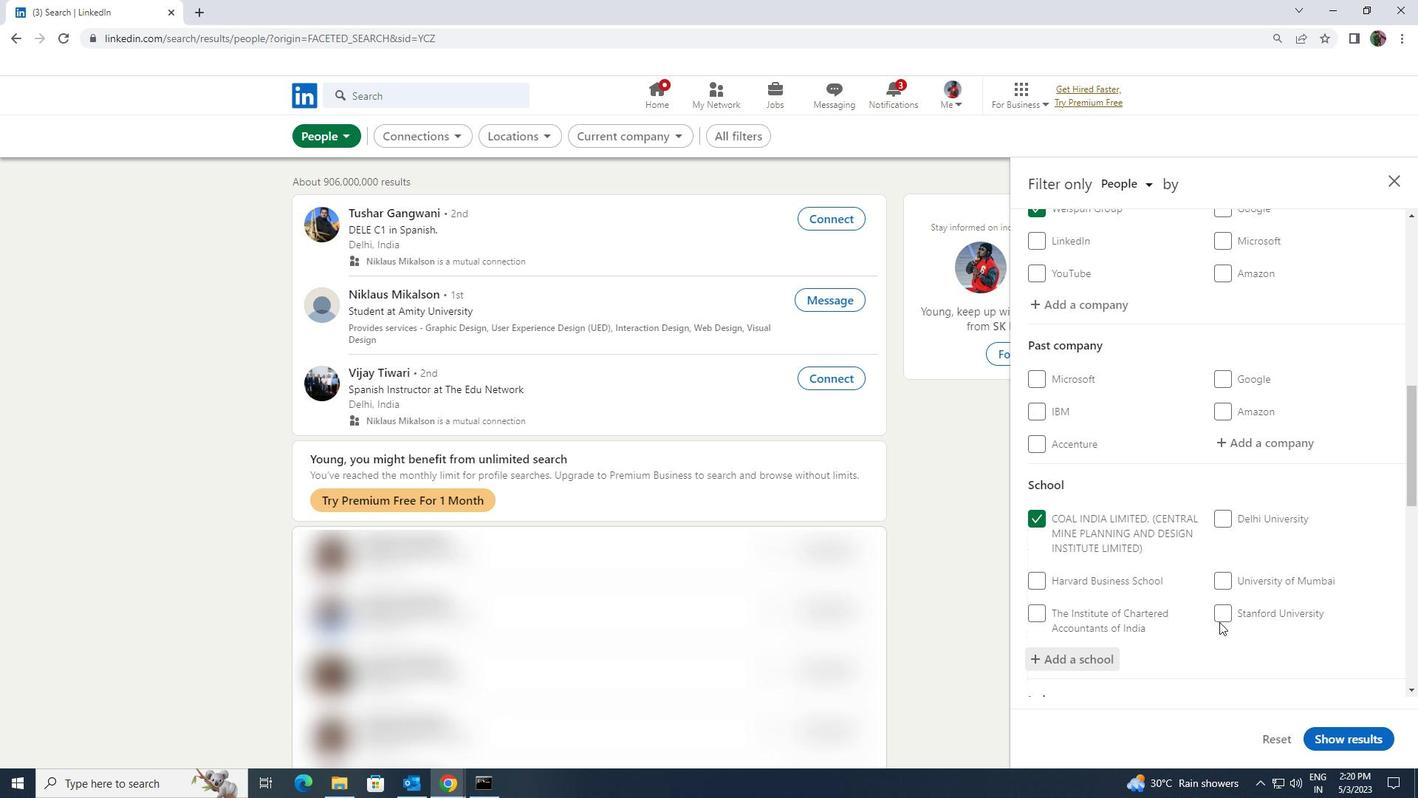 
Action: Mouse moved to (1209, 630)
Screenshot: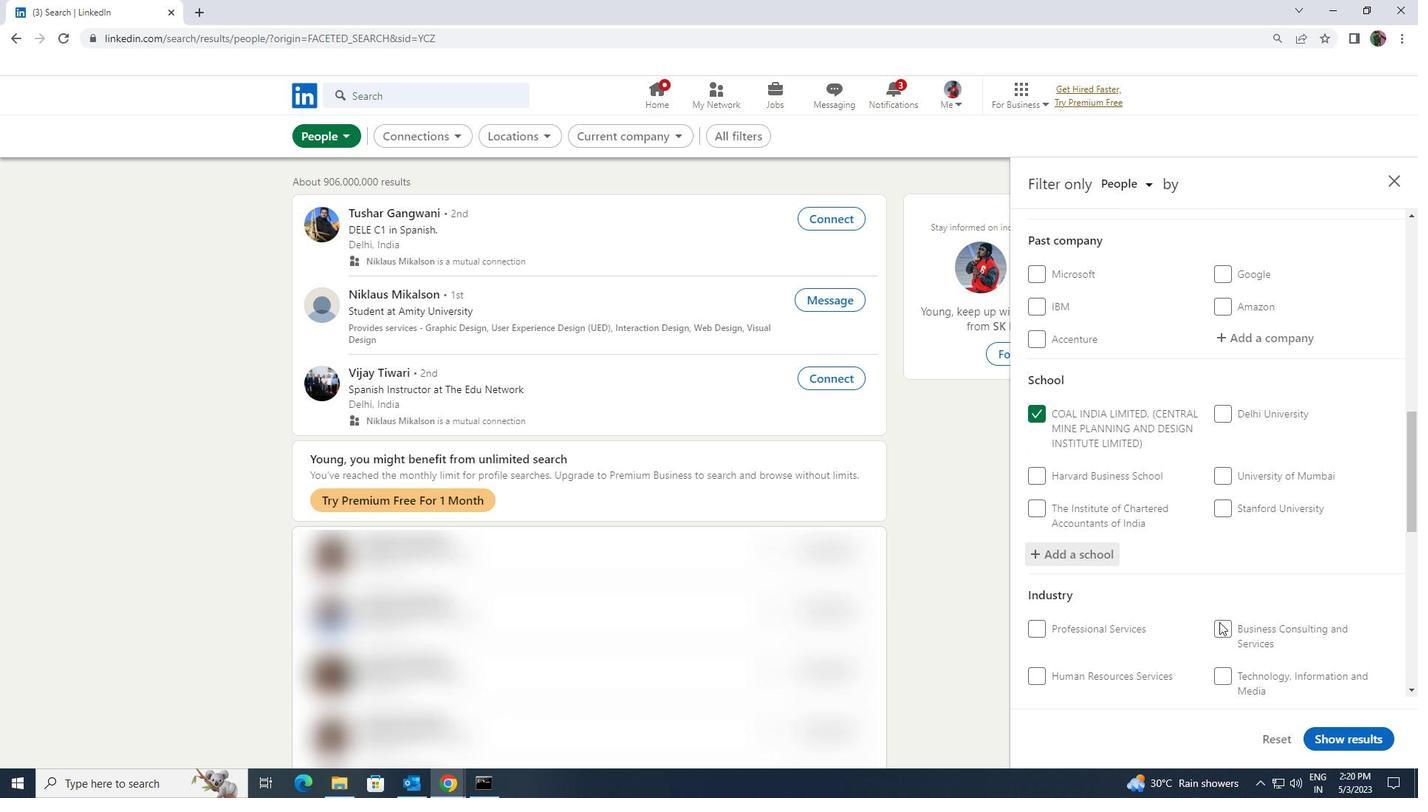 
Action: Mouse scrolled (1209, 629) with delta (0, 0)
Screenshot: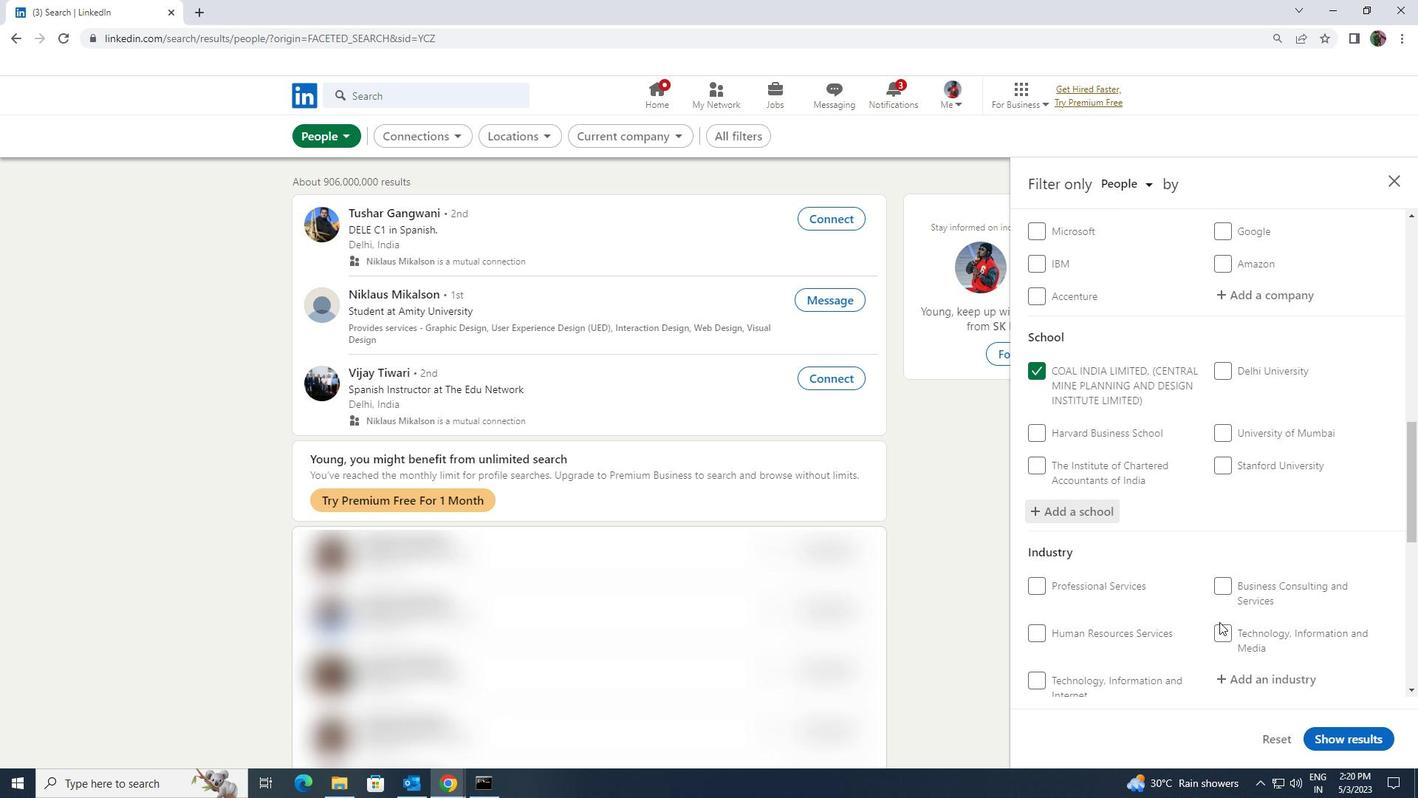 
Action: Mouse moved to (1237, 608)
Screenshot: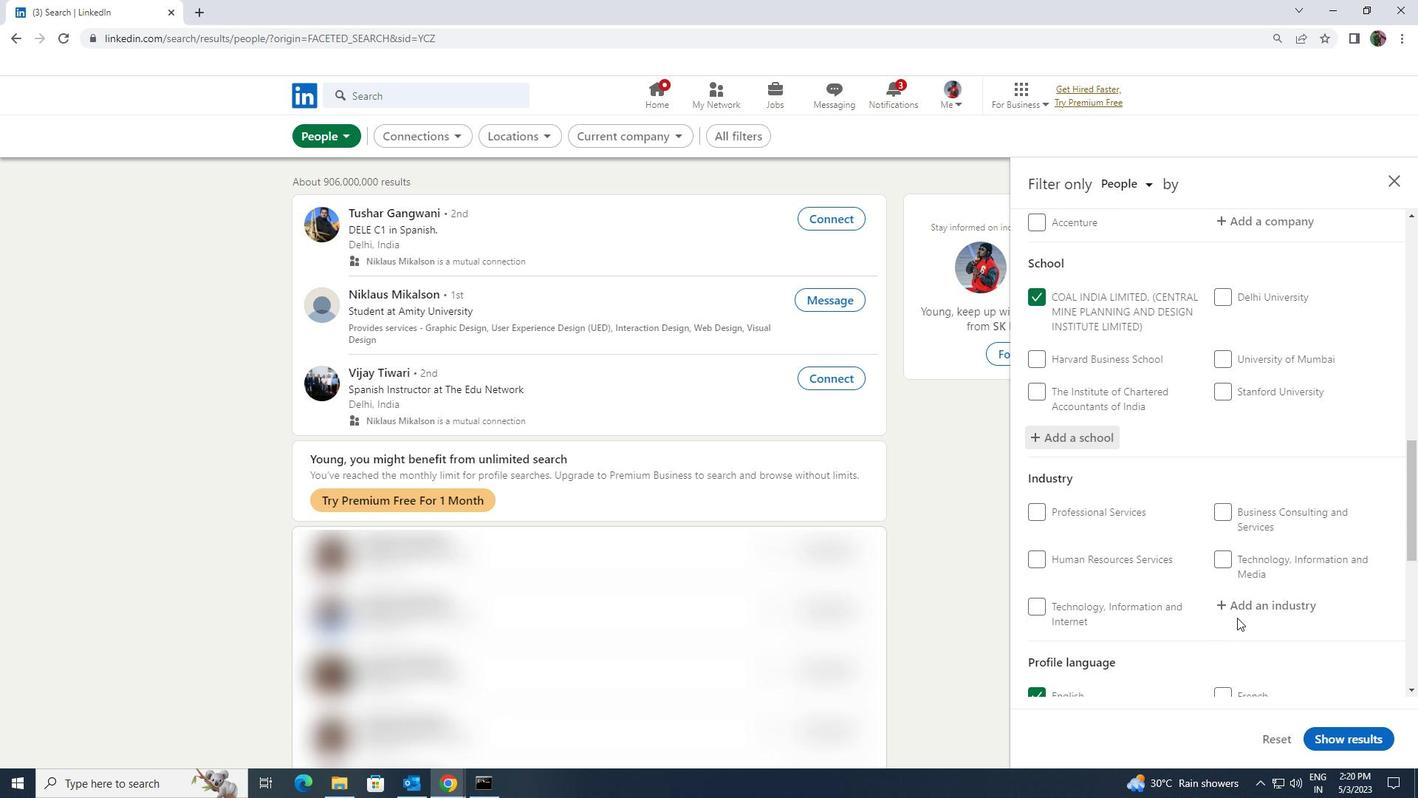 
Action: Mouse pressed left at (1237, 608)
Screenshot: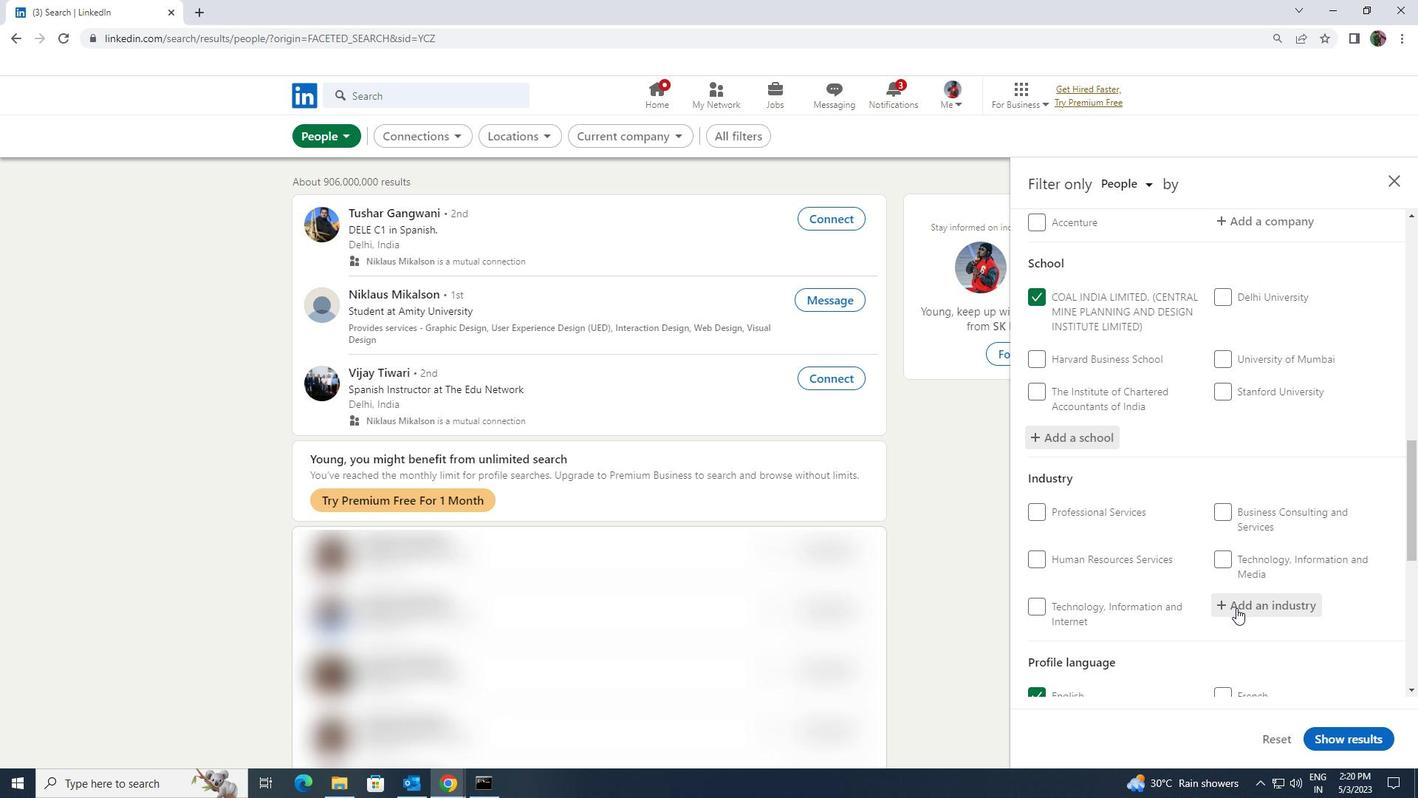 
Action: Key pressed <Key.shift><Key.shift><Key.shift><Key.shift><Key.shift><Key.shift>PERSONAL<Key.space>
Screenshot: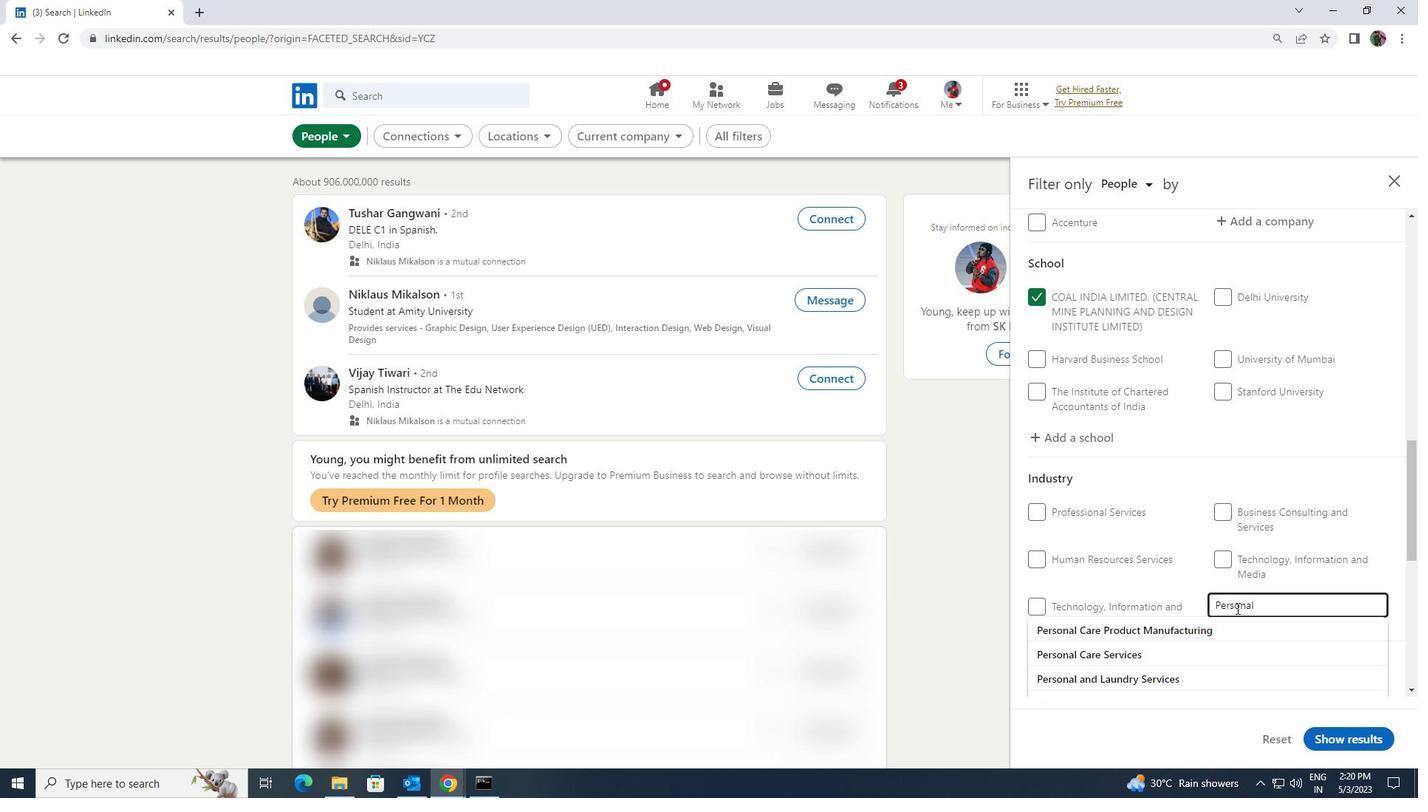 
Action: Mouse moved to (1237, 619)
Screenshot: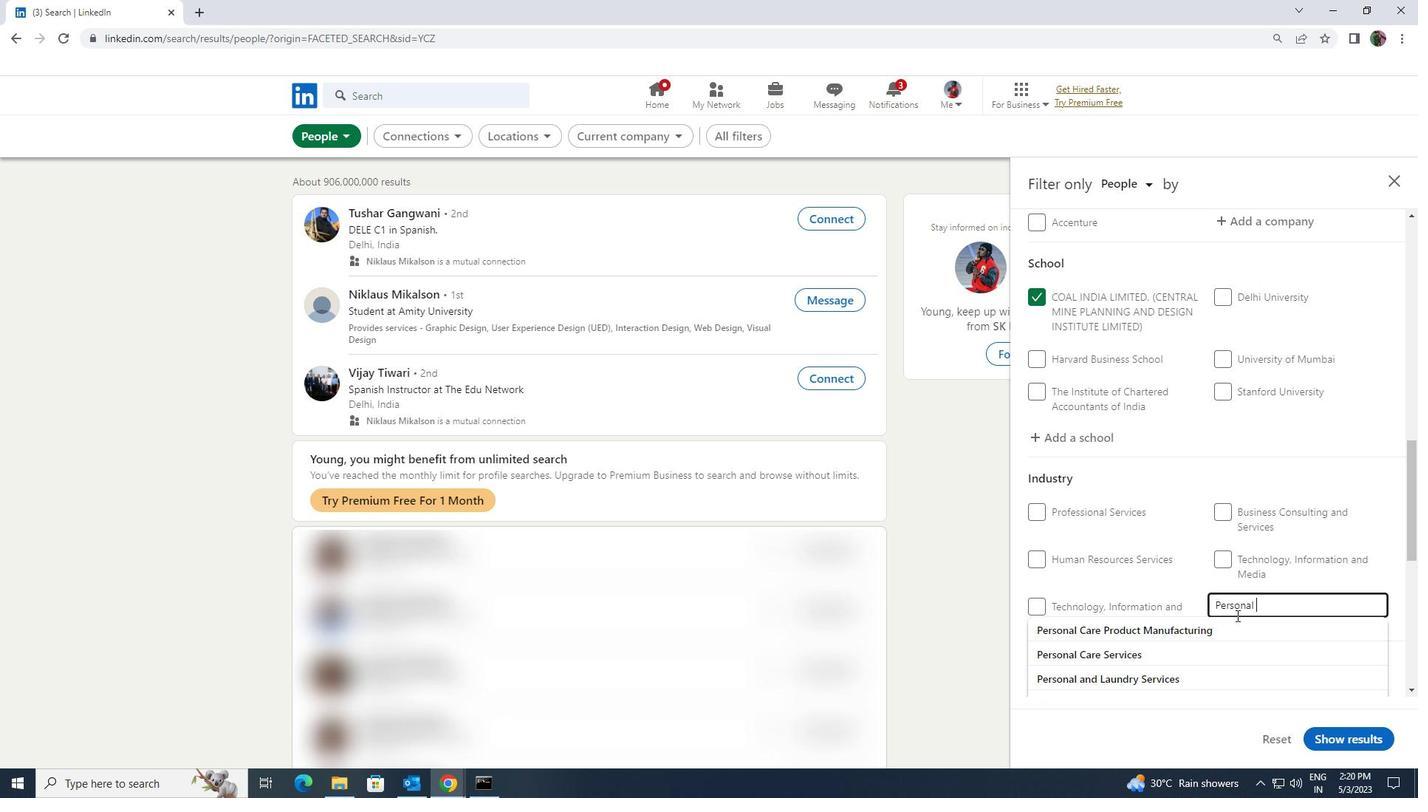 
Action: Mouse pressed left at (1237, 619)
Screenshot: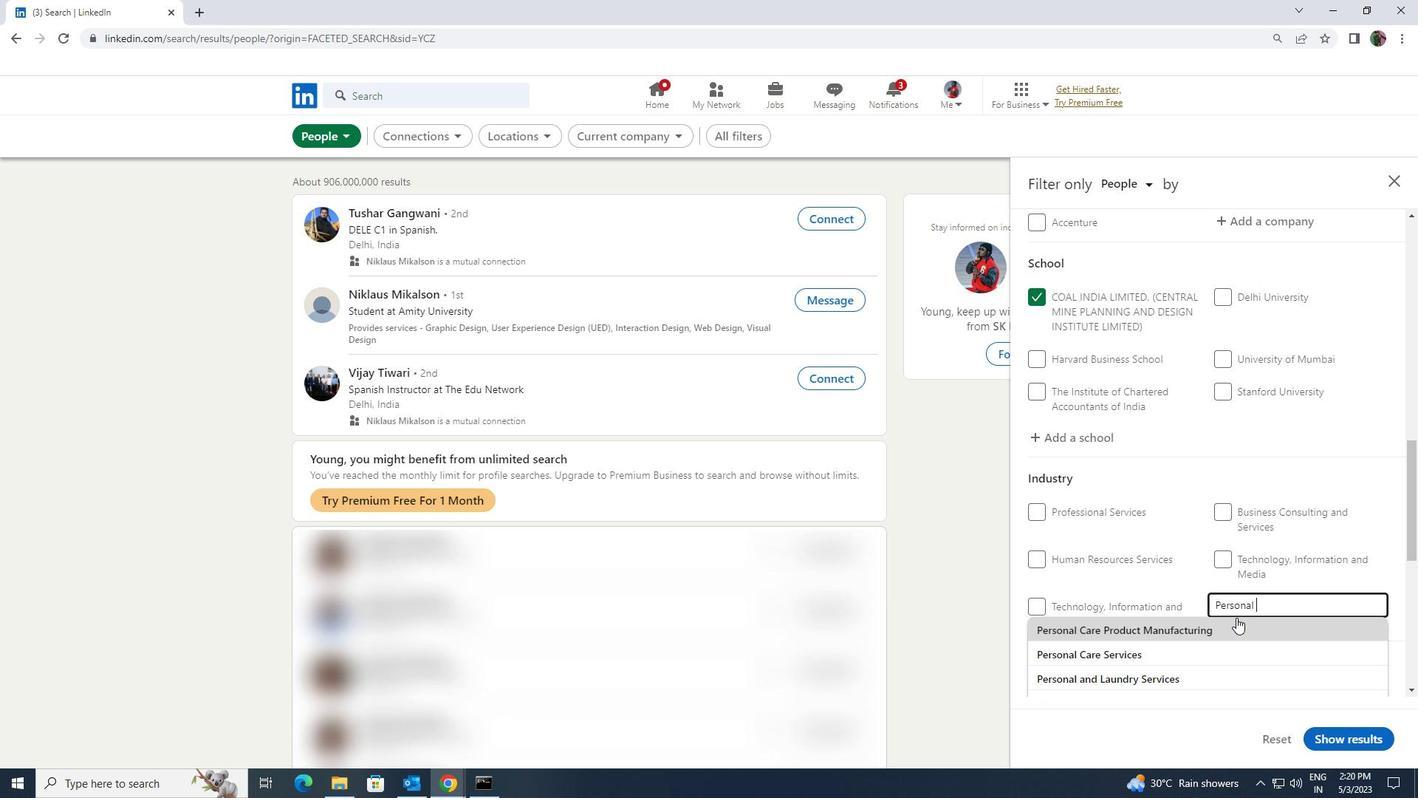 
Action: Mouse scrolled (1237, 618) with delta (0, 0)
Screenshot: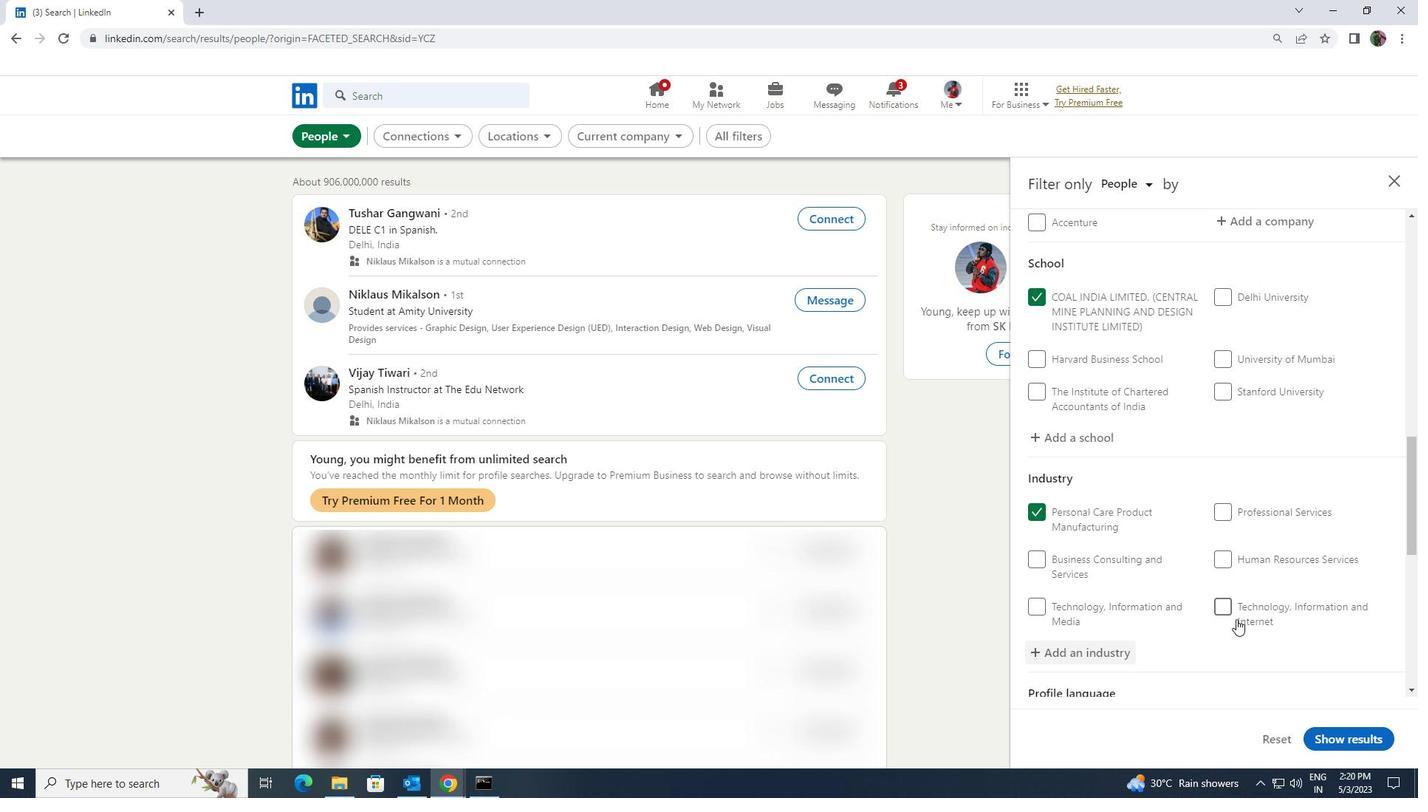 
Action: Mouse scrolled (1237, 618) with delta (0, 0)
Screenshot: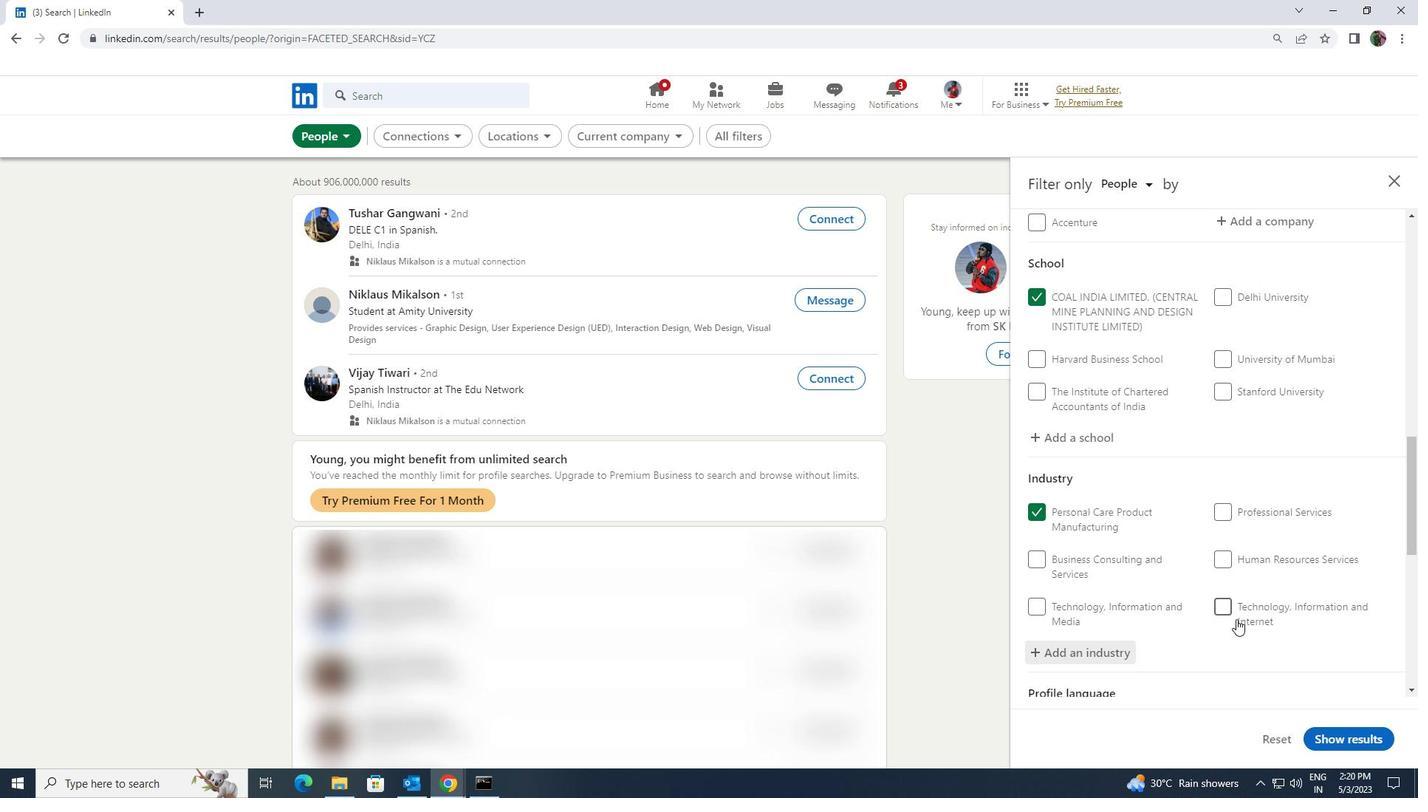
Action: Mouse scrolled (1237, 618) with delta (0, 0)
Screenshot: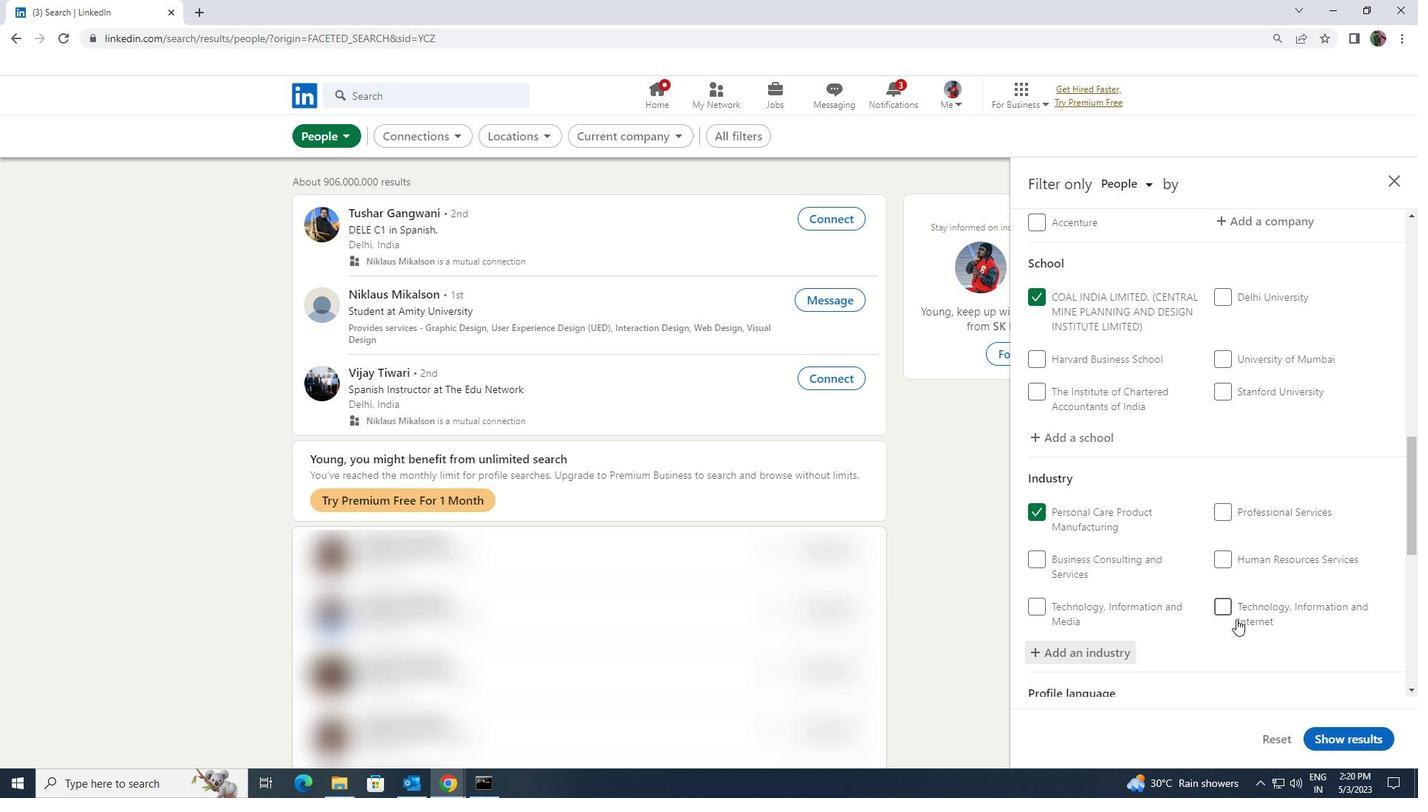 
Action: Mouse scrolled (1237, 618) with delta (0, 0)
Screenshot: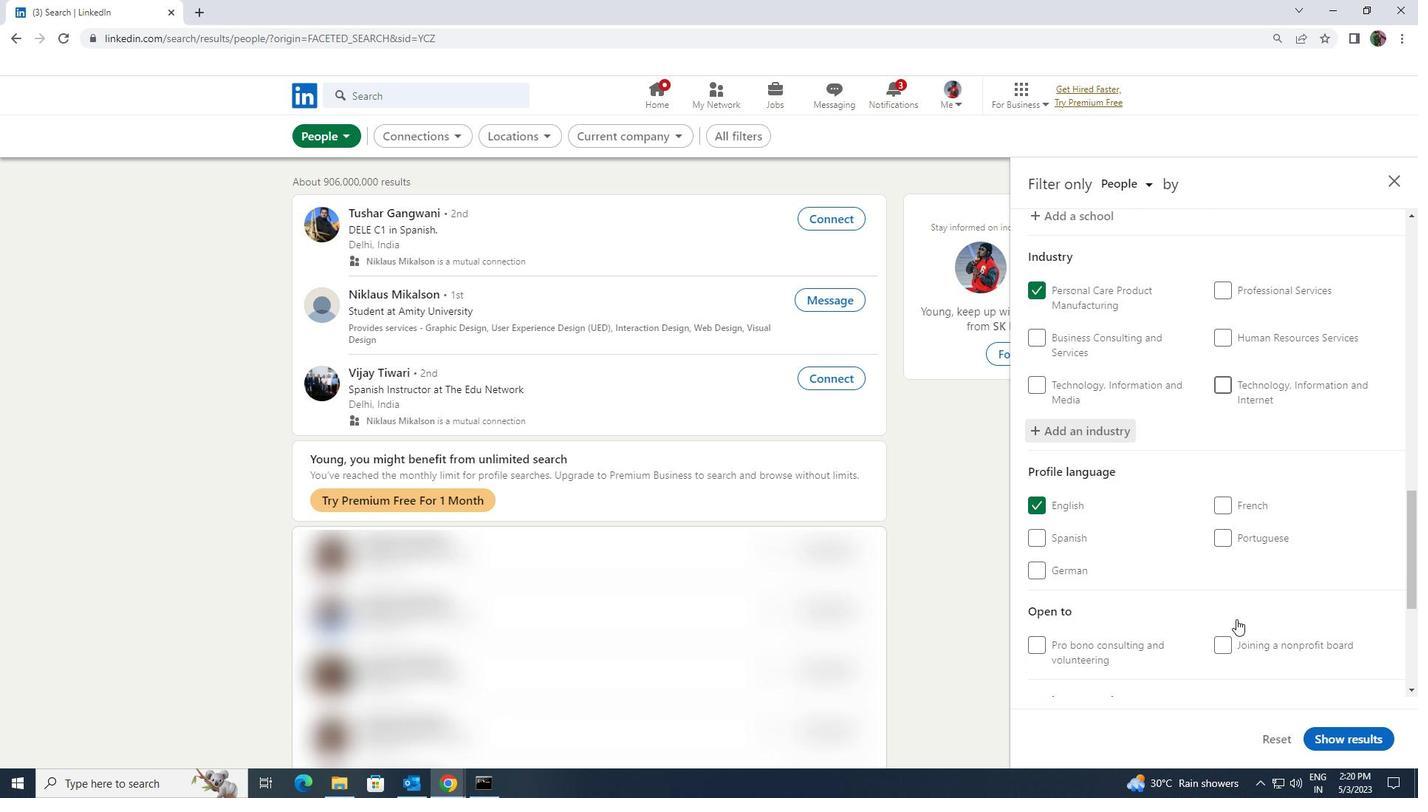 
Action: Mouse scrolled (1237, 618) with delta (0, 0)
Screenshot: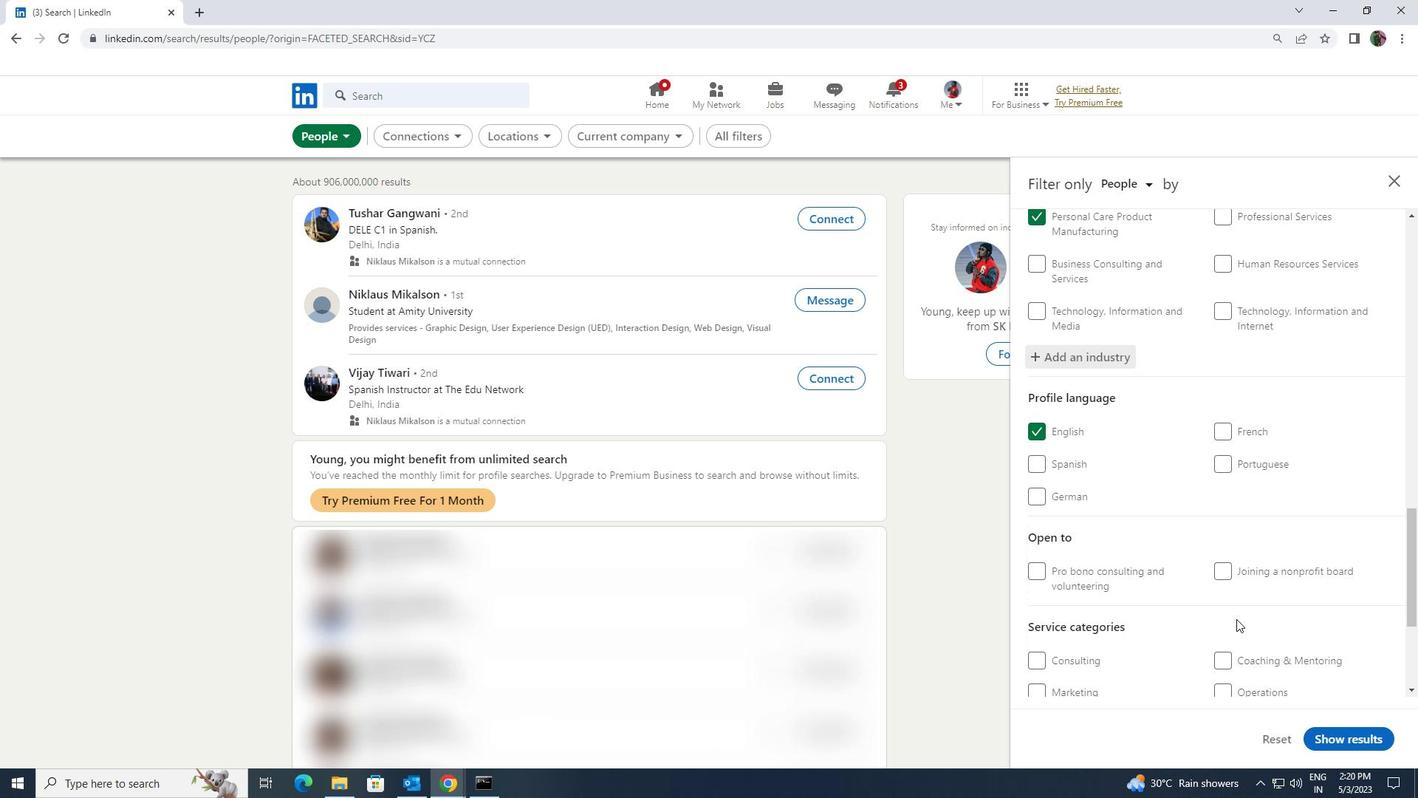
Action: Mouse scrolled (1237, 618) with delta (0, 0)
Screenshot: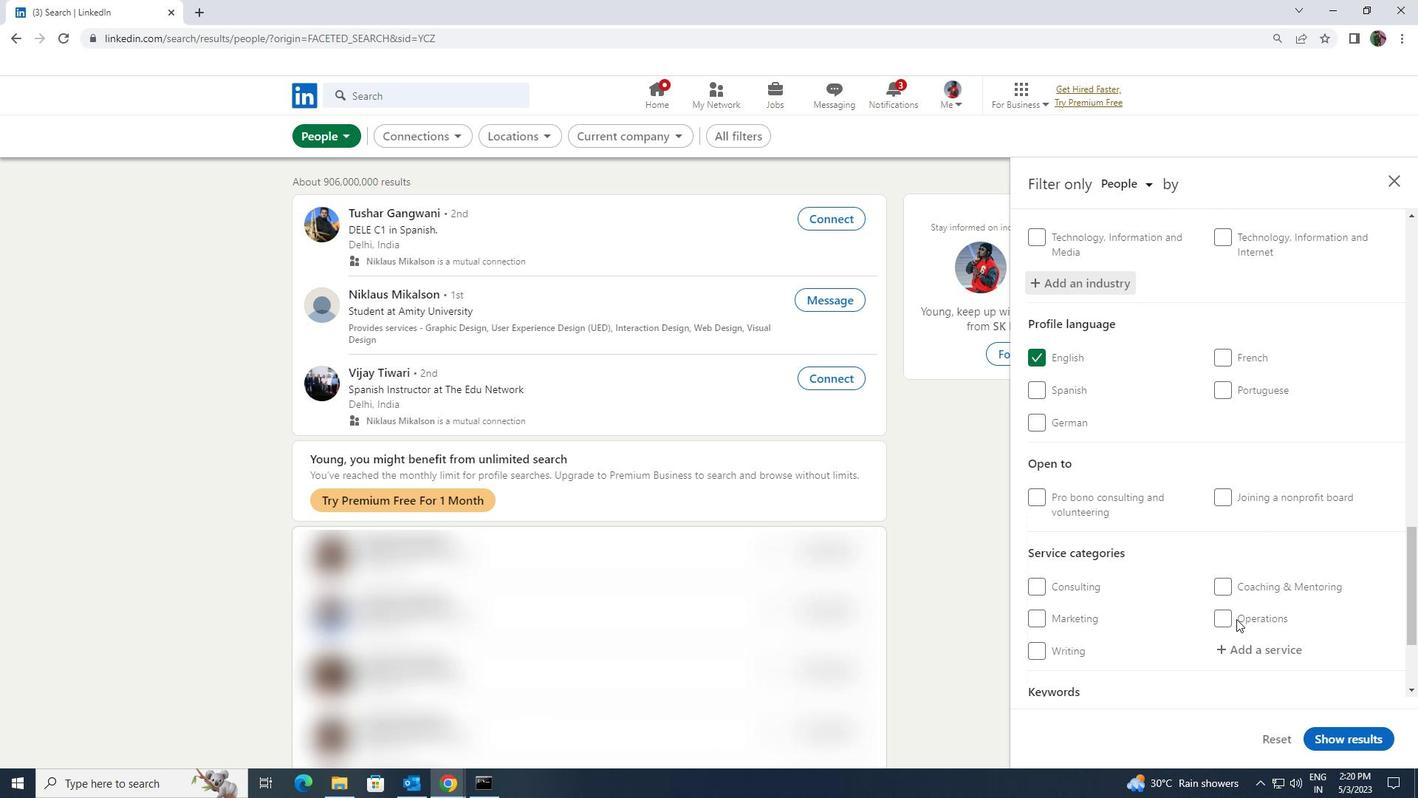 
Action: Mouse moved to (1237, 577)
Screenshot: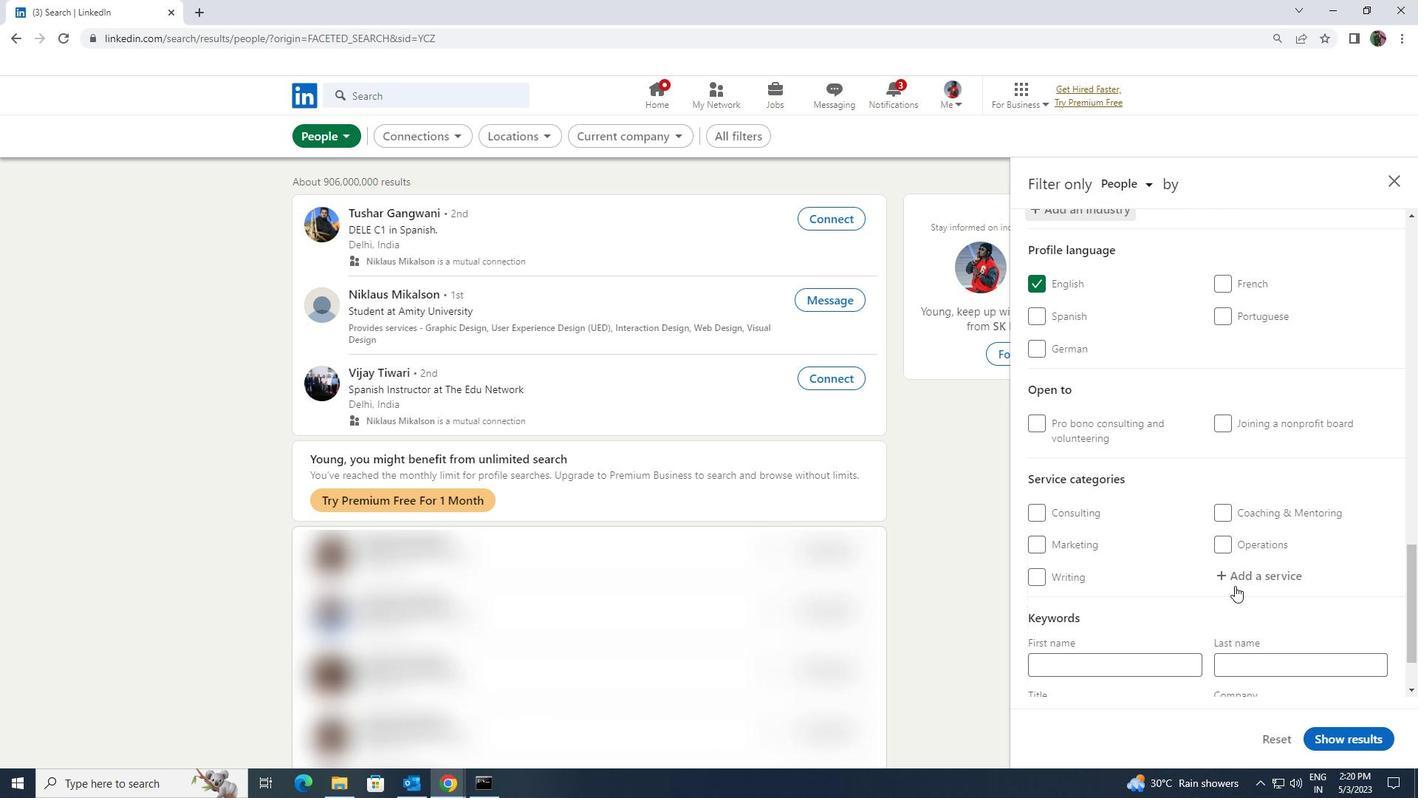 
Action: Mouse pressed left at (1237, 577)
Screenshot: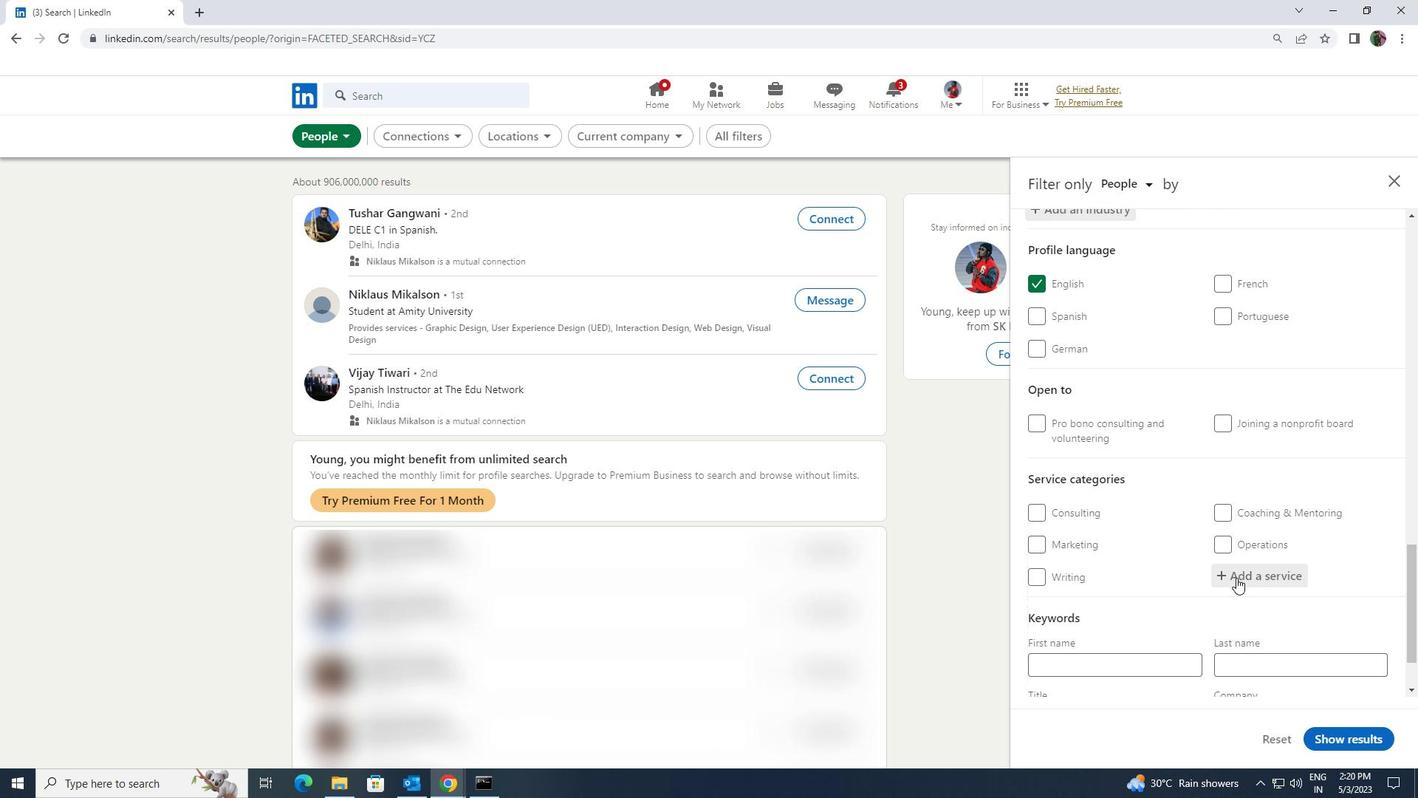 
Action: Key pressed <Key.shift><Key.shift><Key.shift><Key.shift><Key.shift><Key.shift>TRADE<Key.space>
Screenshot: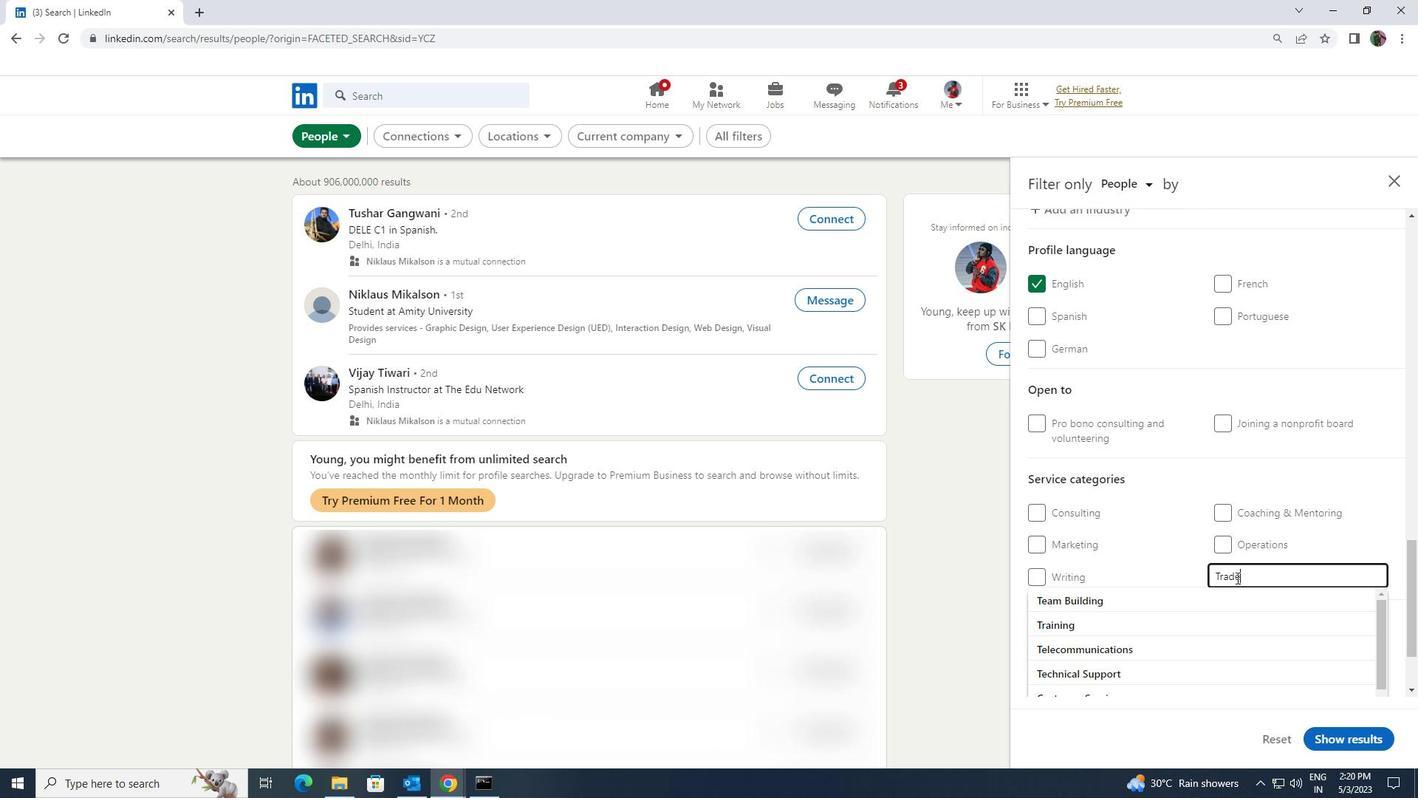 
Action: Mouse moved to (1232, 593)
Screenshot: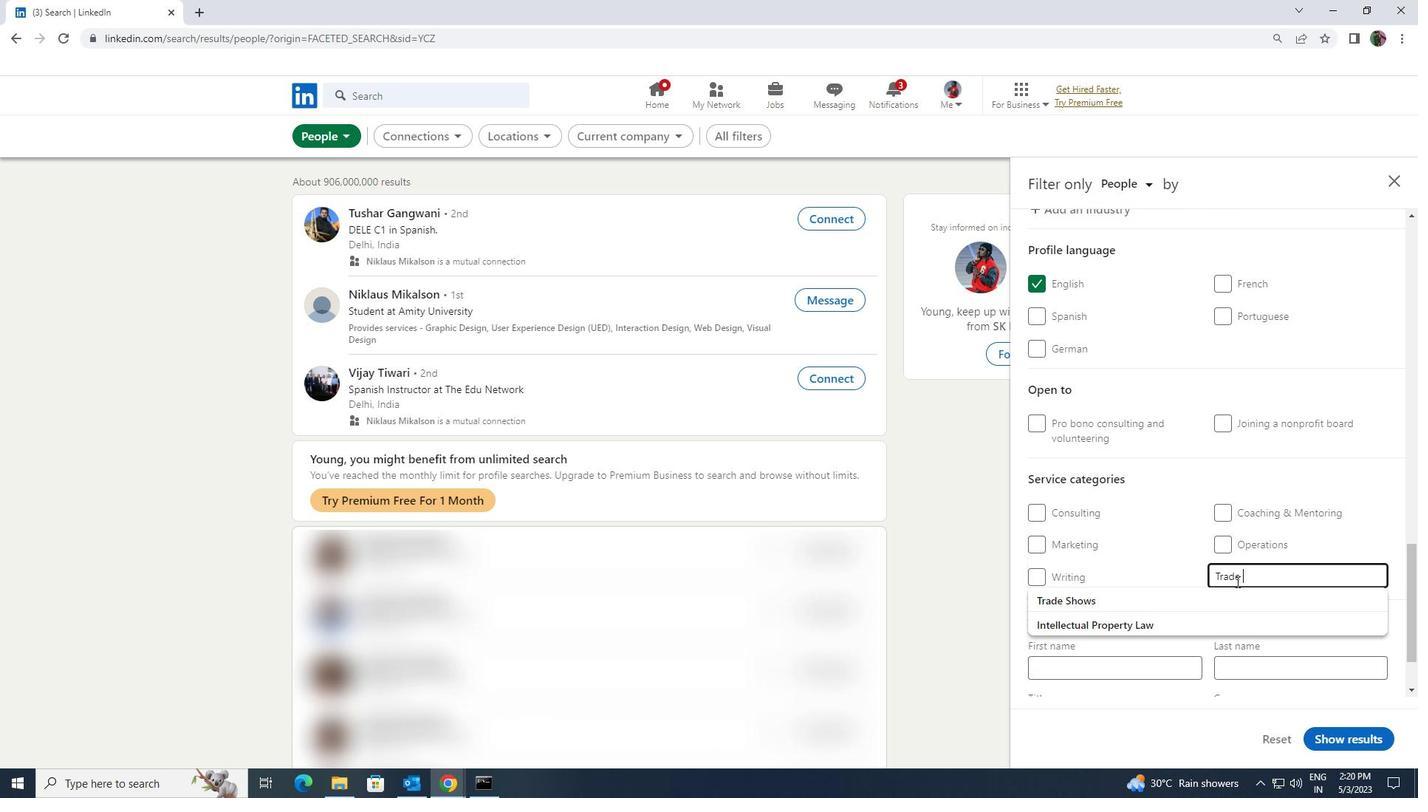 
Action: Mouse pressed left at (1232, 593)
Screenshot: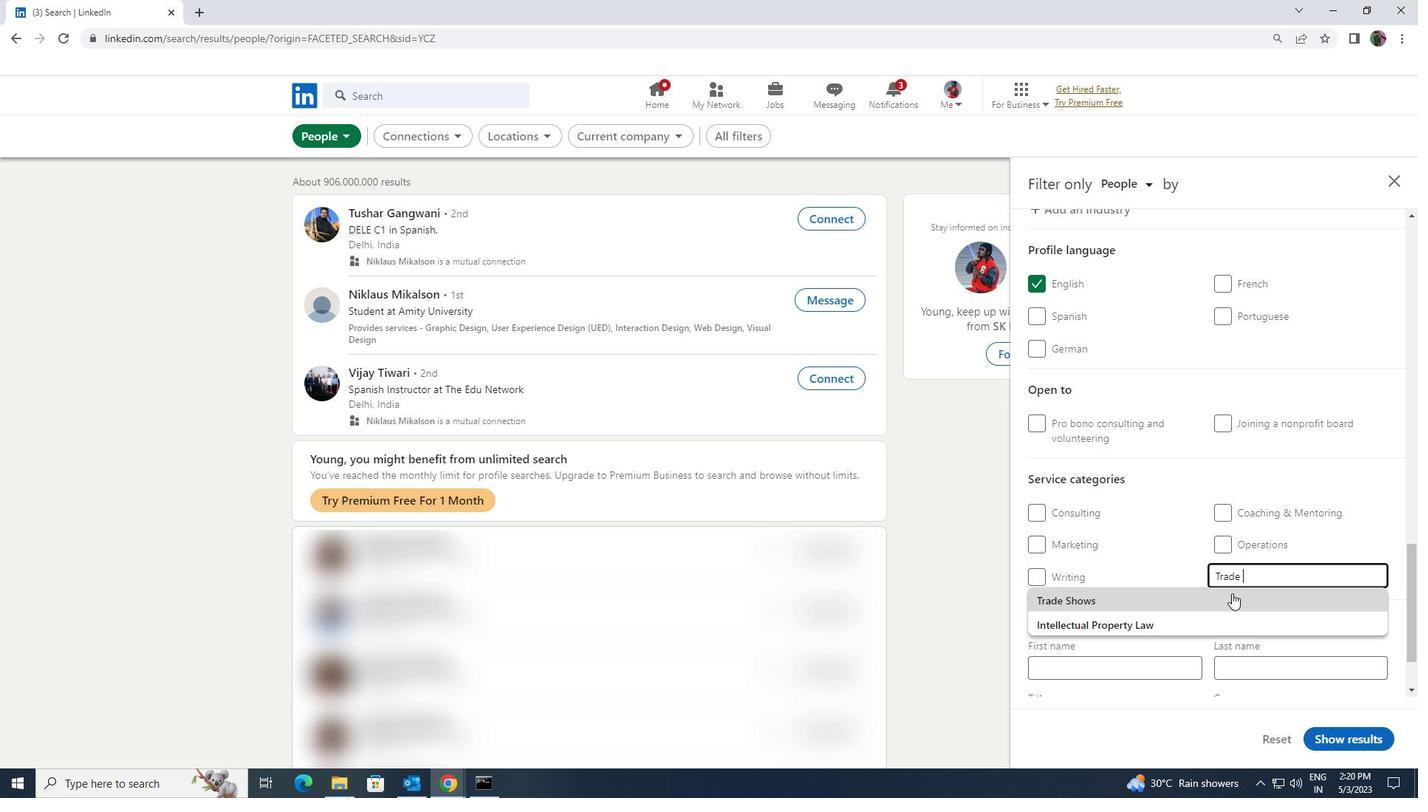 
Action: Mouse moved to (1228, 597)
Screenshot: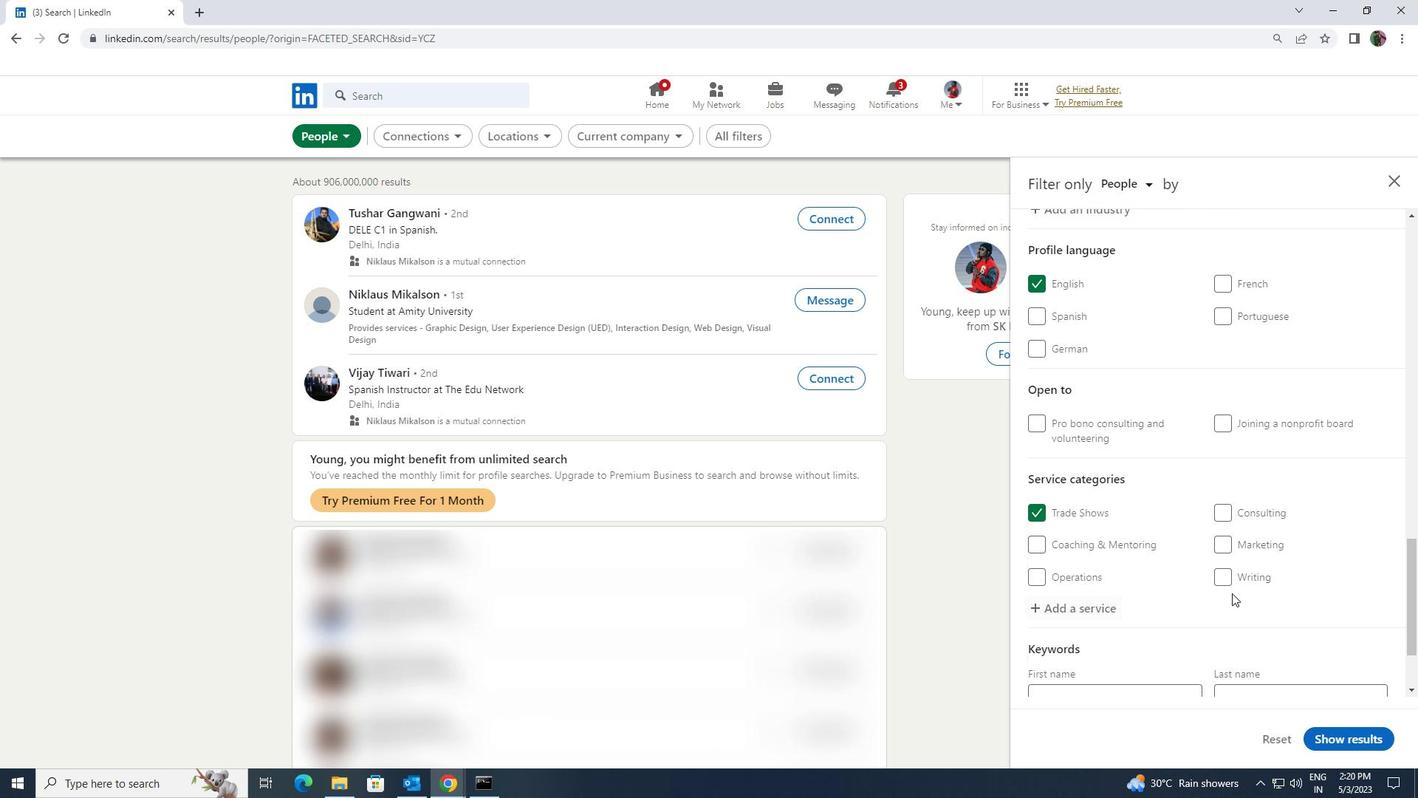 
Action: Mouse scrolled (1228, 596) with delta (0, 0)
Screenshot: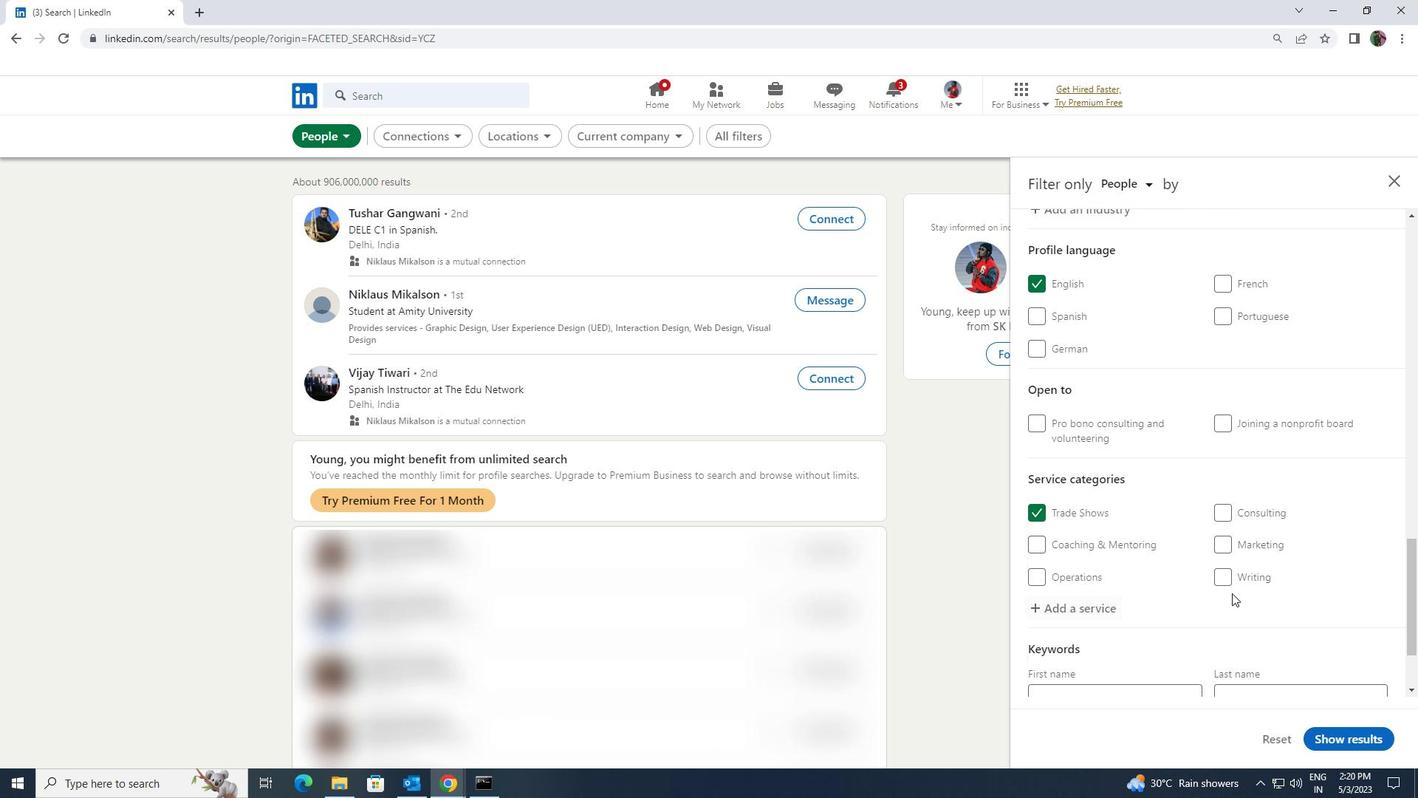 
Action: Mouse moved to (1225, 600)
Screenshot: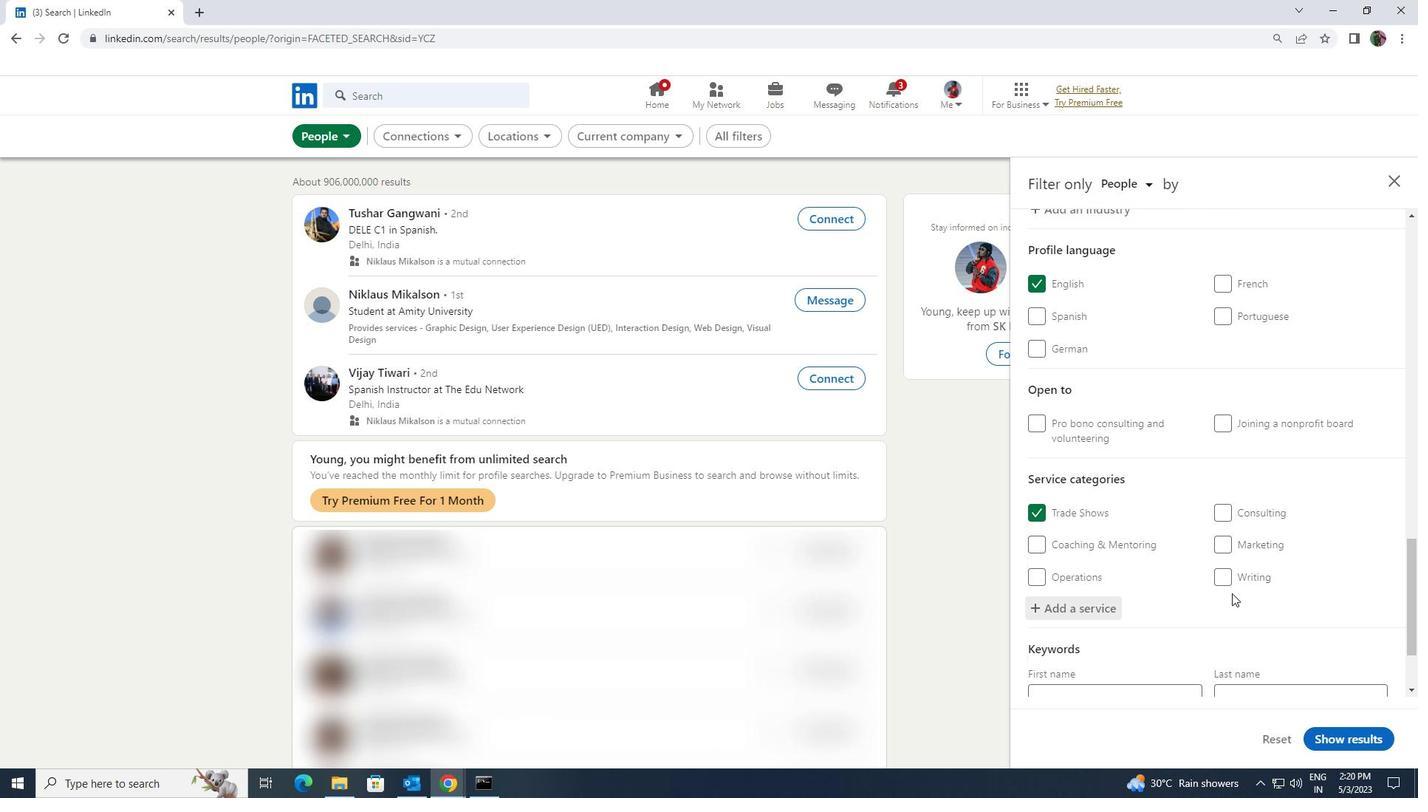 
Action: Mouse scrolled (1225, 599) with delta (0, 0)
Screenshot: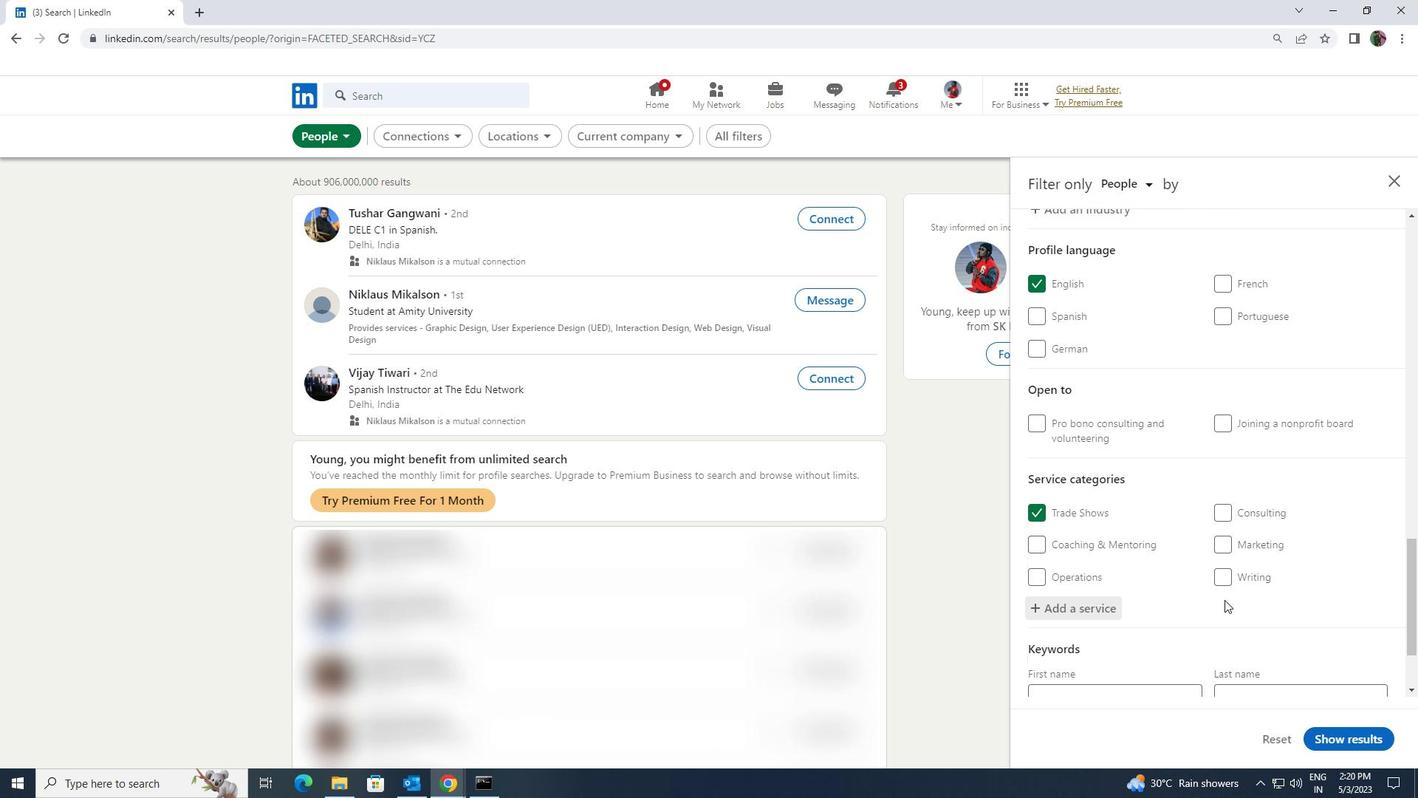 
Action: Mouse scrolled (1225, 599) with delta (0, 0)
Screenshot: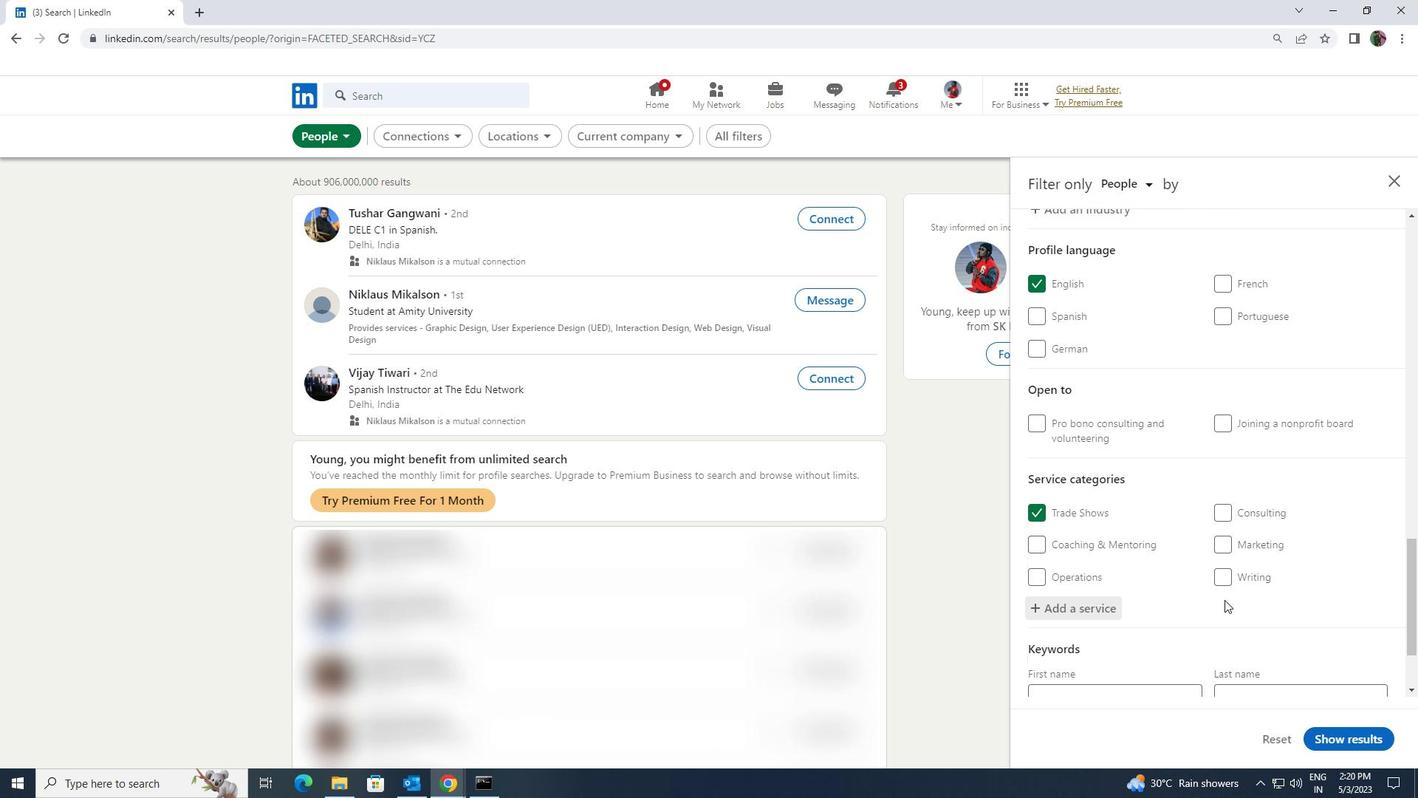 
Action: Mouse moved to (1196, 632)
Screenshot: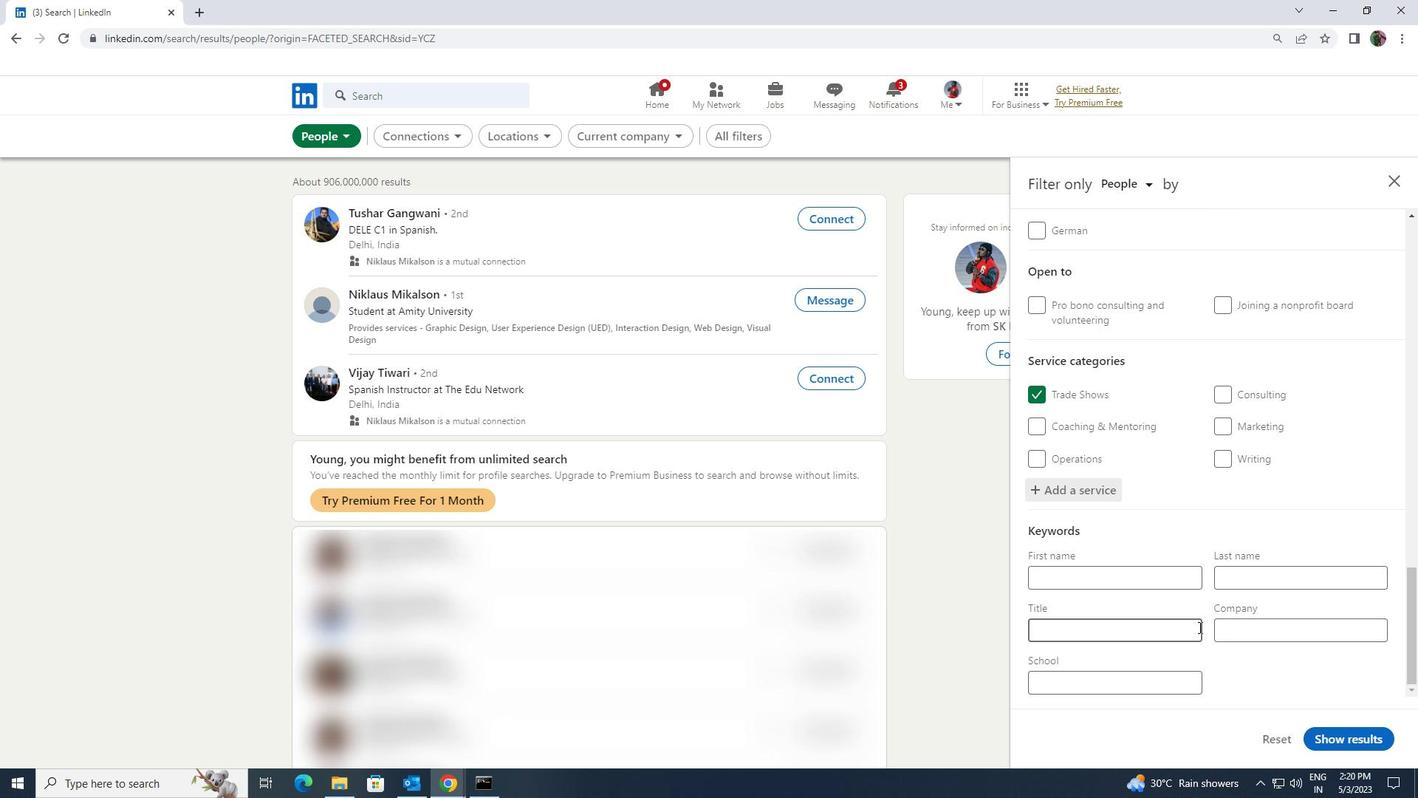 
Action: Mouse pressed left at (1196, 632)
Screenshot: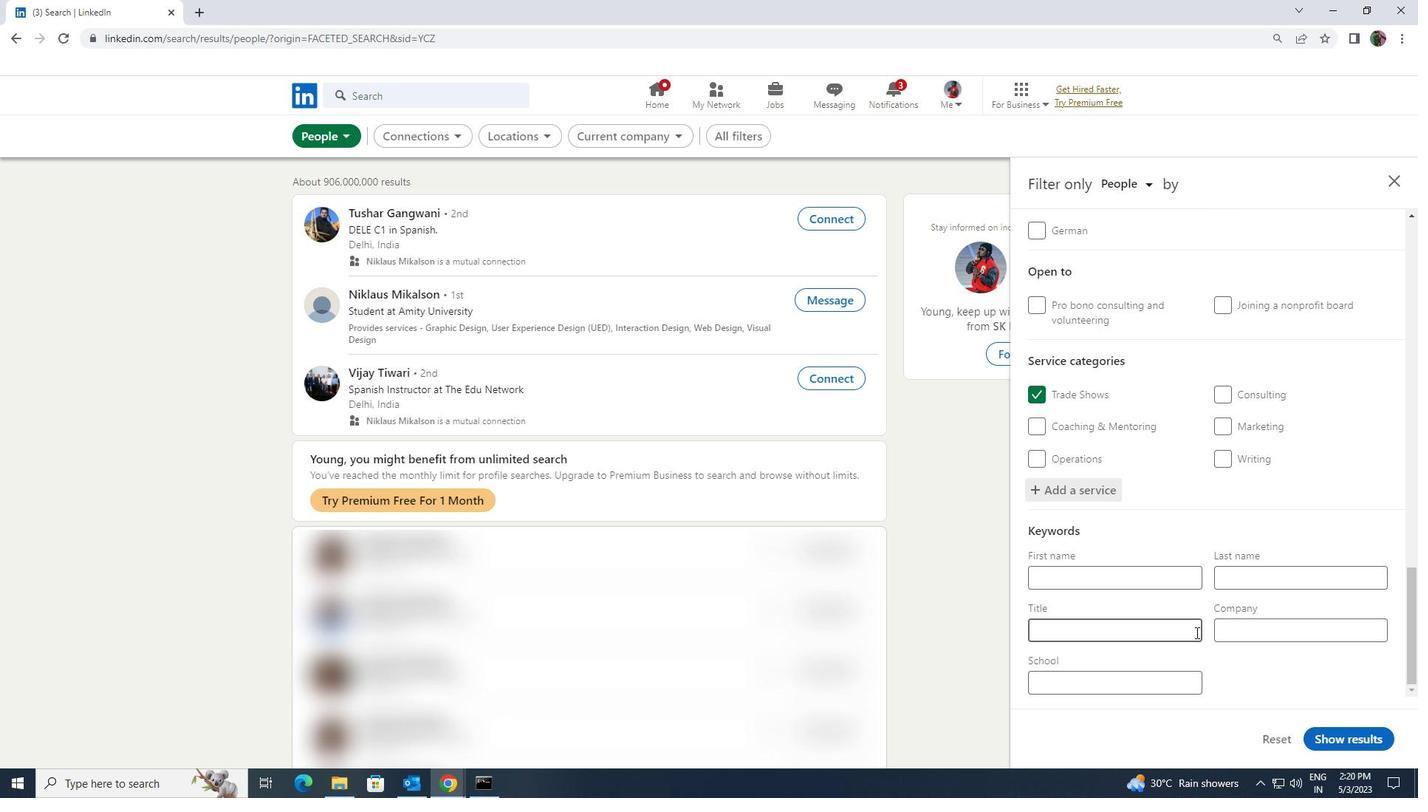 
Action: Key pressed <Key.shift><Key.shift><Key.shift><Key.shift><Key.shift><Key.shift><Key.shift><Key.shift><Key.shift><Key.shift><Key.shift><Key.shift><Key.shift><Key.shift><Key.shift><Key.shift><Key.shift>CHEMIST
Screenshot: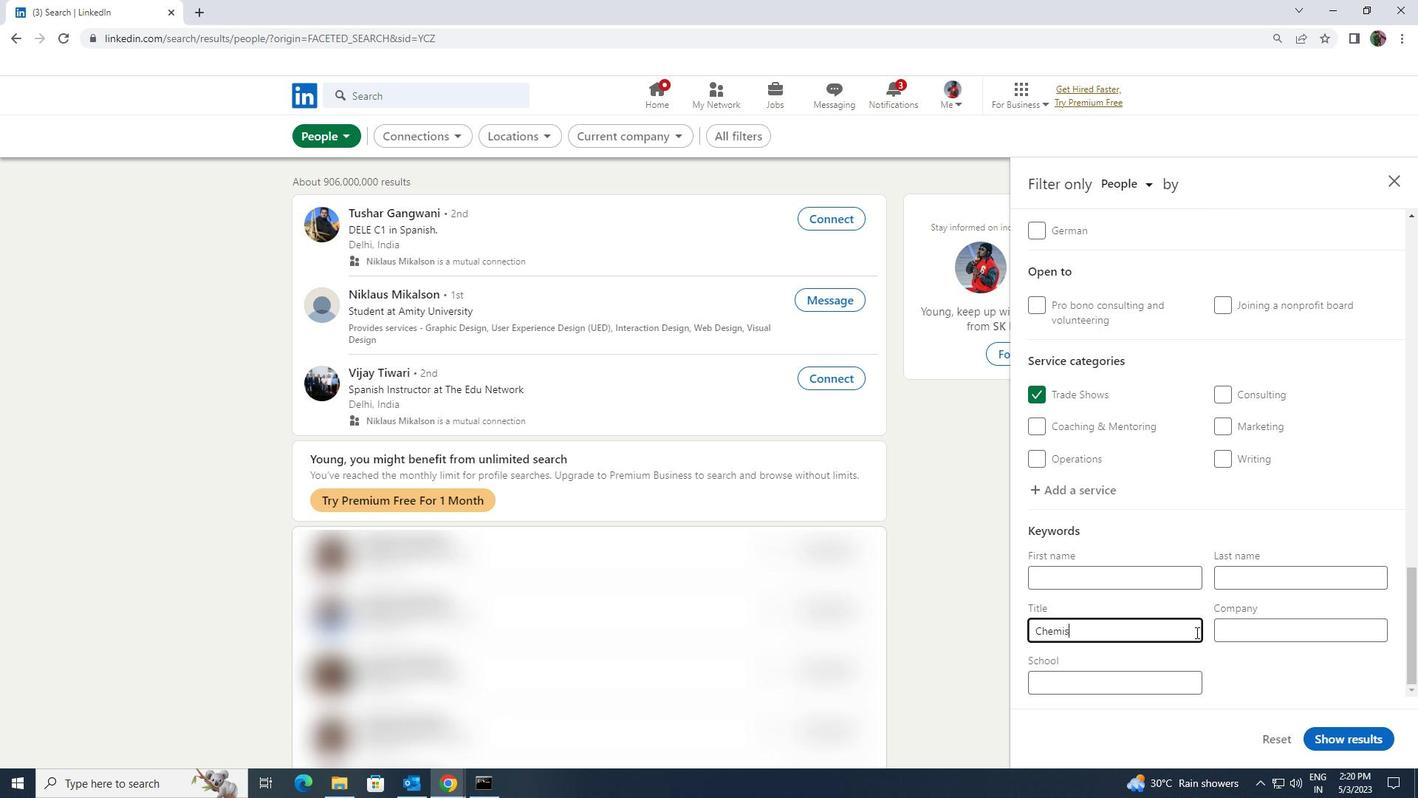
Action: Mouse moved to (1339, 738)
Screenshot: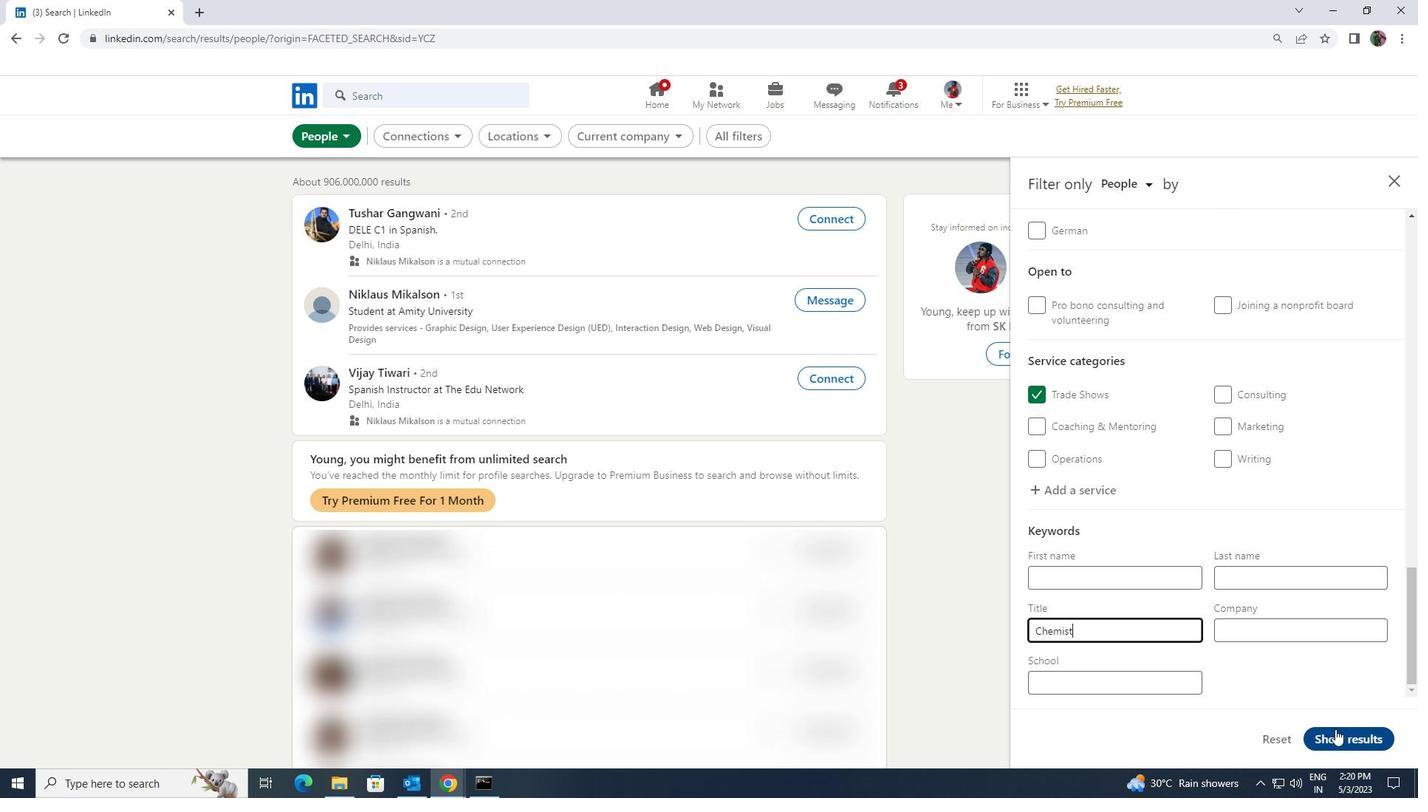 
Action: Mouse pressed left at (1339, 738)
Screenshot: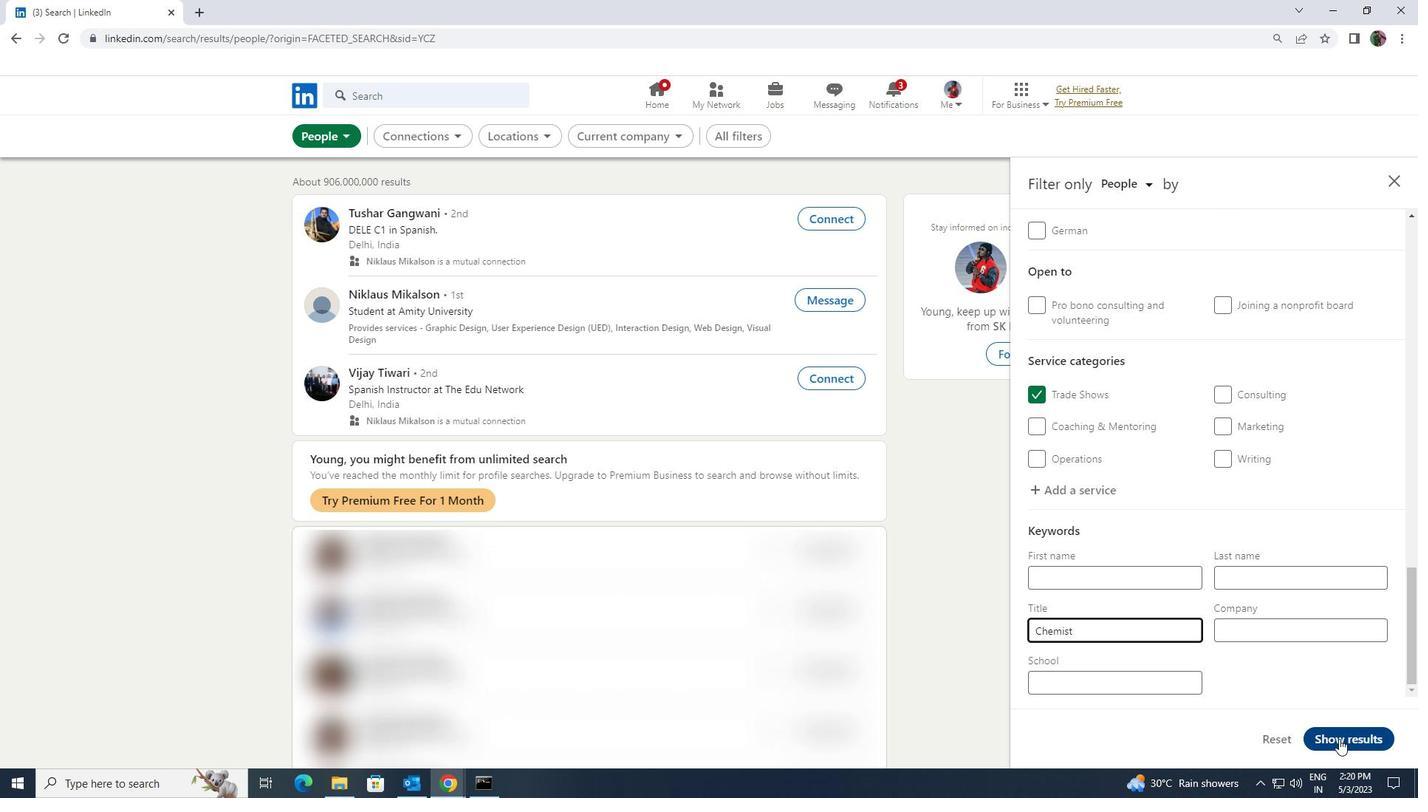 
